 Task: Look for space in Sandnes, Norway from 3rd August, 2023 to 17th August, 2023 for 3 adults, 1 child in price range Rs.3000 to Rs.15000. Place can be entire place with 3 bedrooms having 4 beds and 2 bathrooms. Property type can be house, flat, guest house. Amenities needed are: washing machine. Booking option can be shelf check-in. Required host language is English.
Action: Mouse moved to (607, 121)
Screenshot: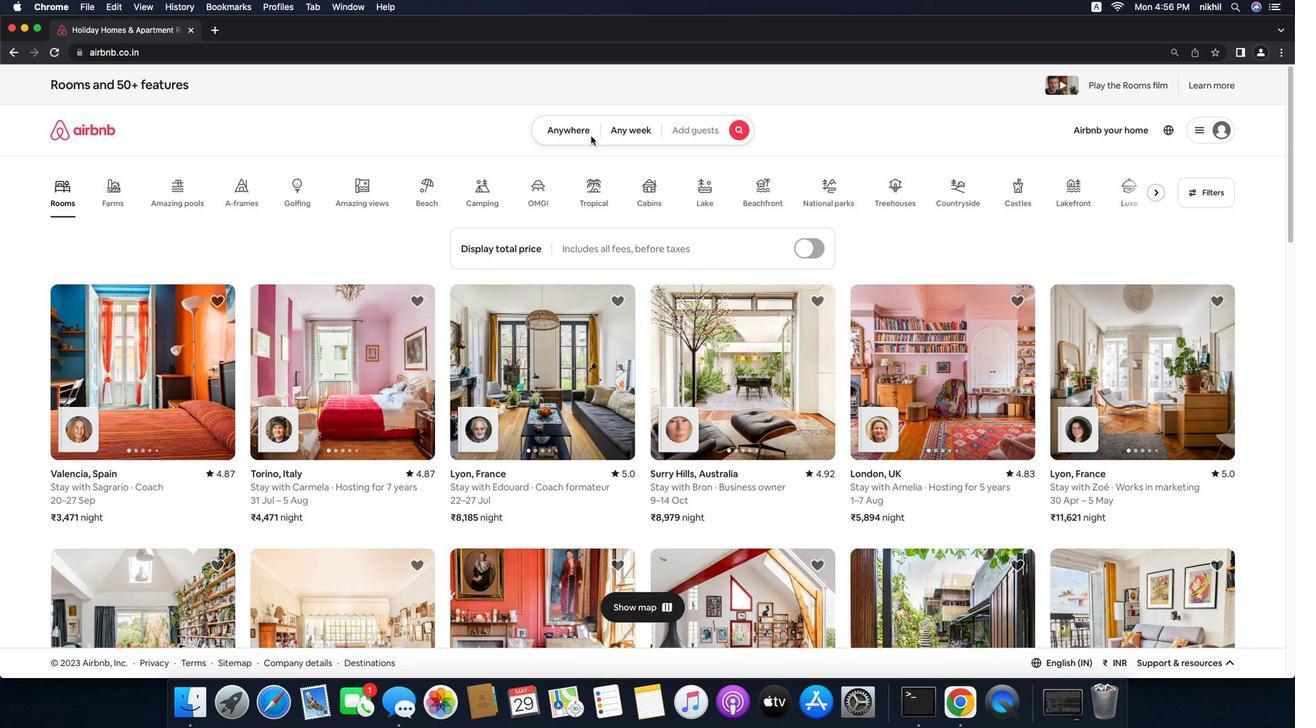 
Action: Mouse pressed left at (607, 121)
Screenshot: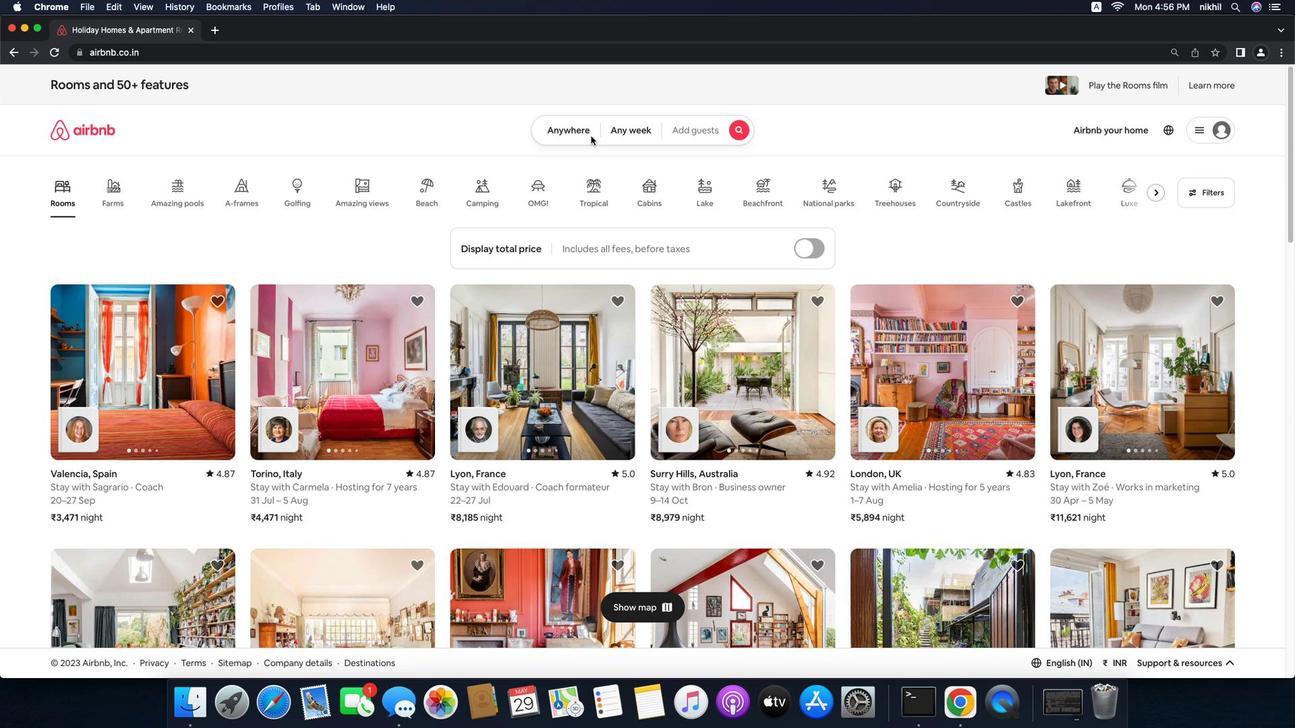 
Action: Mouse moved to (588, 116)
Screenshot: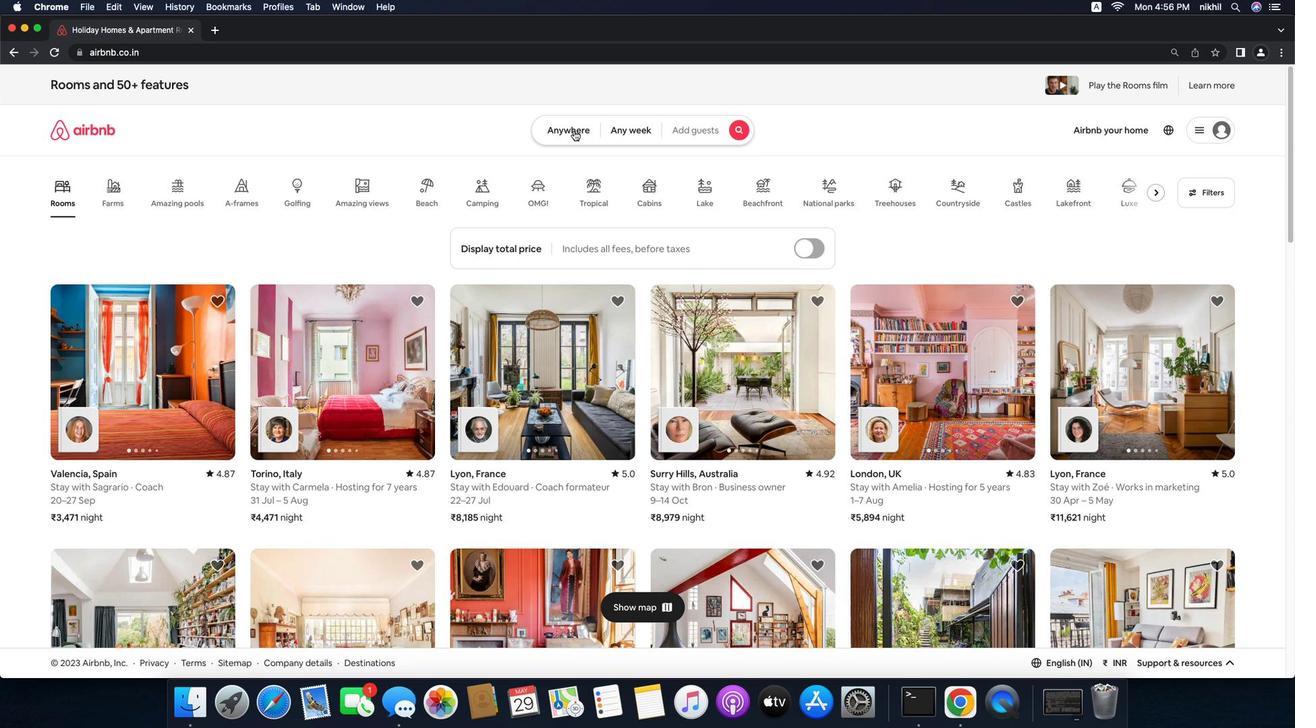 
Action: Mouse pressed left at (588, 116)
Screenshot: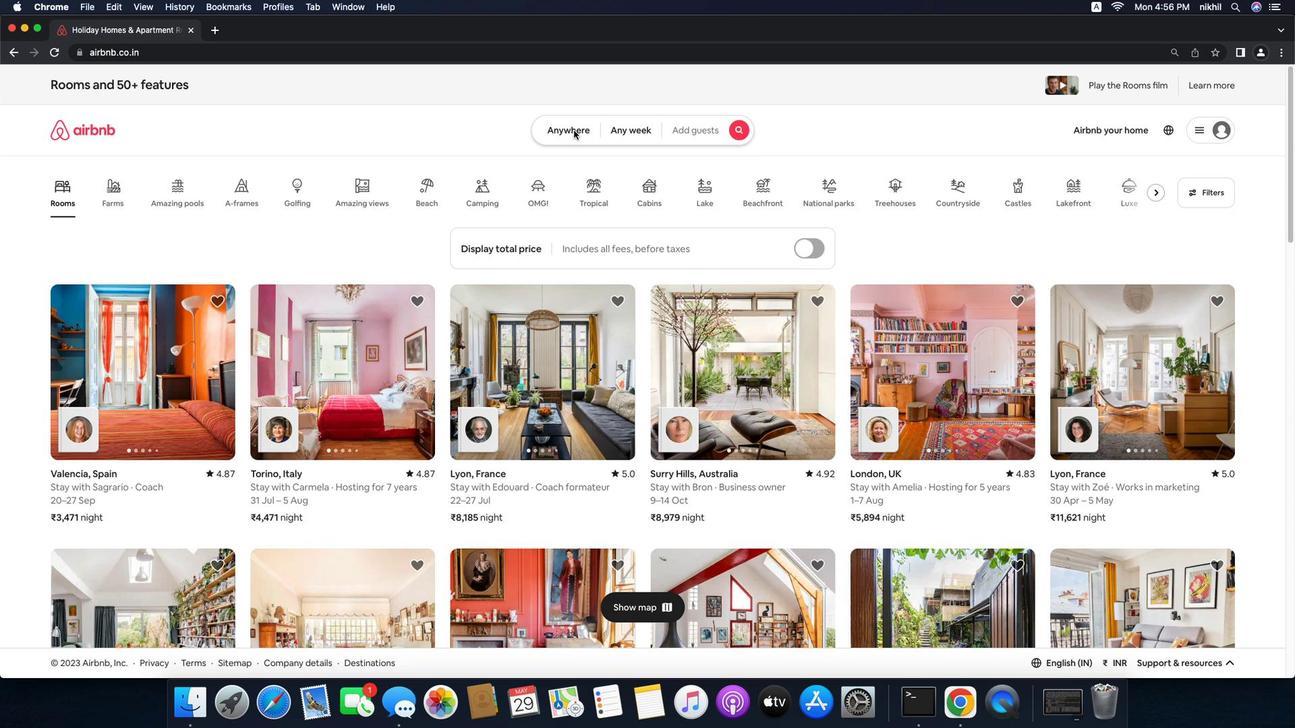 
Action: Mouse moved to (495, 170)
Screenshot: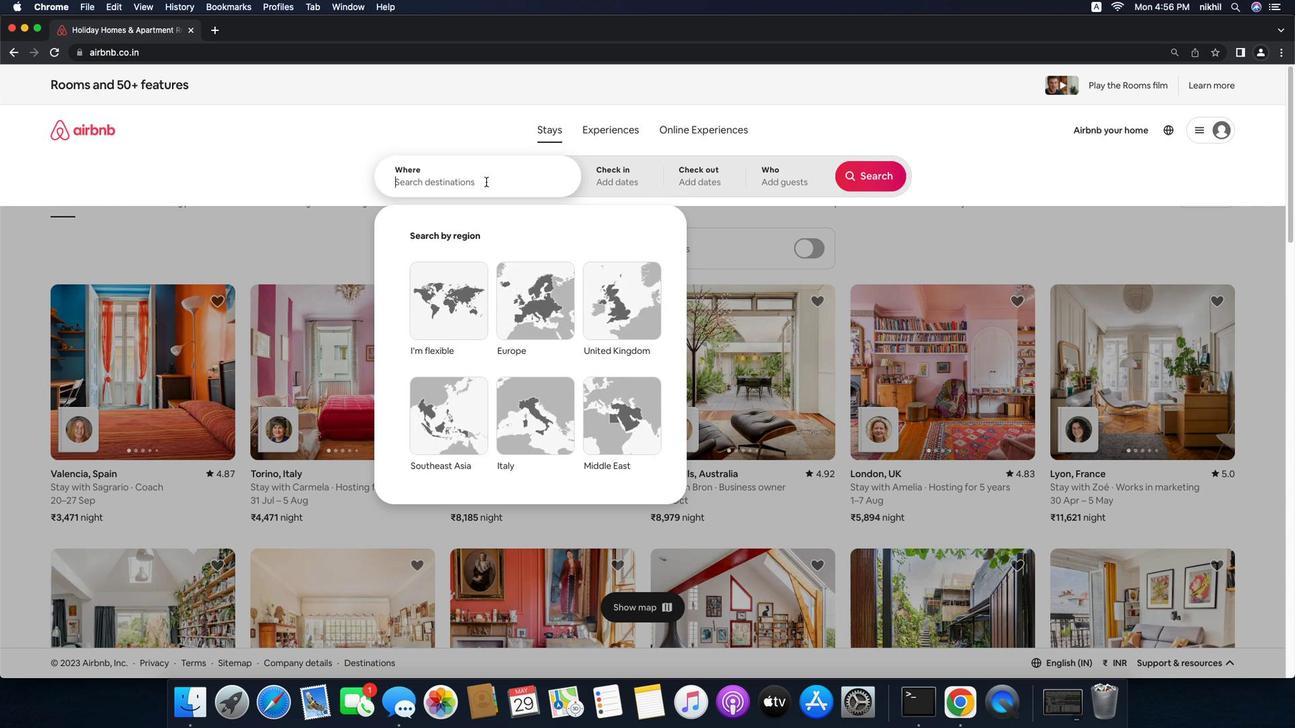 
Action: Mouse pressed left at (495, 170)
Screenshot: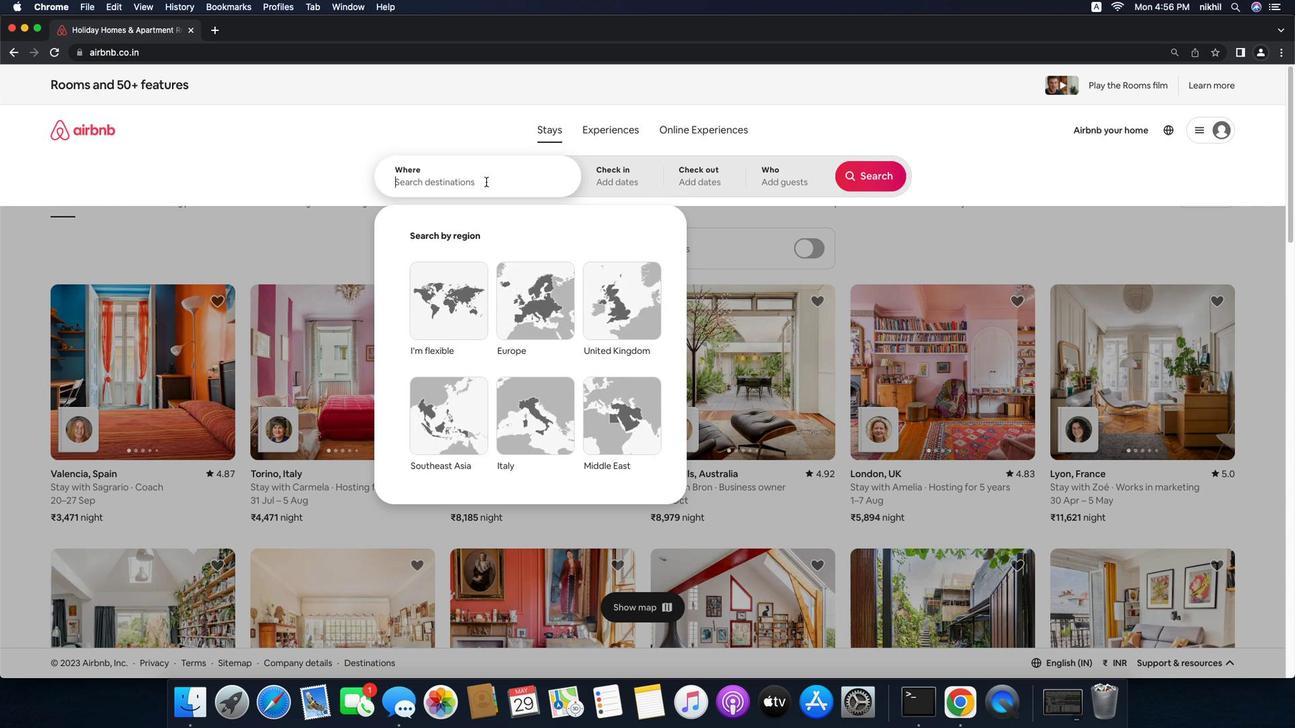 
Action: Key pressed 'S'Key.caps_lock'a''n''d''n''e''s'','Key.spaceKey.caps_lock'N'Key.caps_lock'o''r''w''a''y'
Screenshot: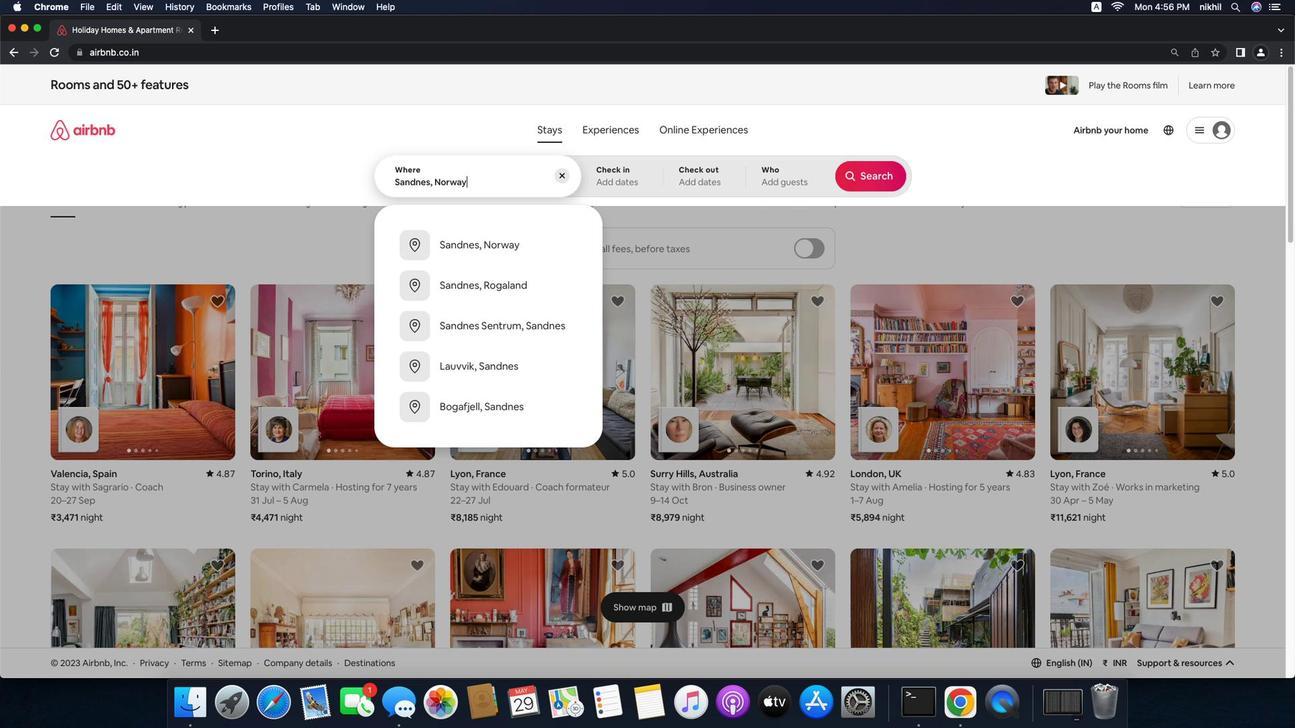 
Action: Mouse moved to (545, 238)
Screenshot: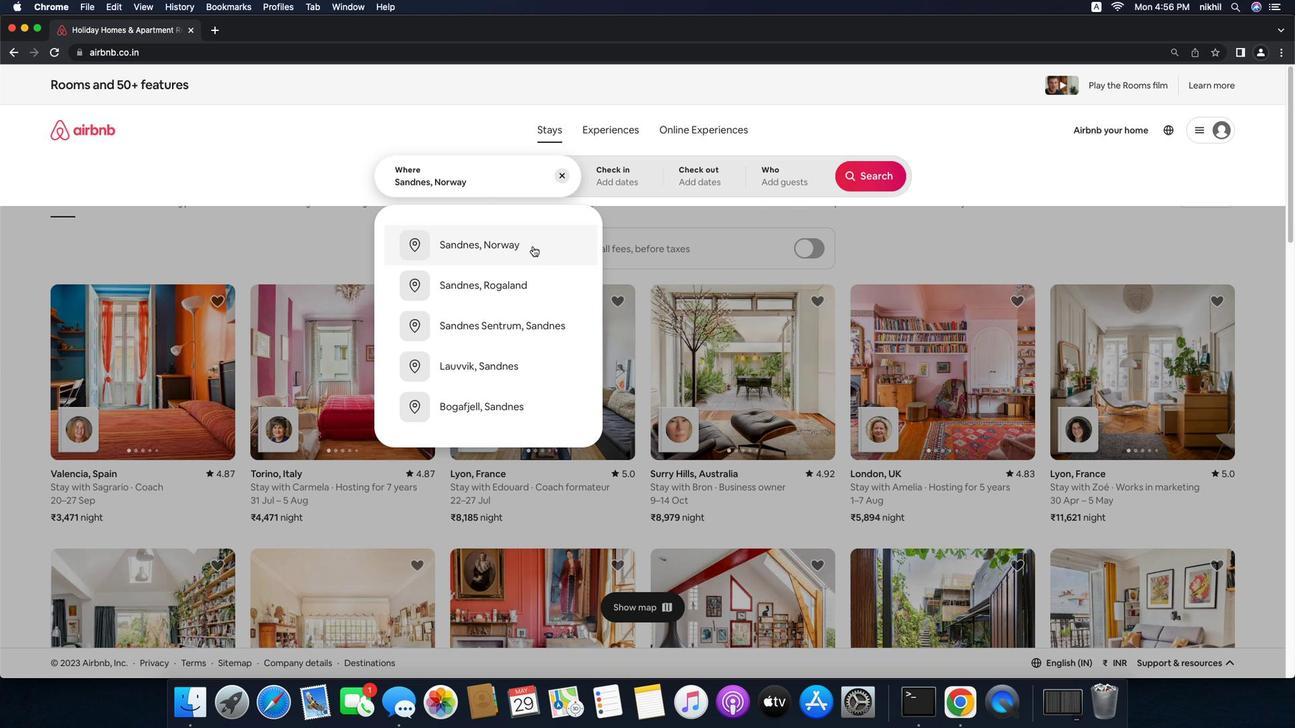 
Action: Mouse pressed left at (545, 238)
Screenshot: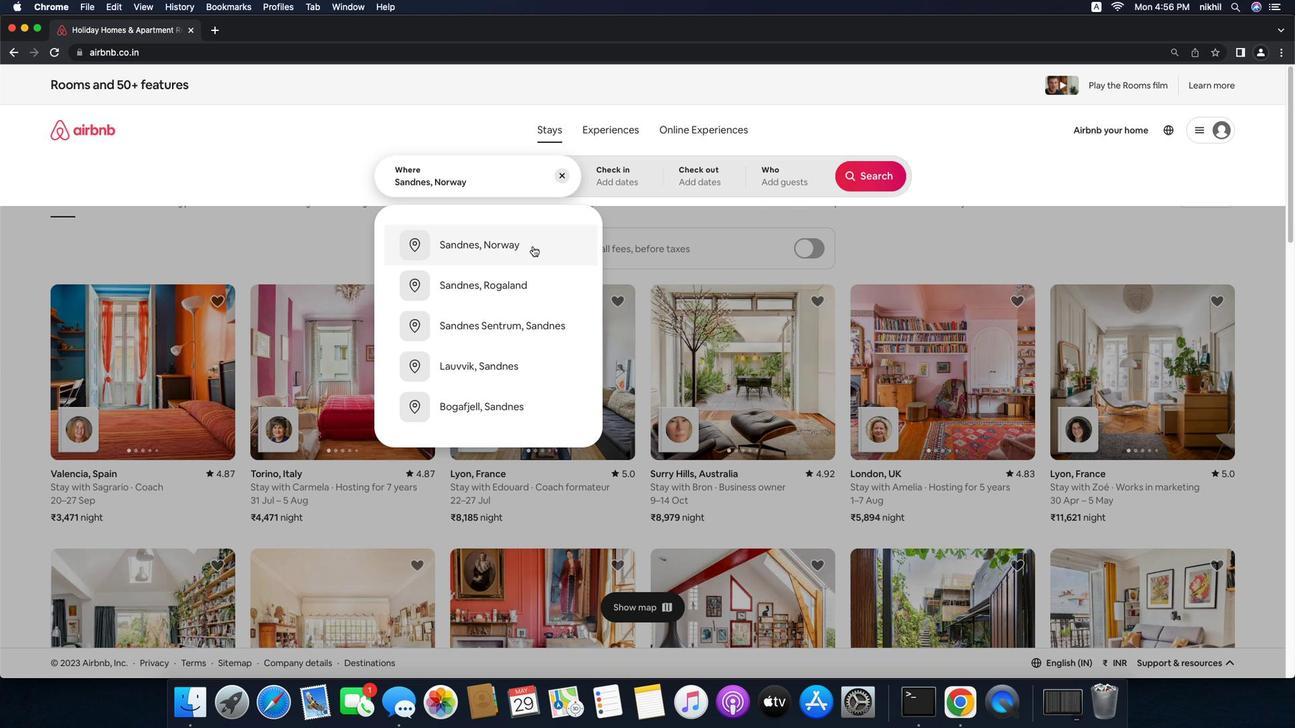 
Action: Mouse moved to (899, 270)
Screenshot: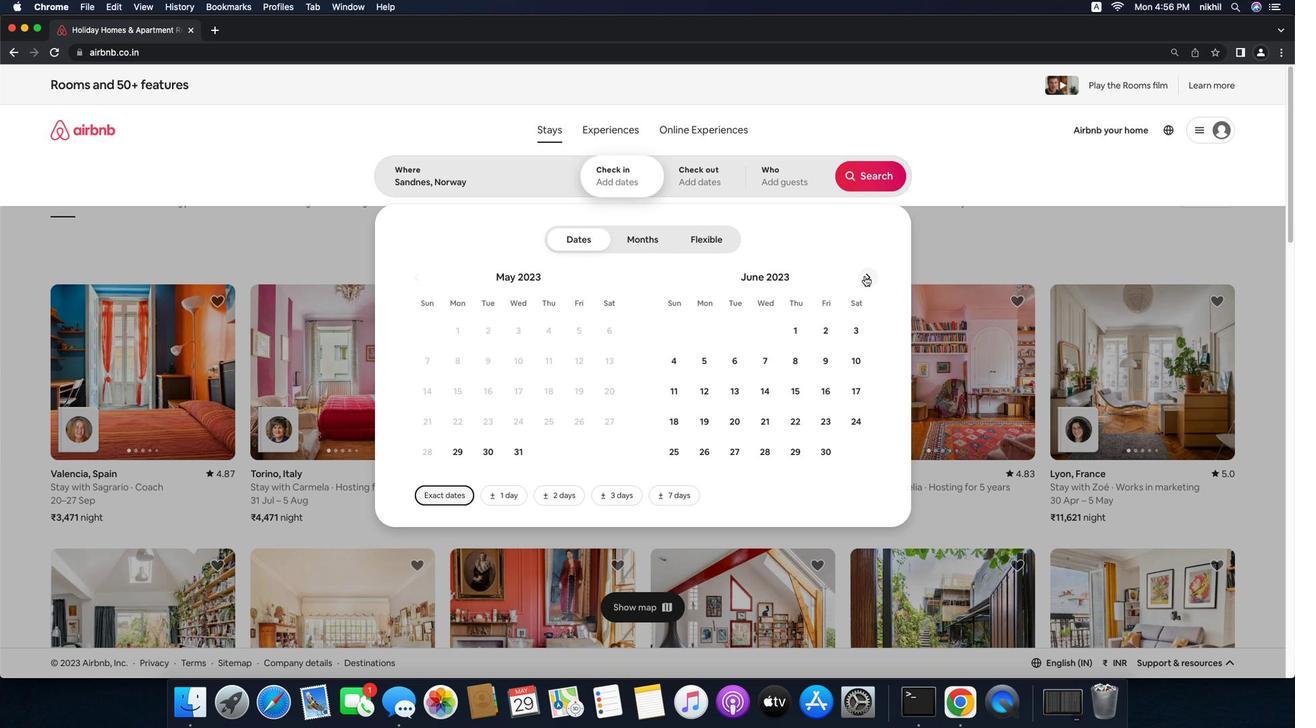 
Action: Mouse pressed left at (899, 270)
Screenshot: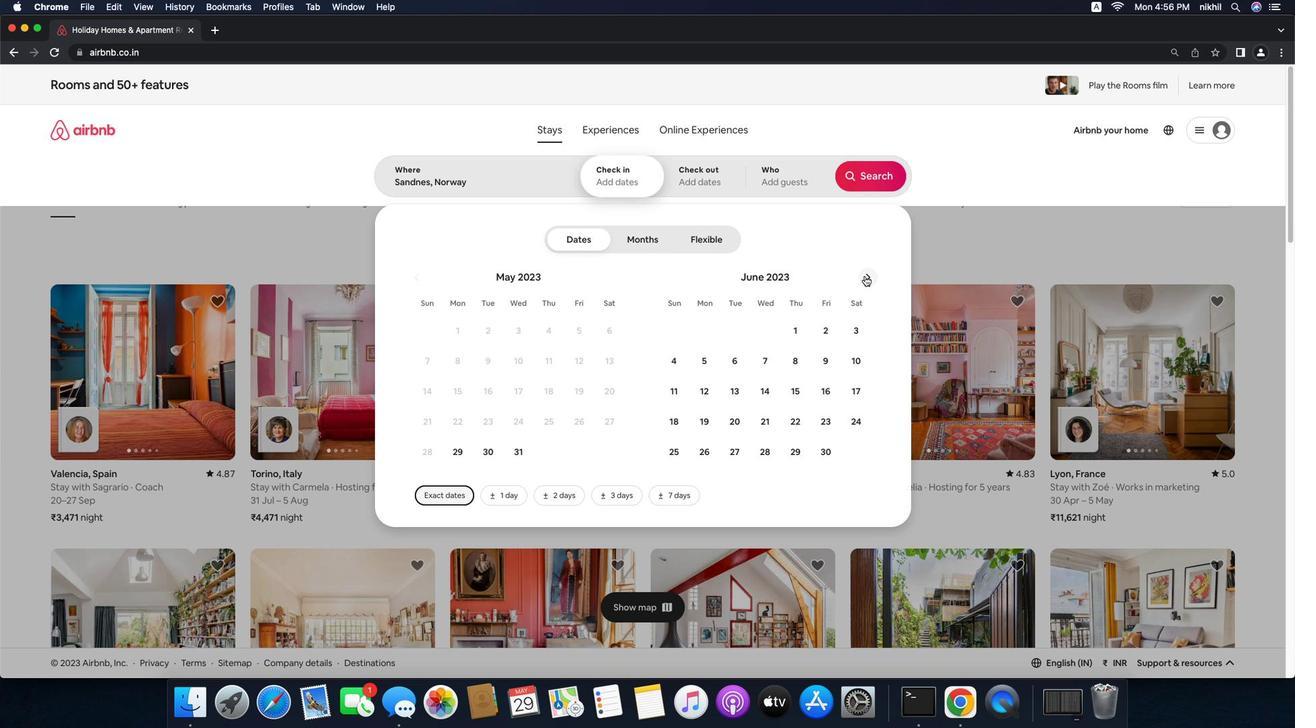 
Action: Mouse moved to (899, 271)
Screenshot: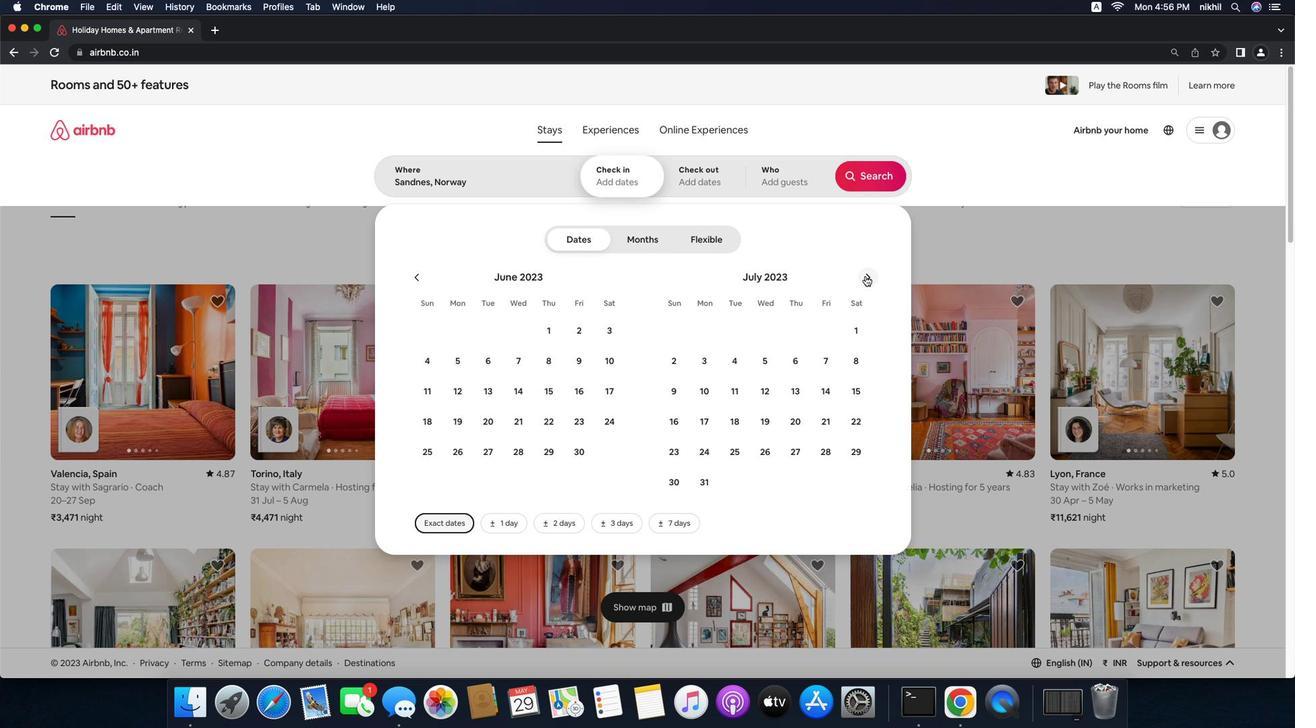 
Action: Mouse pressed left at (899, 271)
Screenshot: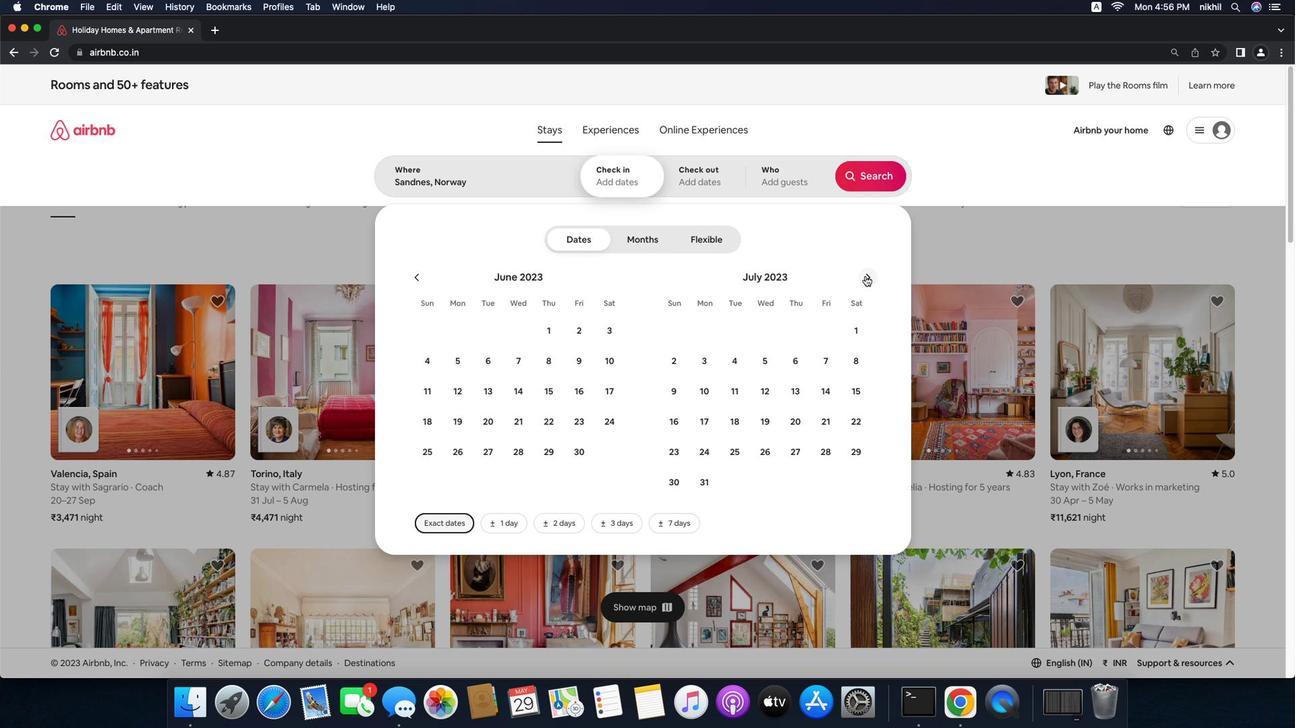 
Action: Mouse moved to (823, 326)
Screenshot: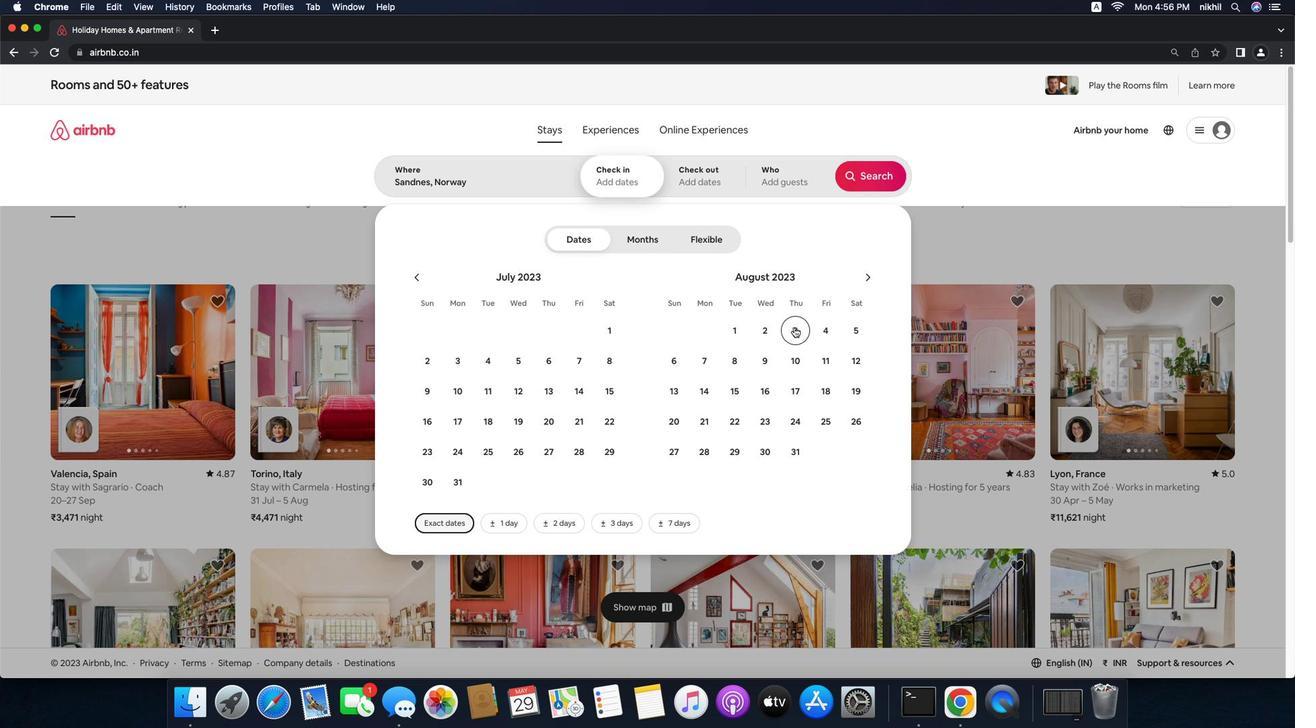 
Action: Mouse pressed left at (823, 326)
Screenshot: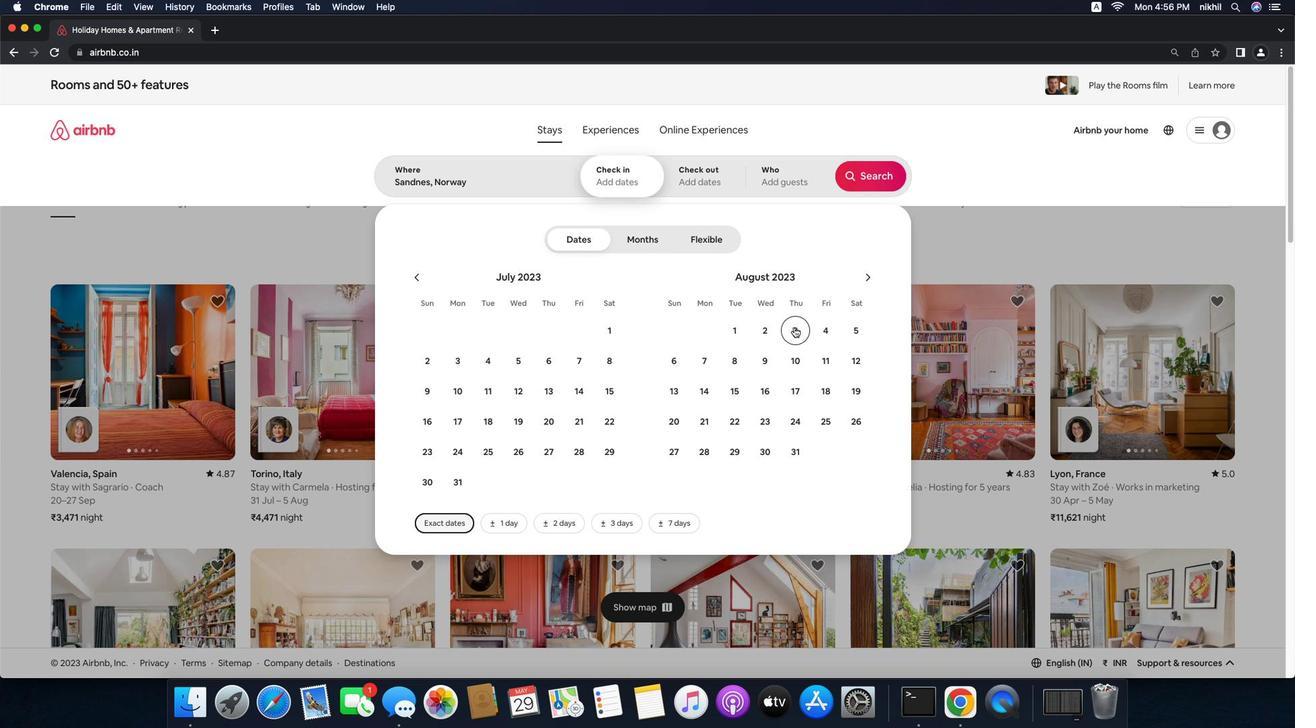 
Action: Mouse moved to (827, 390)
Screenshot: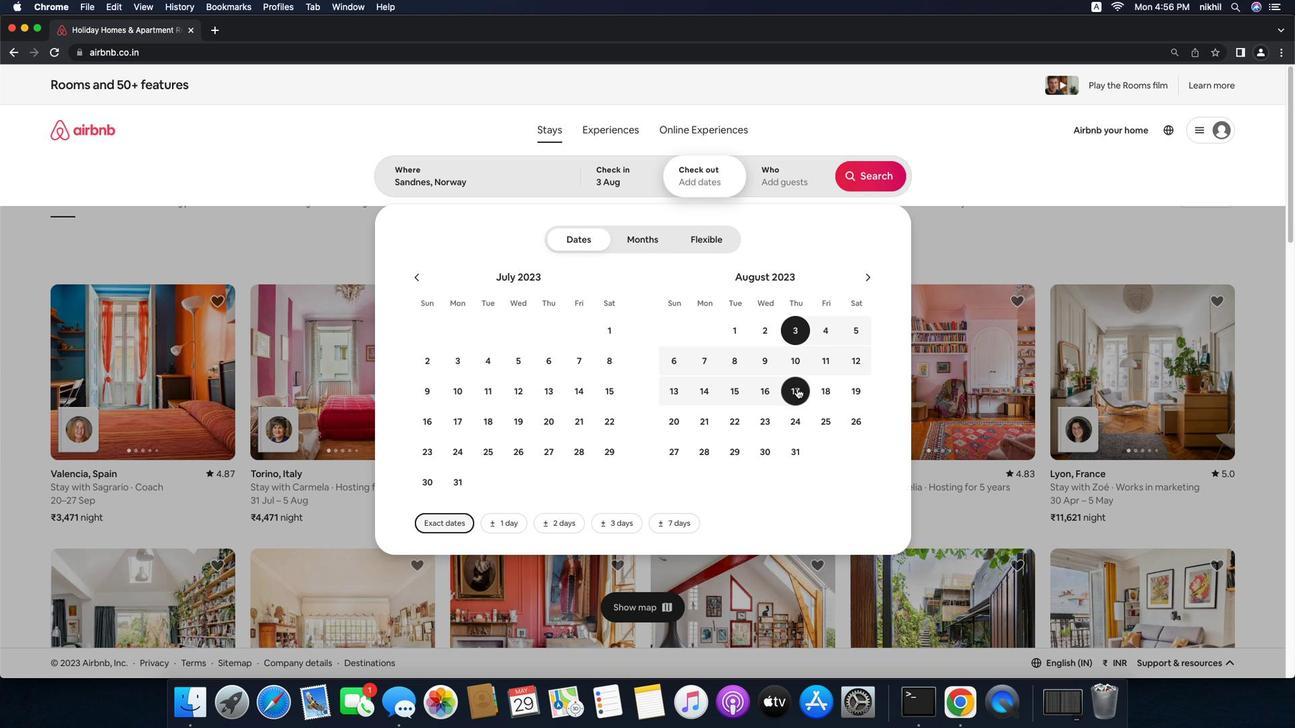 
Action: Mouse pressed left at (827, 390)
Screenshot: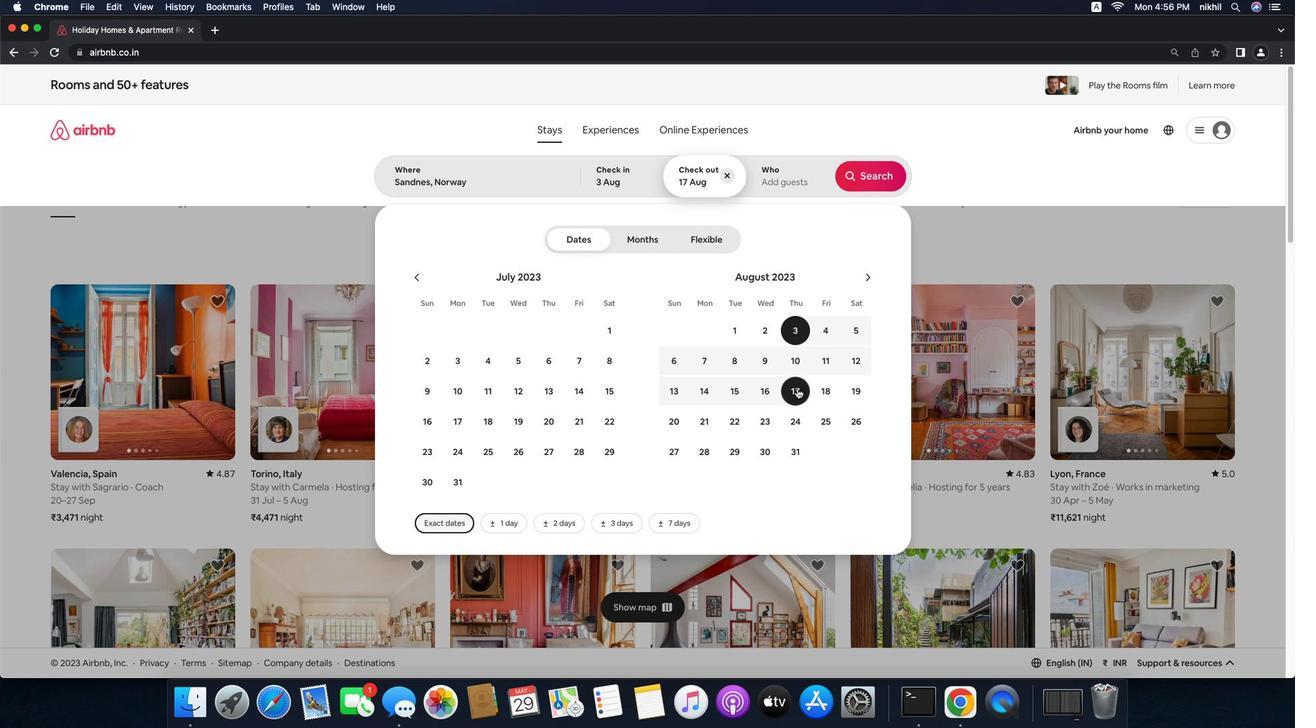 
Action: Mouse moved to (814, 163)
Screenshot: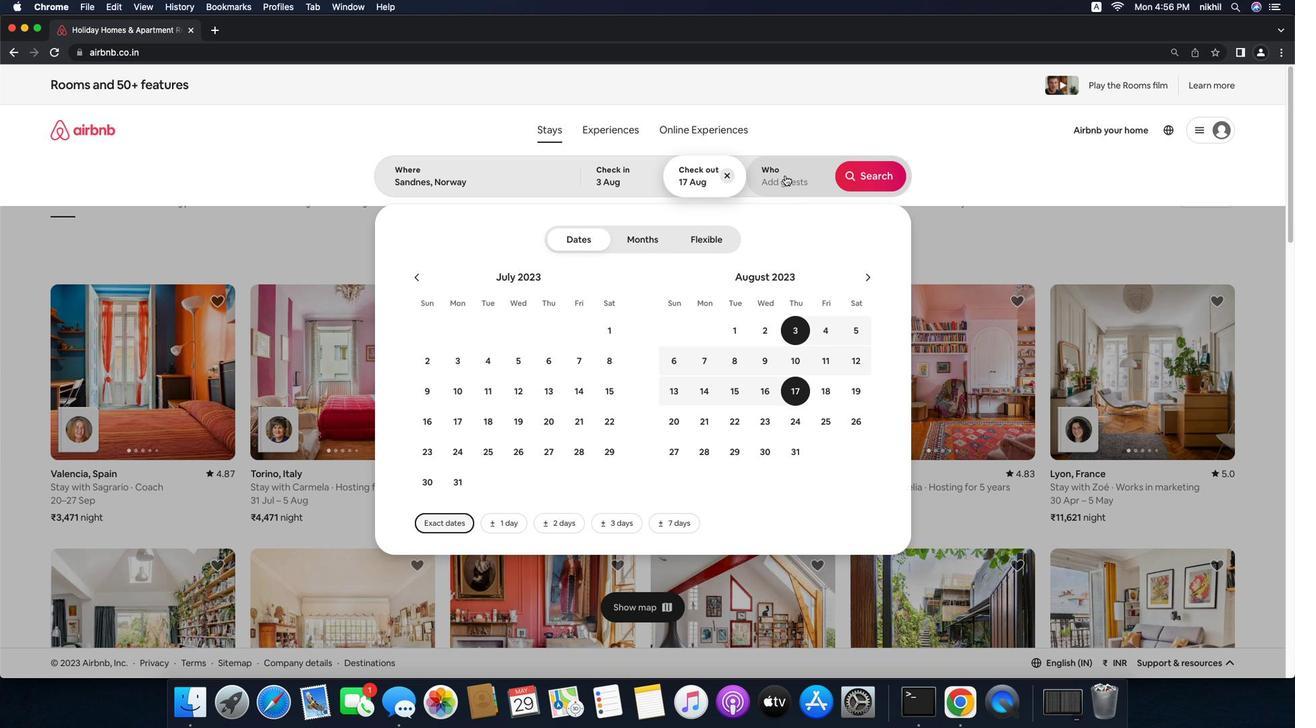 
Action: Mouse pressed left at (814, 163)
Screenshot: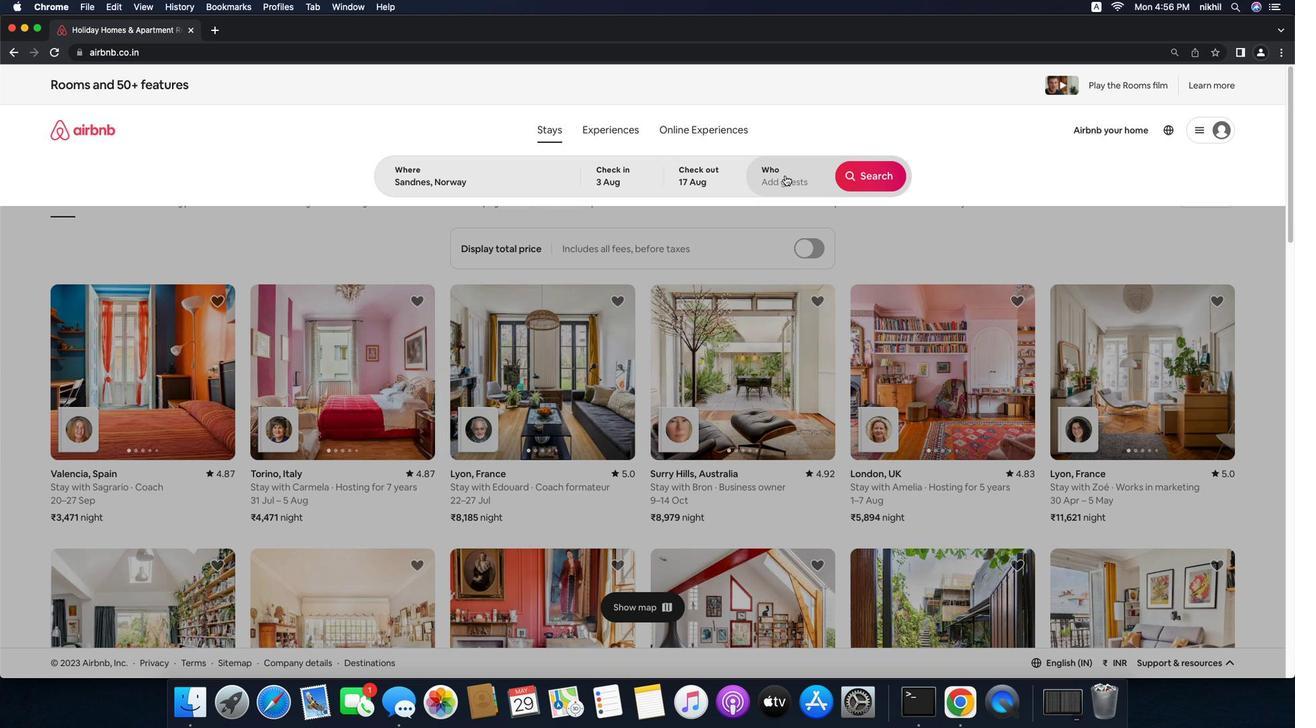 
Action: Mouse moved to (915, 234)
Screenshot: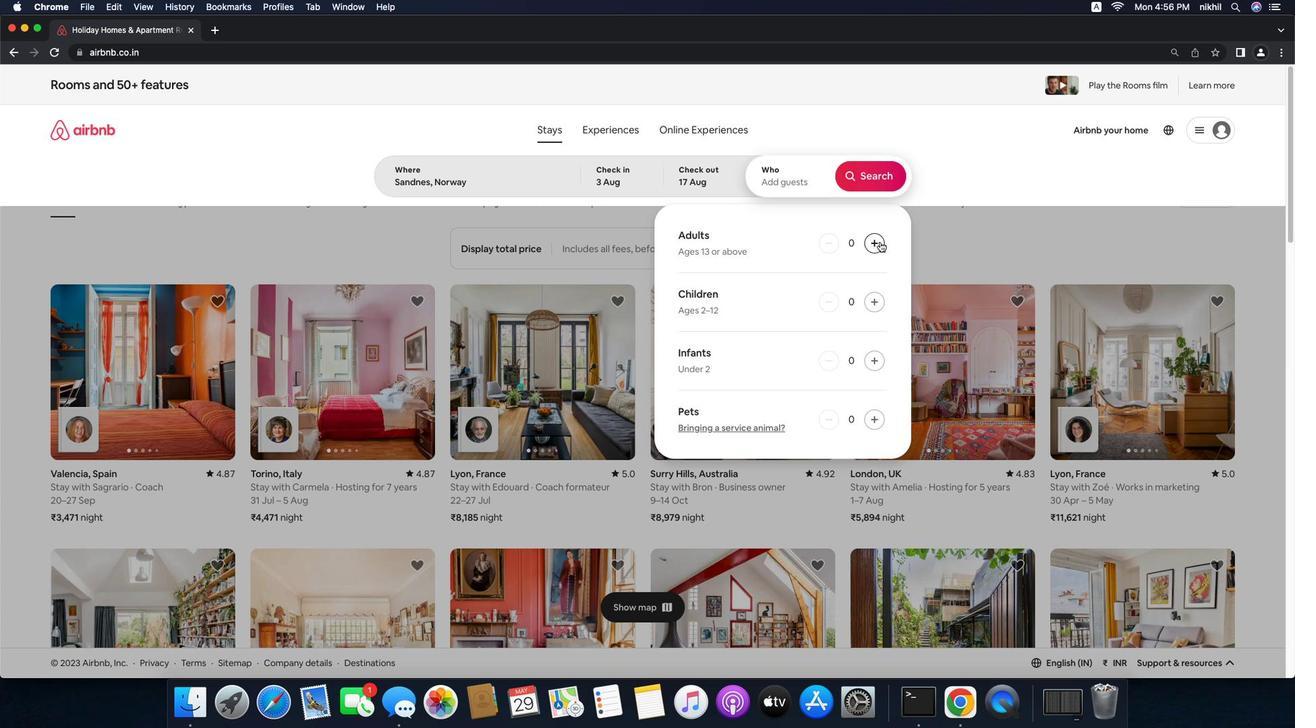
Action: Mouse pressed left at (915, 234)
Screenshot: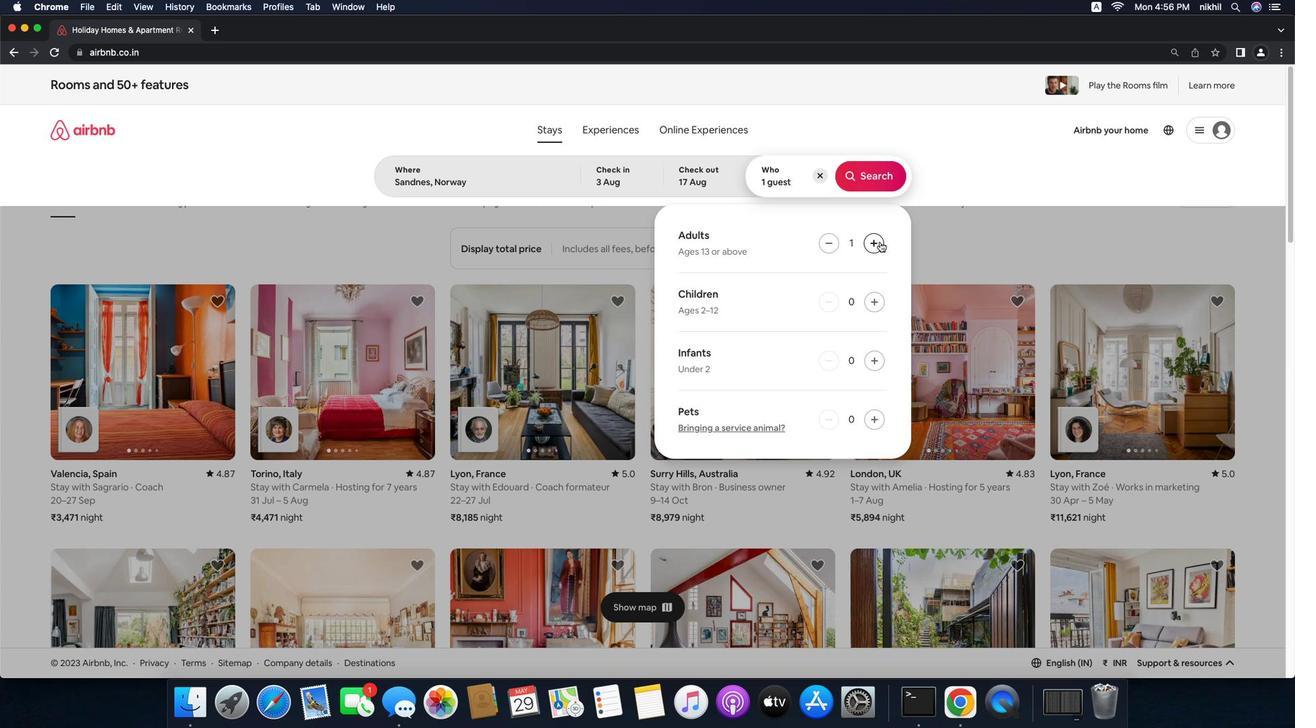 
Action: Mouse pressed left at (915, 234)
Screenshot: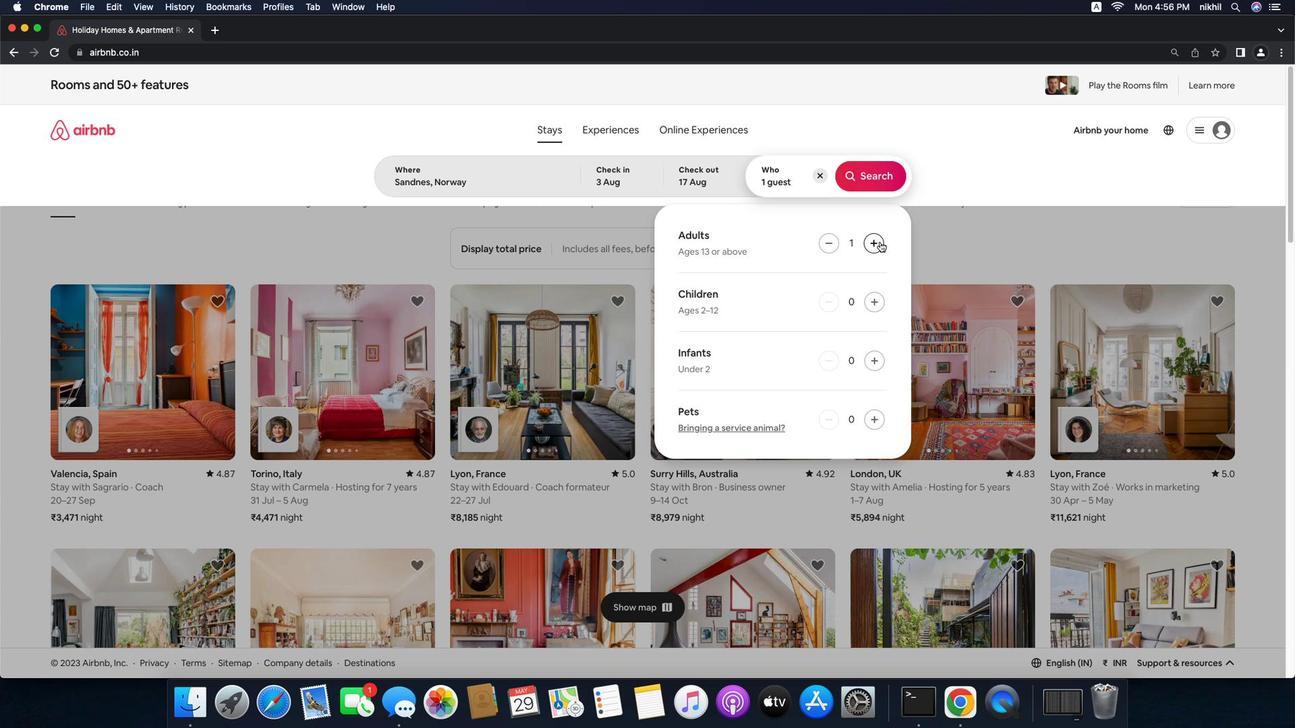 
Action: Mouse pressed left at (915, 234)
Screenshot: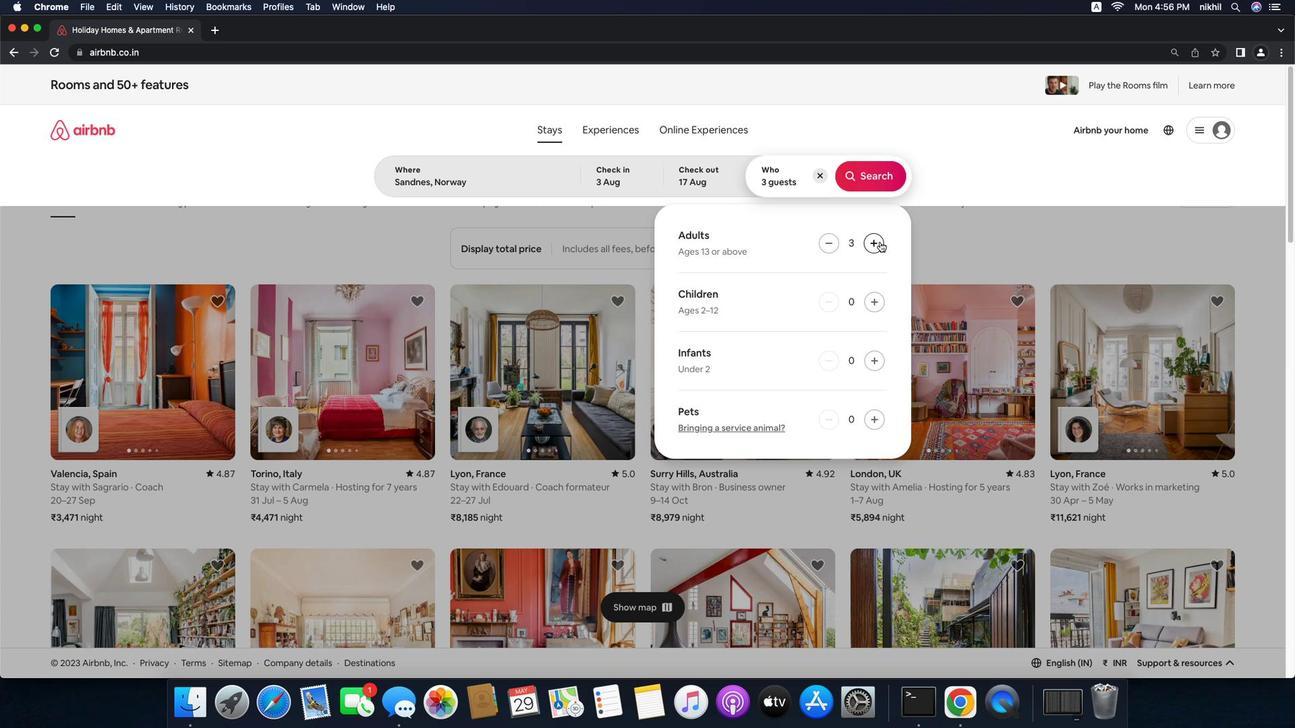 
Action: Mouse moved to (910, 301)
Screenshot: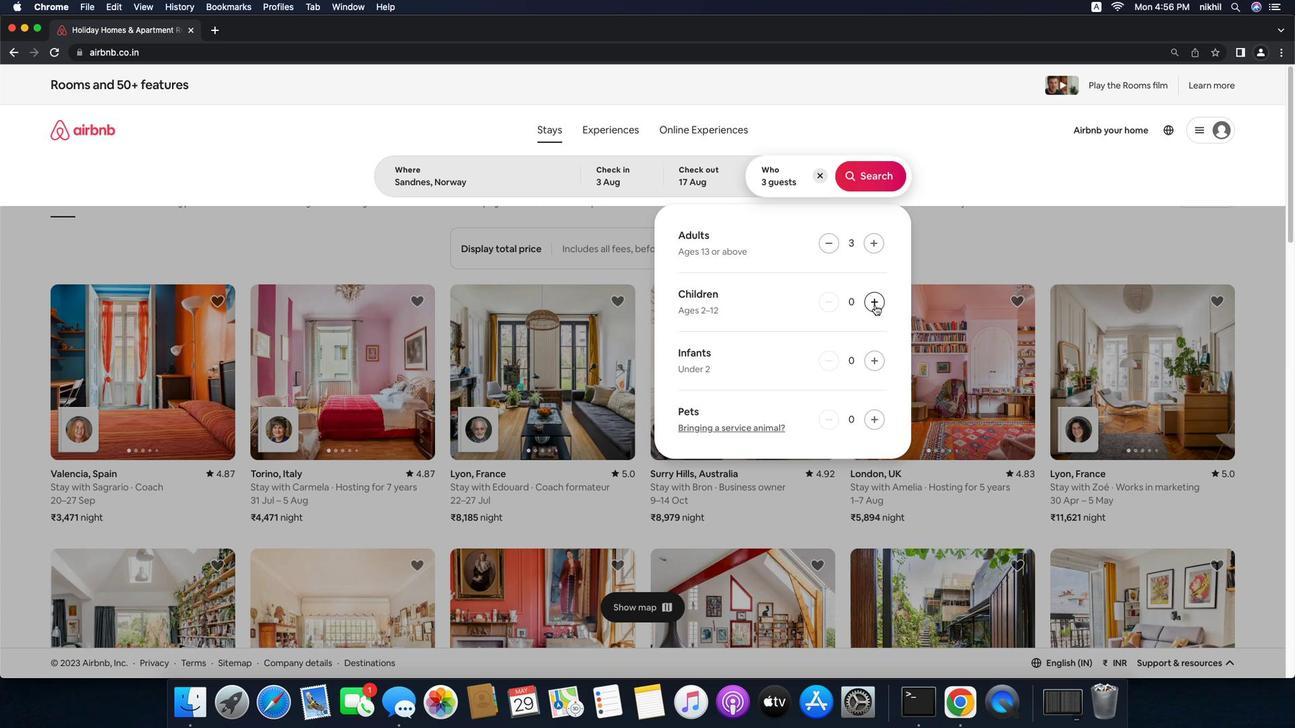 
Action: Mouse pressed left at (910, 301)
Screenshot: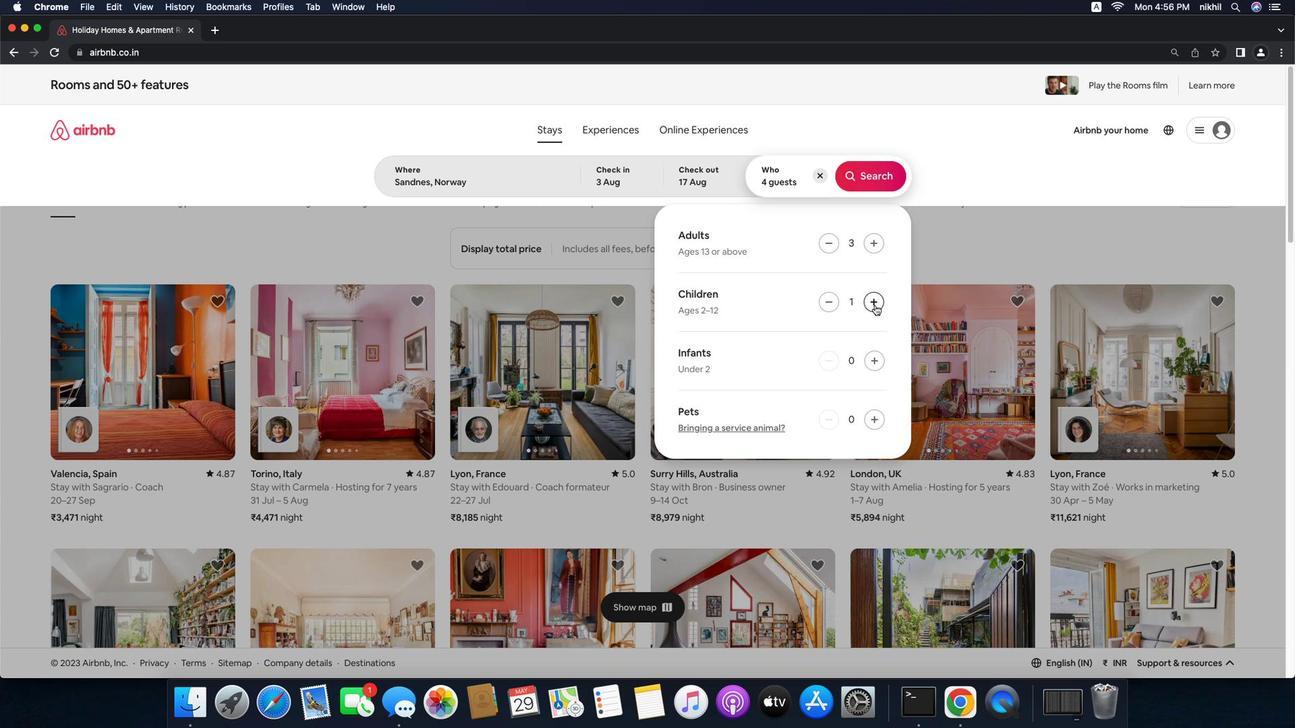 
Action: Mouse moved to (899, 167)
Screenshot: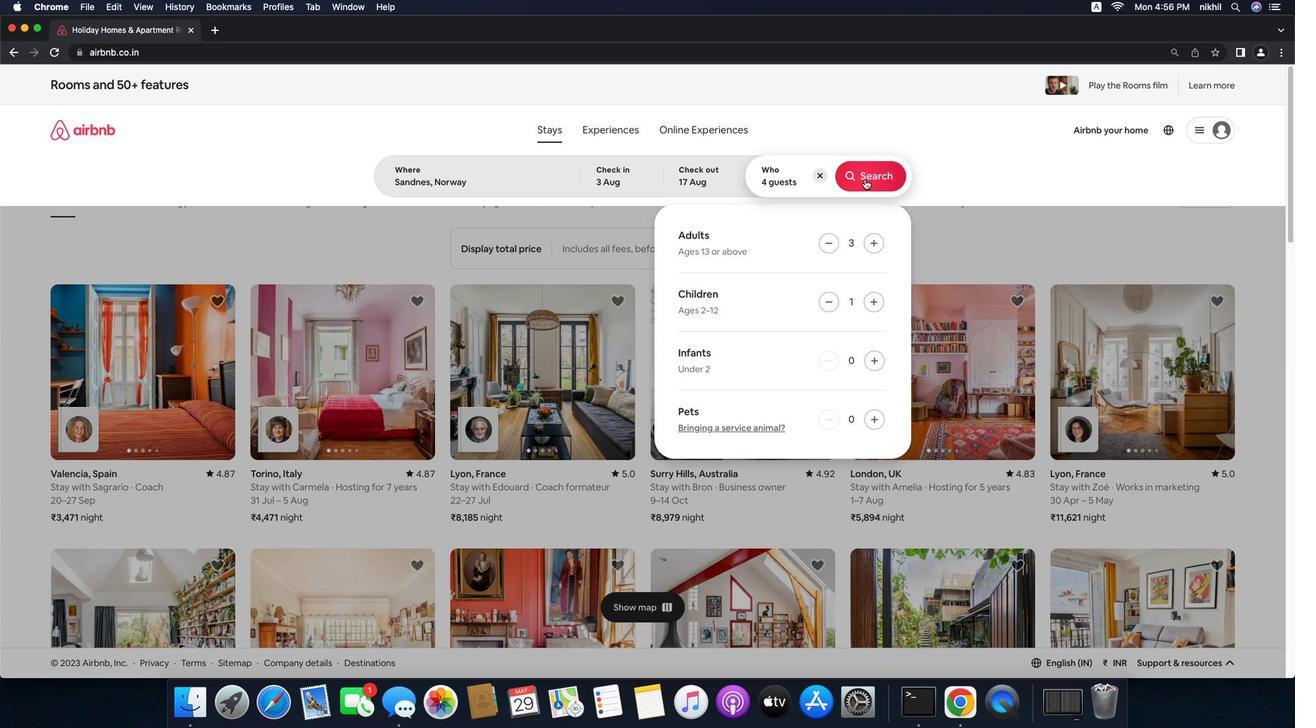 
Action: Mouse pressed left at (899, 167)
Screenshot: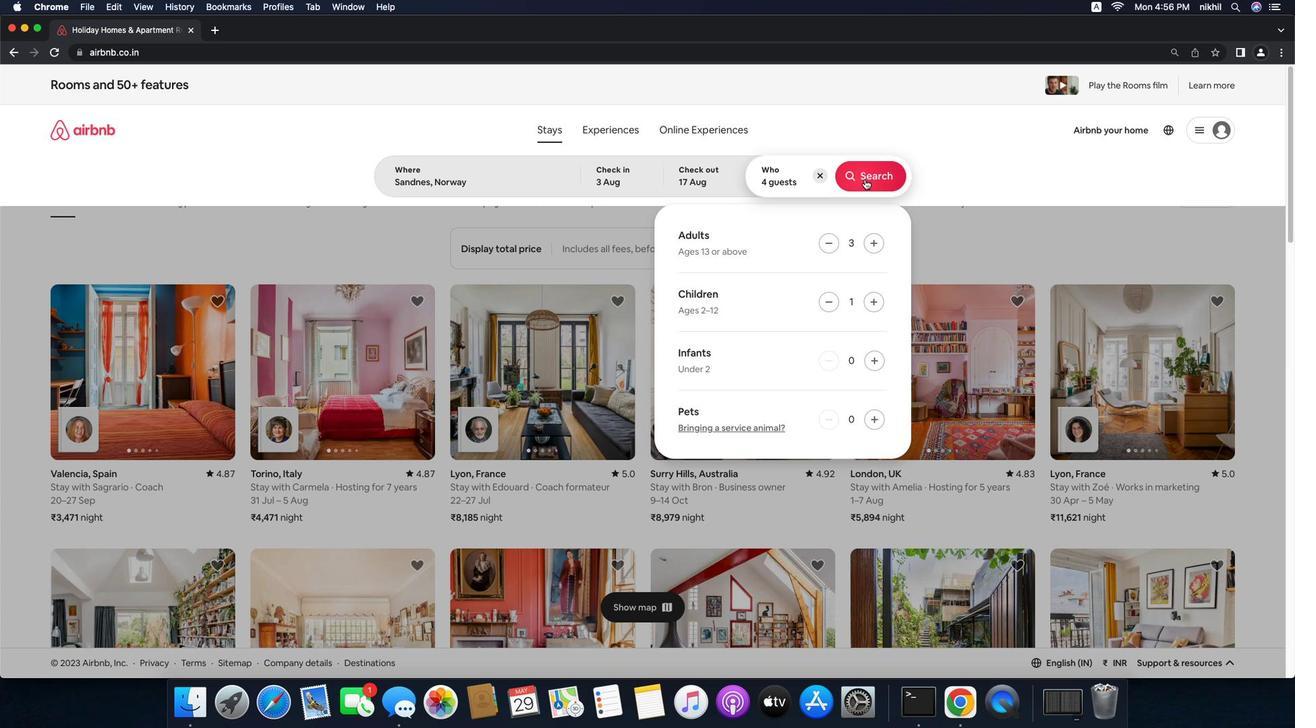 
Action: Mouse moved to (1293, 122)
Screenshot: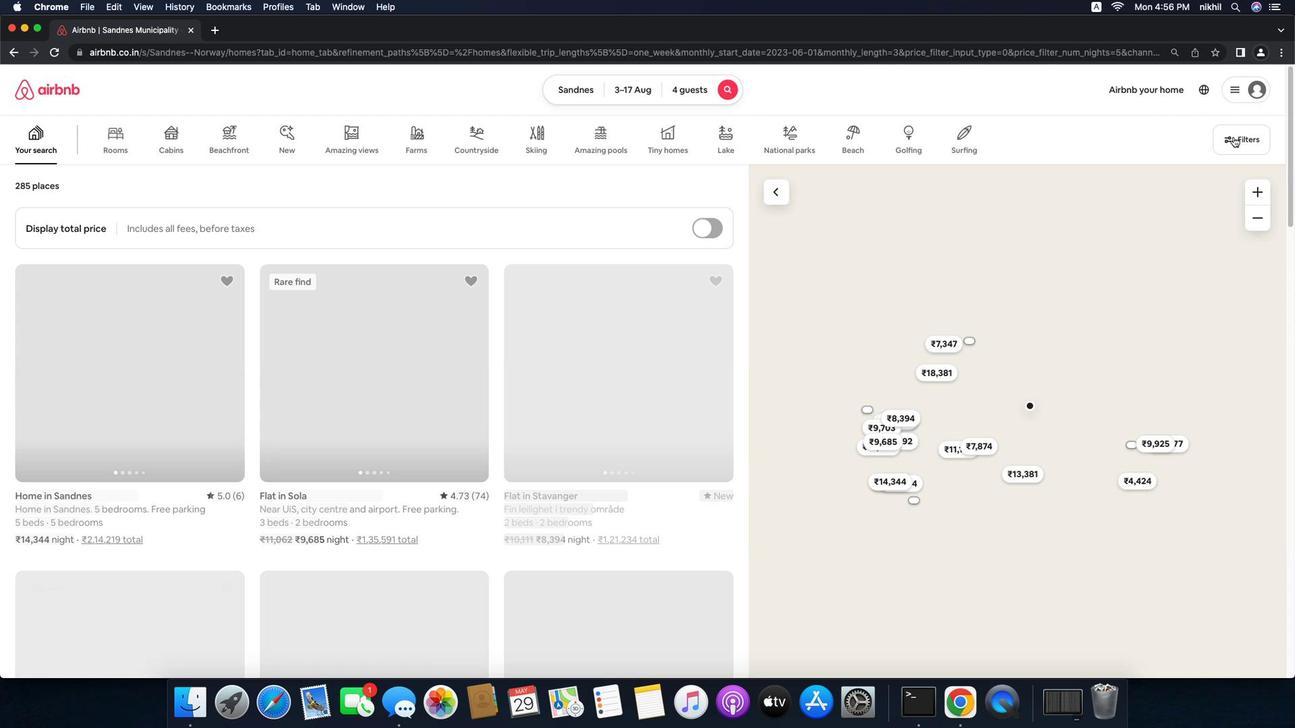 
Action: Mouse pressed left at (1293, 122)
Screenshot: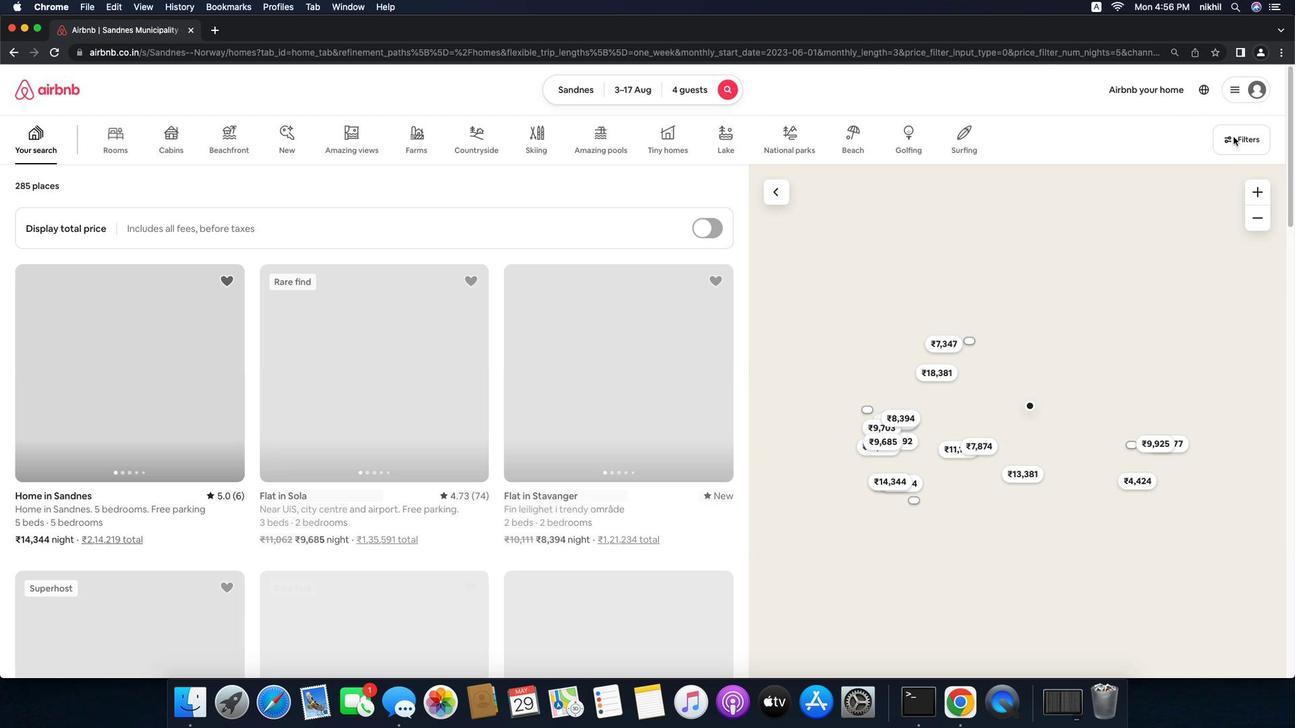 
Action: Mouse moved to (598, 448)
Screenshot: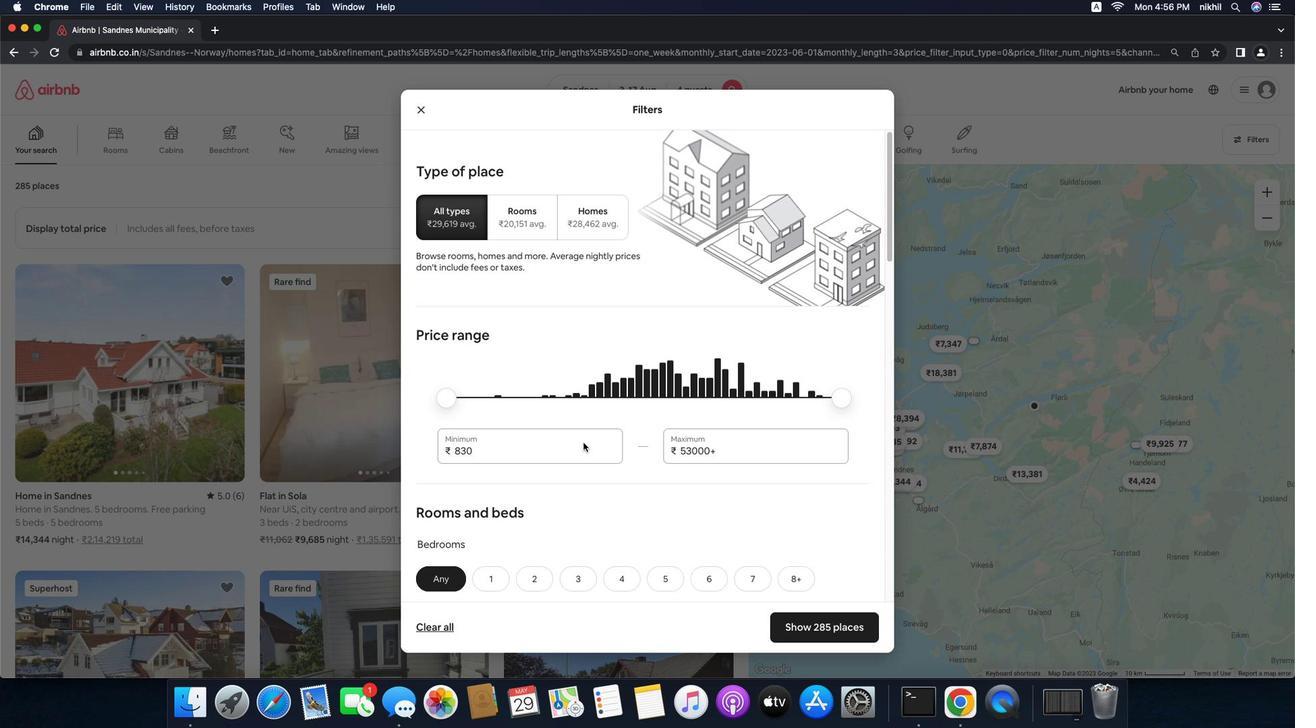 
Action: Mouse pressed left at (598, 448)
Screenshot: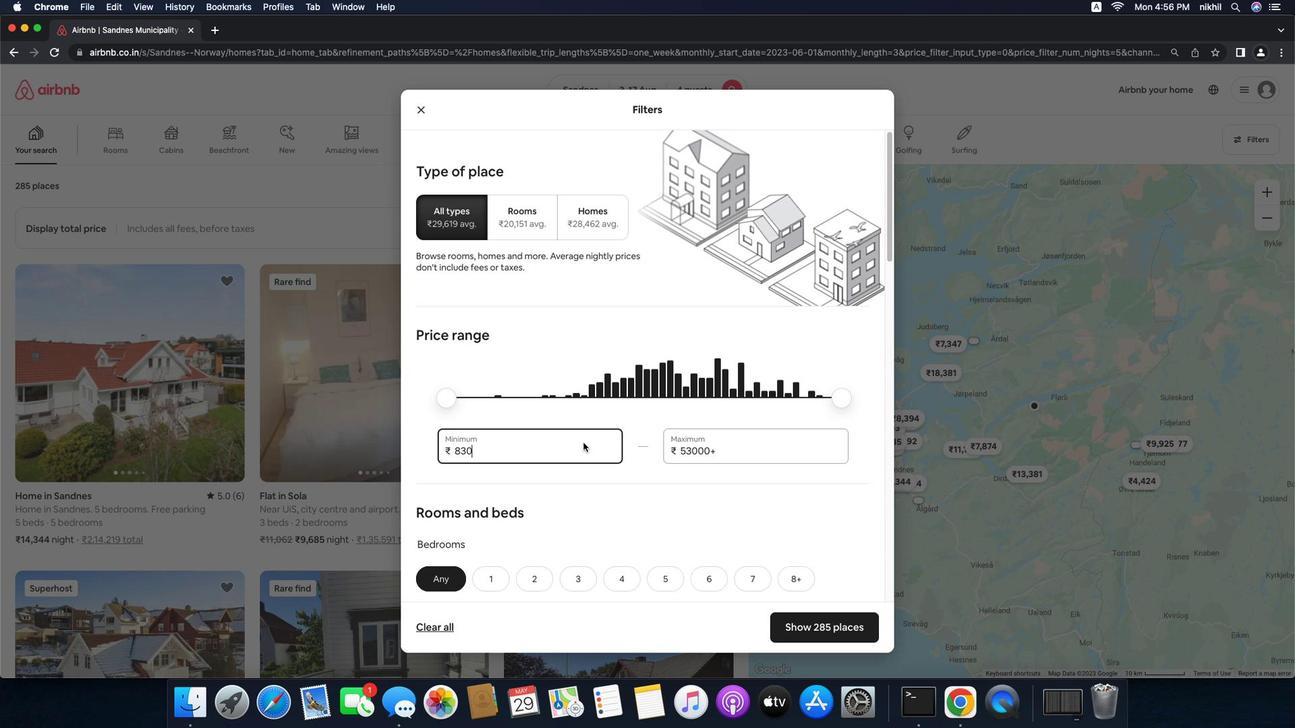 
Action: Mouse moved to (592, 444)
Screenshot: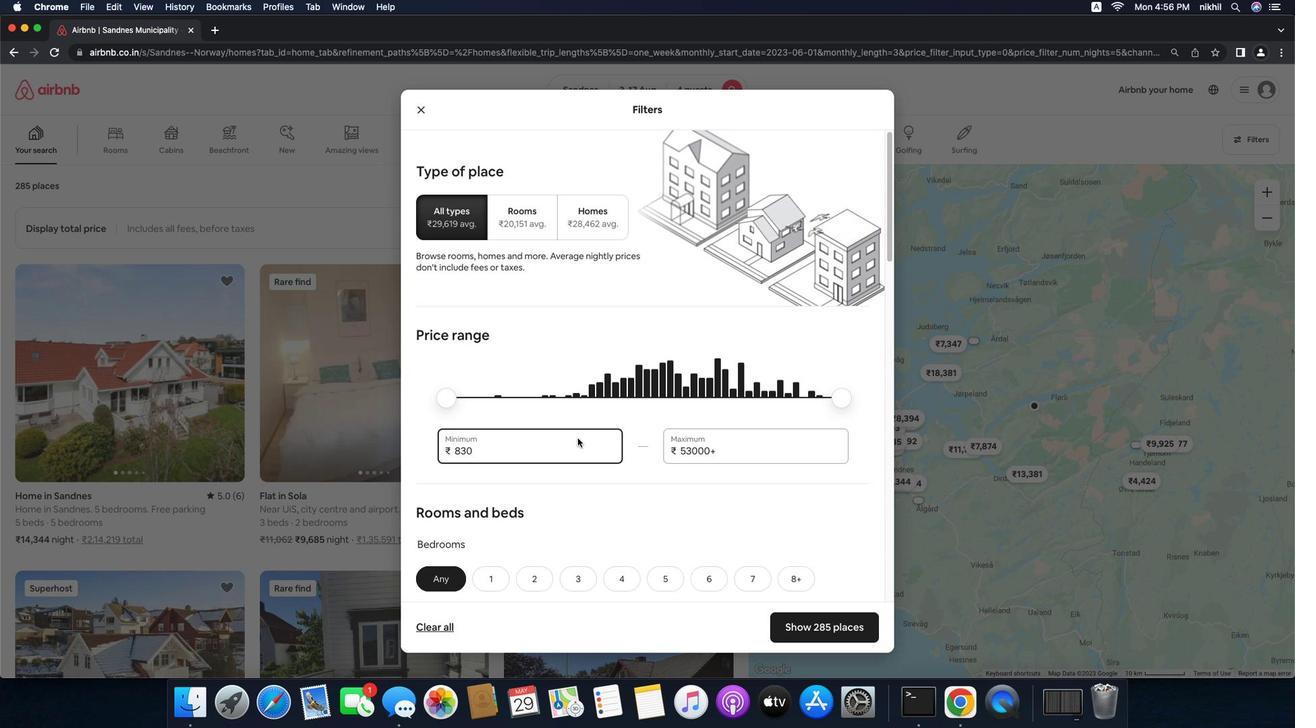 
Action: Key pressed Key.backspaceKey.backspaceKey.backspaceKey.backspace'3''0''0''0'
Screenshot: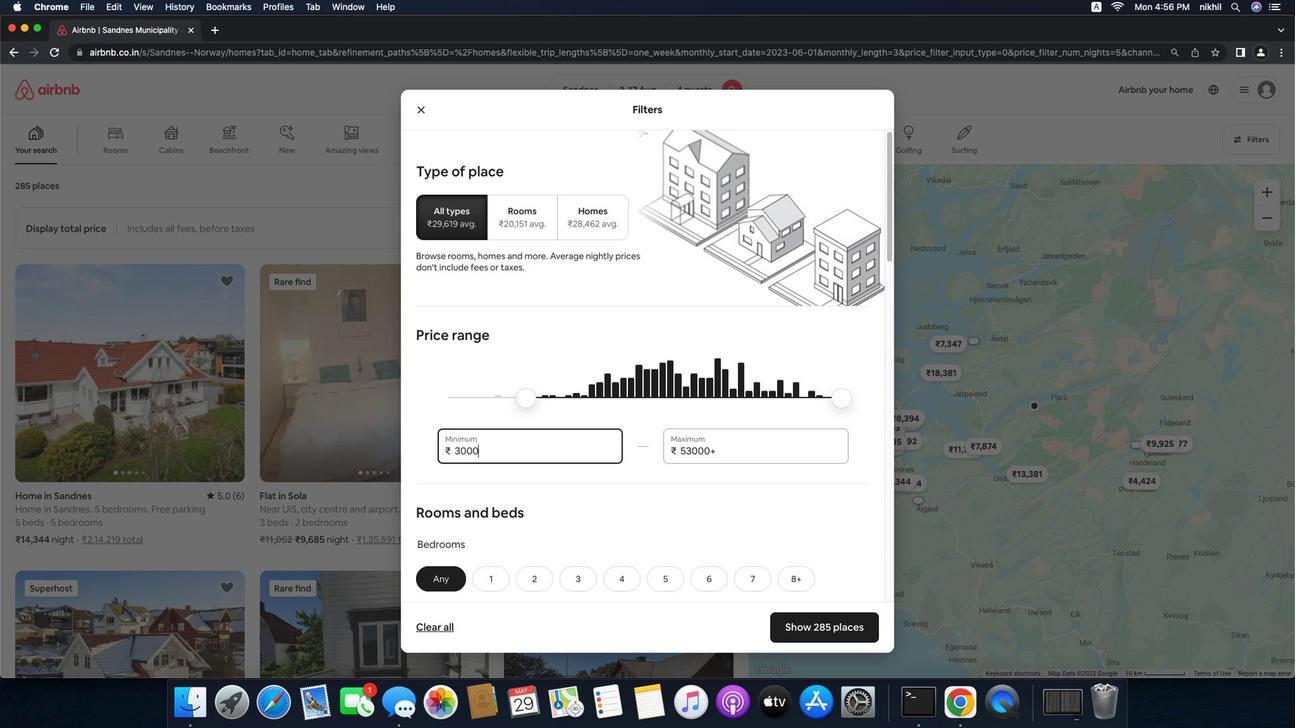 
Action: Mouse moved to (761, 454)
Screenshot: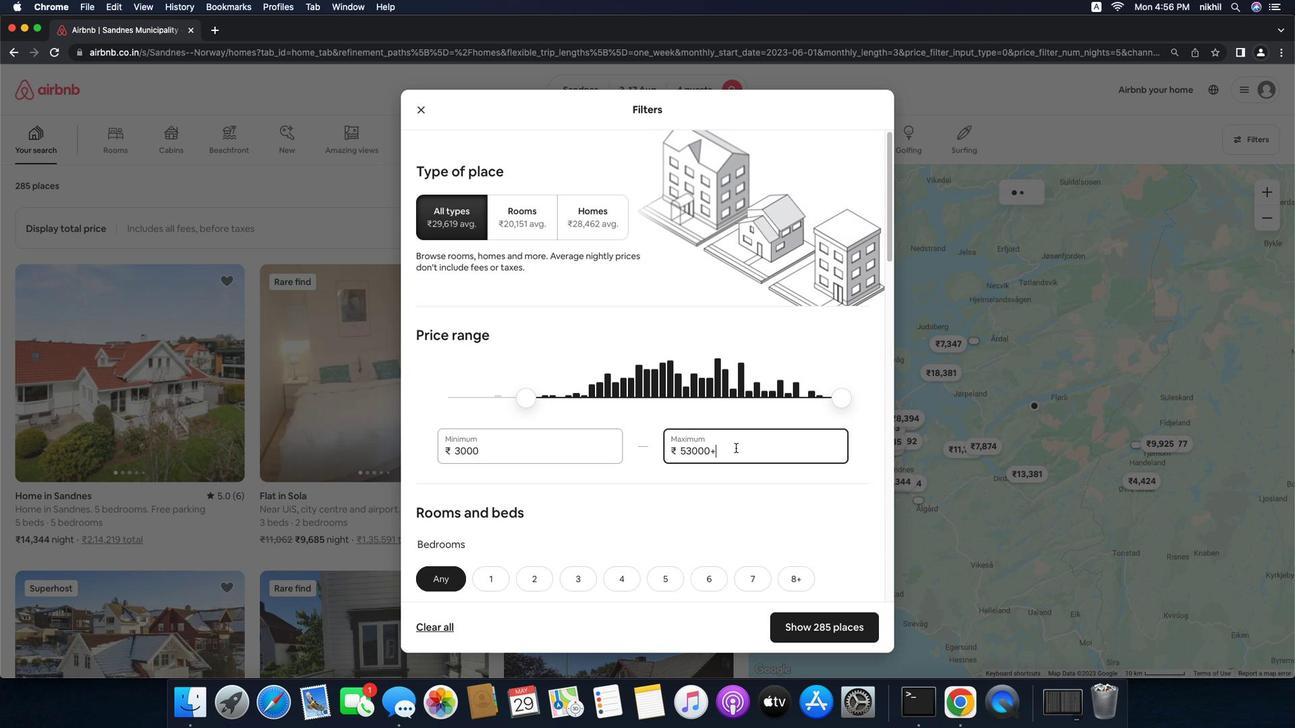 
Action: Mouse pressed left at (761, 454)
Screenshot: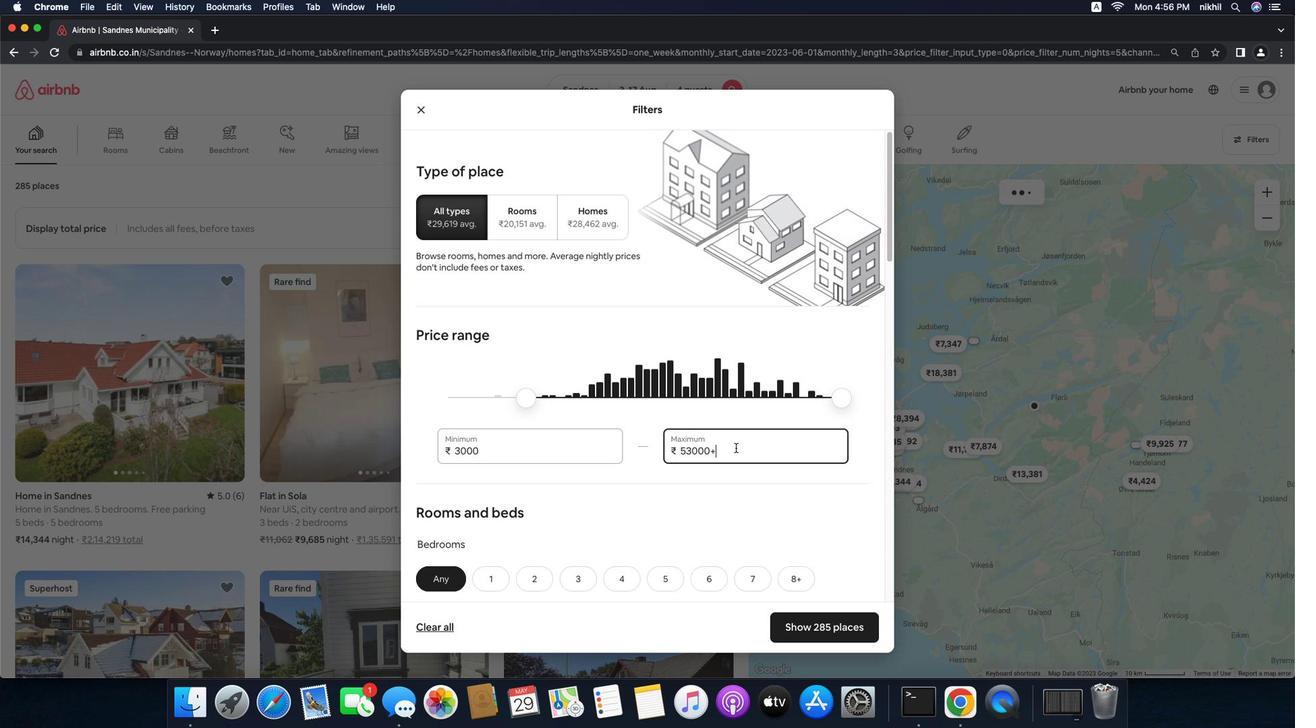 
Action: Key pressed Key.backspaceKey.backspaceKey.backspaceKey.backspaceKey.backspaceKey.backspace'1''5''0''0''0'
Screenshot: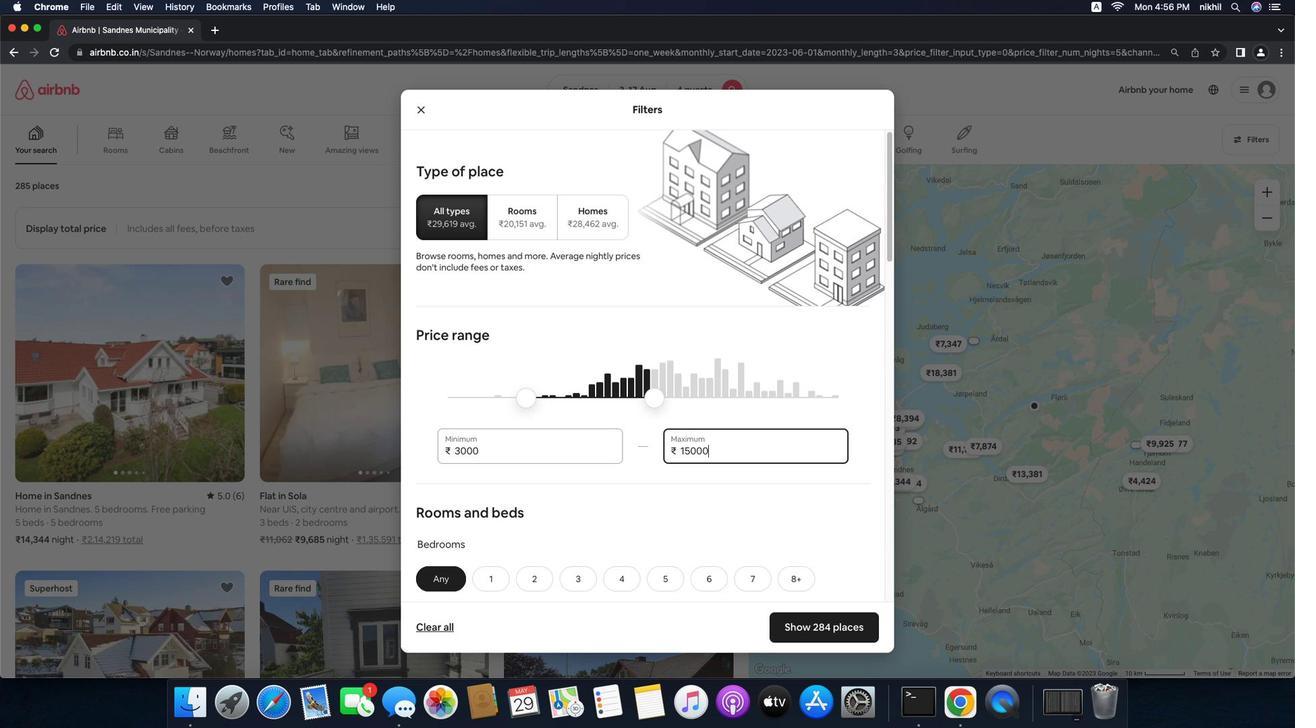 
Action: Mouse moved to (655, 454)
Screenshot: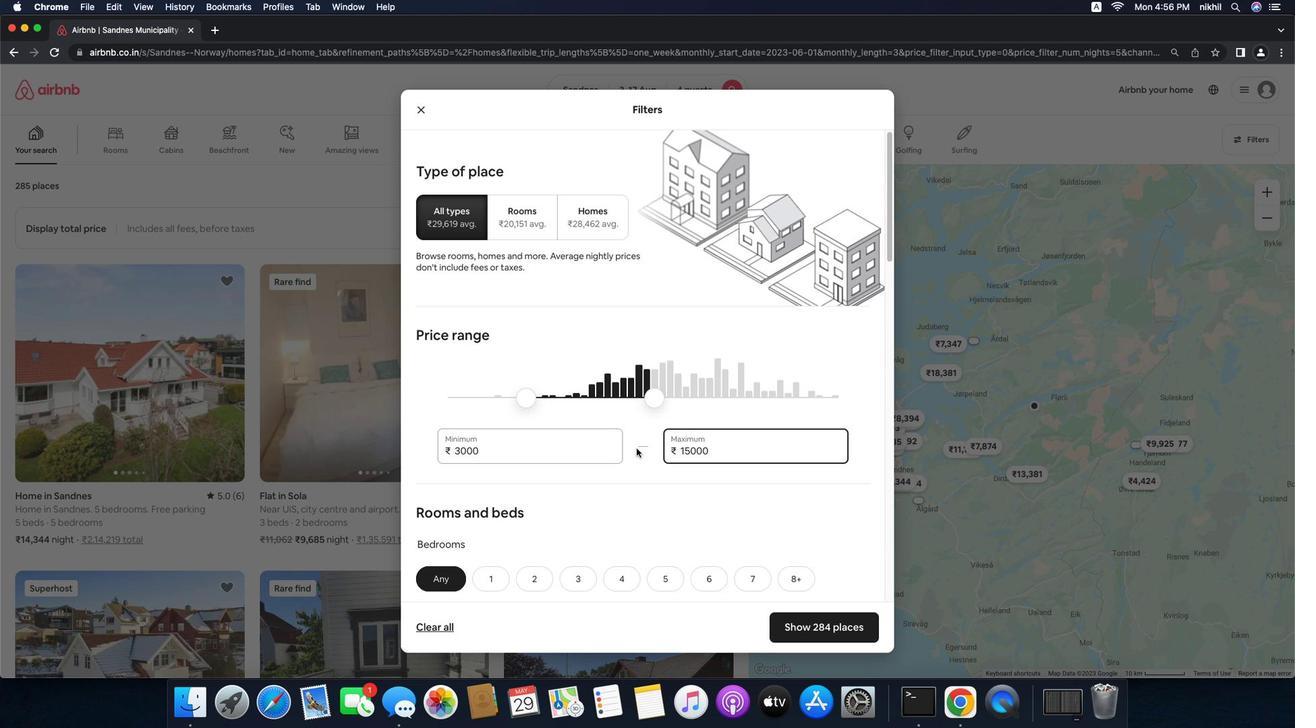 
Action: Mouse scrolled (655, 454) with delta (-22, -23)
Screenshot: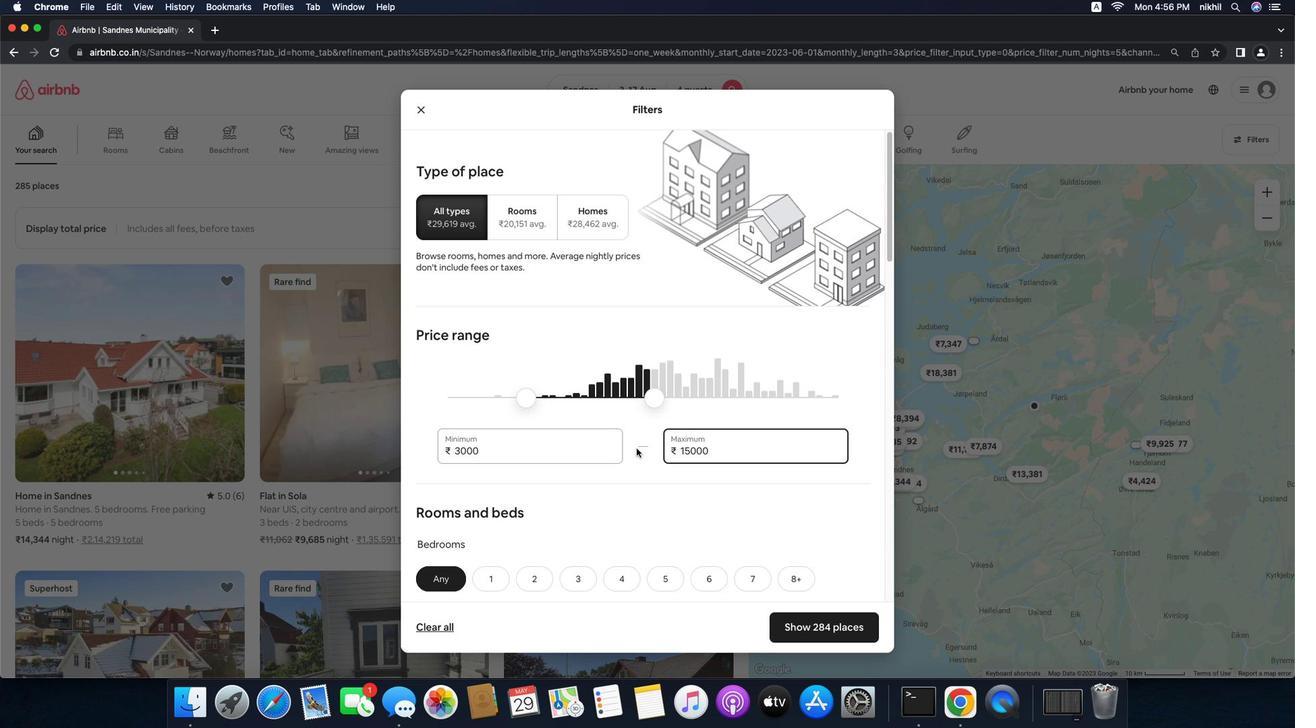 
Action: Mouse scrolled (655, 454) with delta (-22, -23)
Screenshot: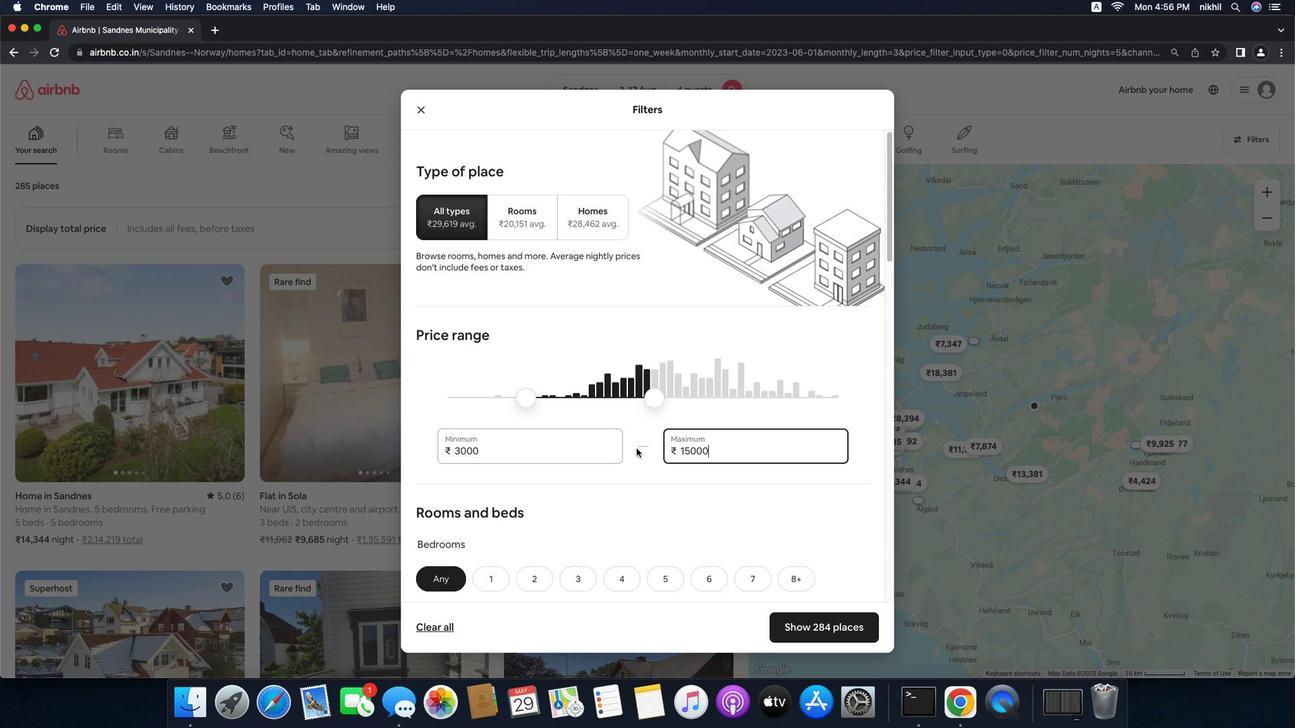 
Action: Mouse scrolled (655, 454) with delta (-22, -24)
Screenshot: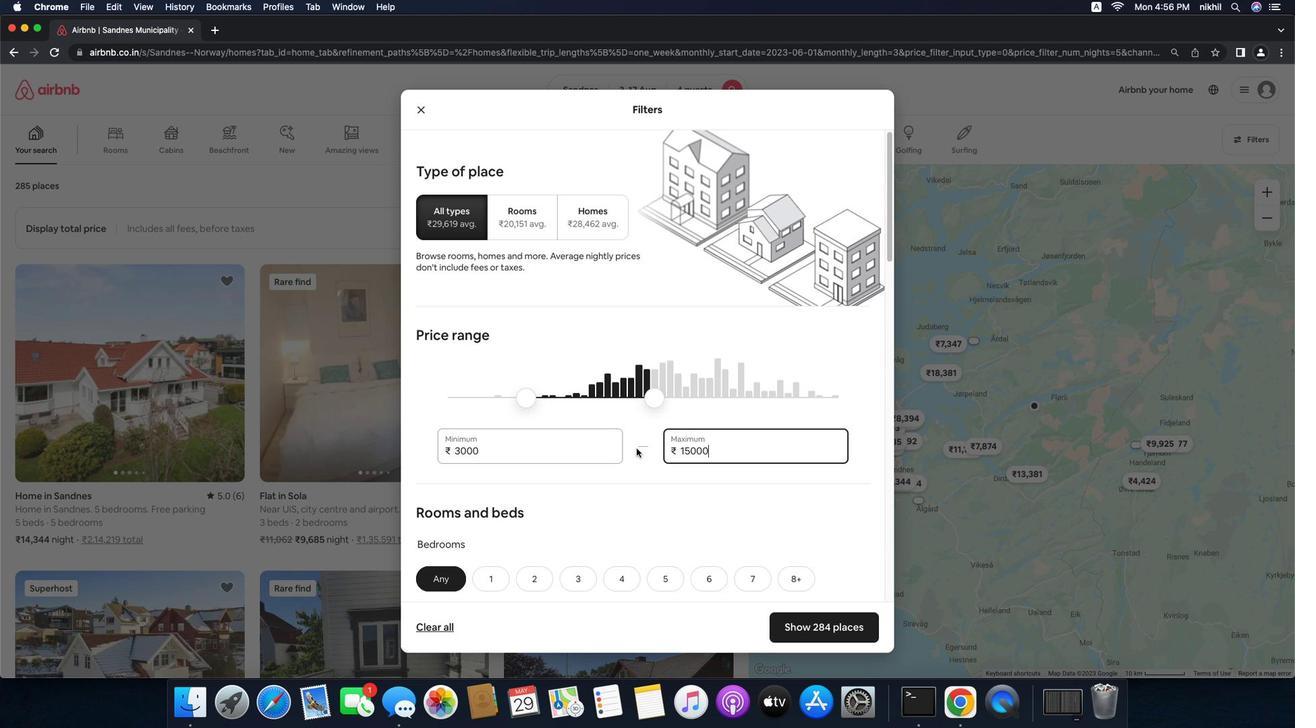 
Action: Mouse moved to (606, 443)
Screenshot: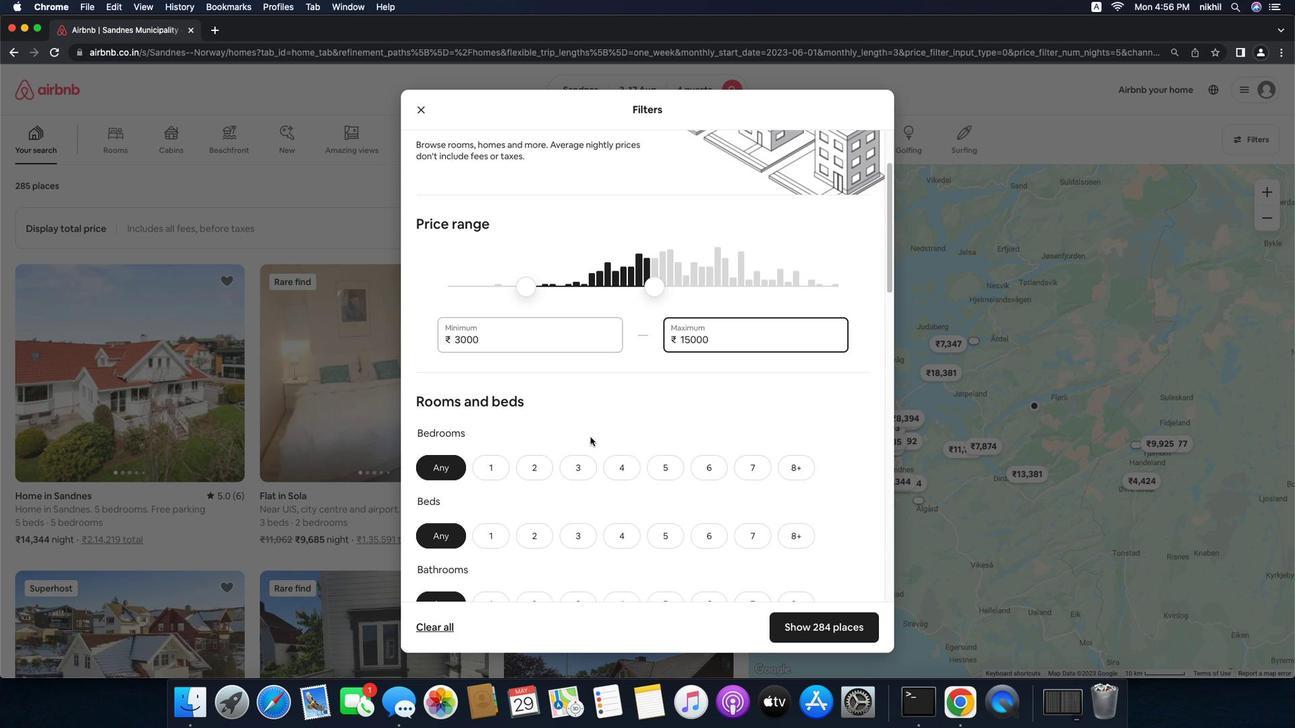 
Action: Mouse scrolled (606, 443) with delta (-22, -23)
Screenshot: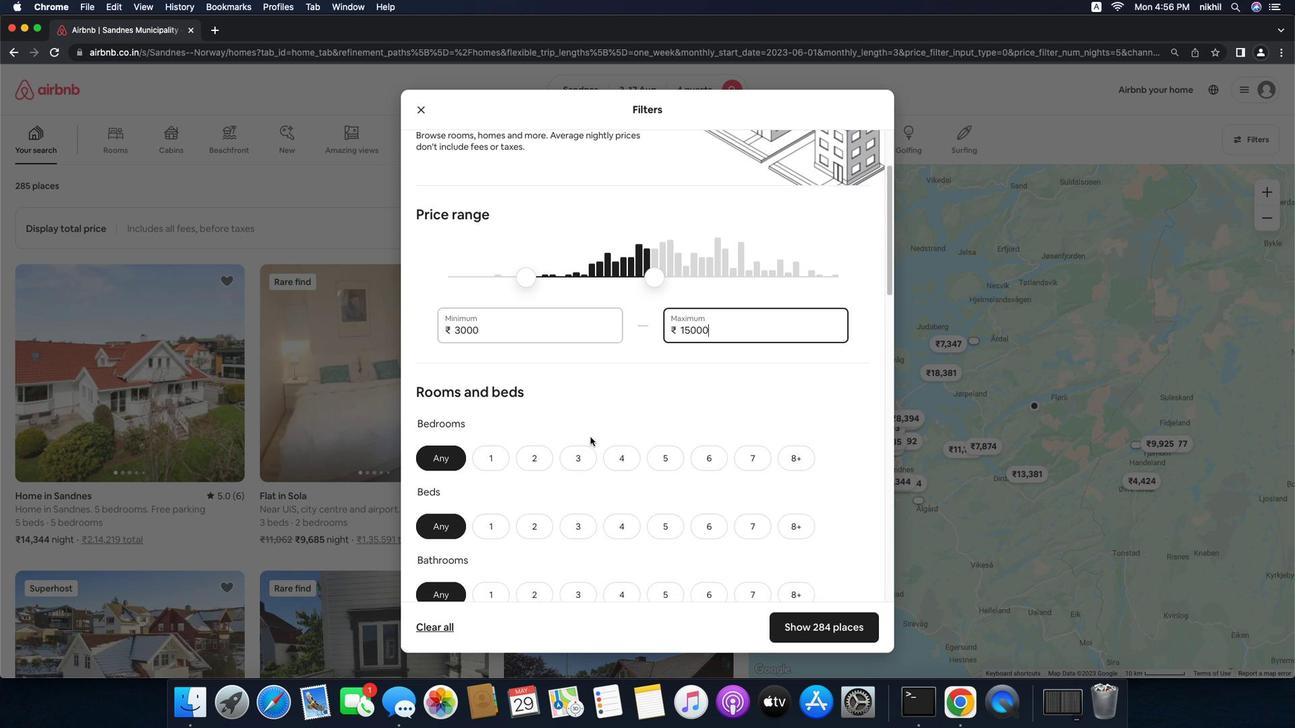 
Action: Mouse scrolled (606, 443) with delta (-22, -23)
Screenshot: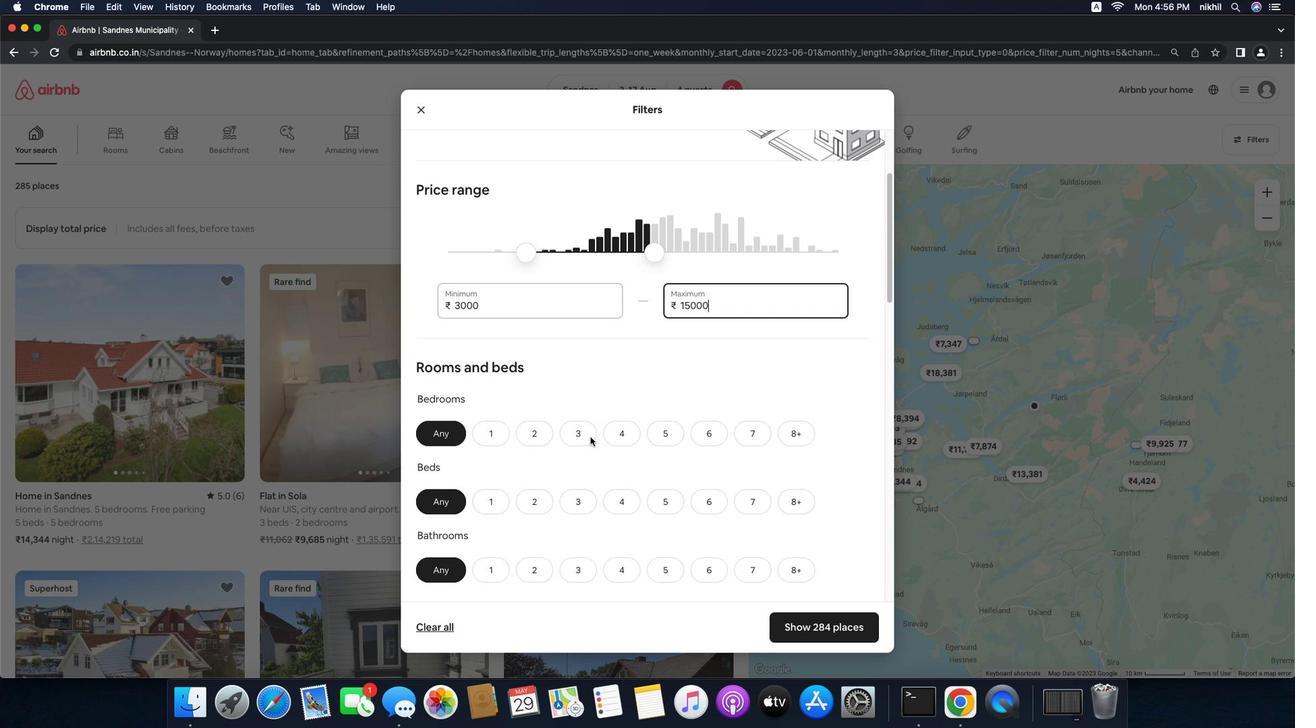 
Action: Mouse scrolled (606, 443) with delta (-22, -24)
Screenshot: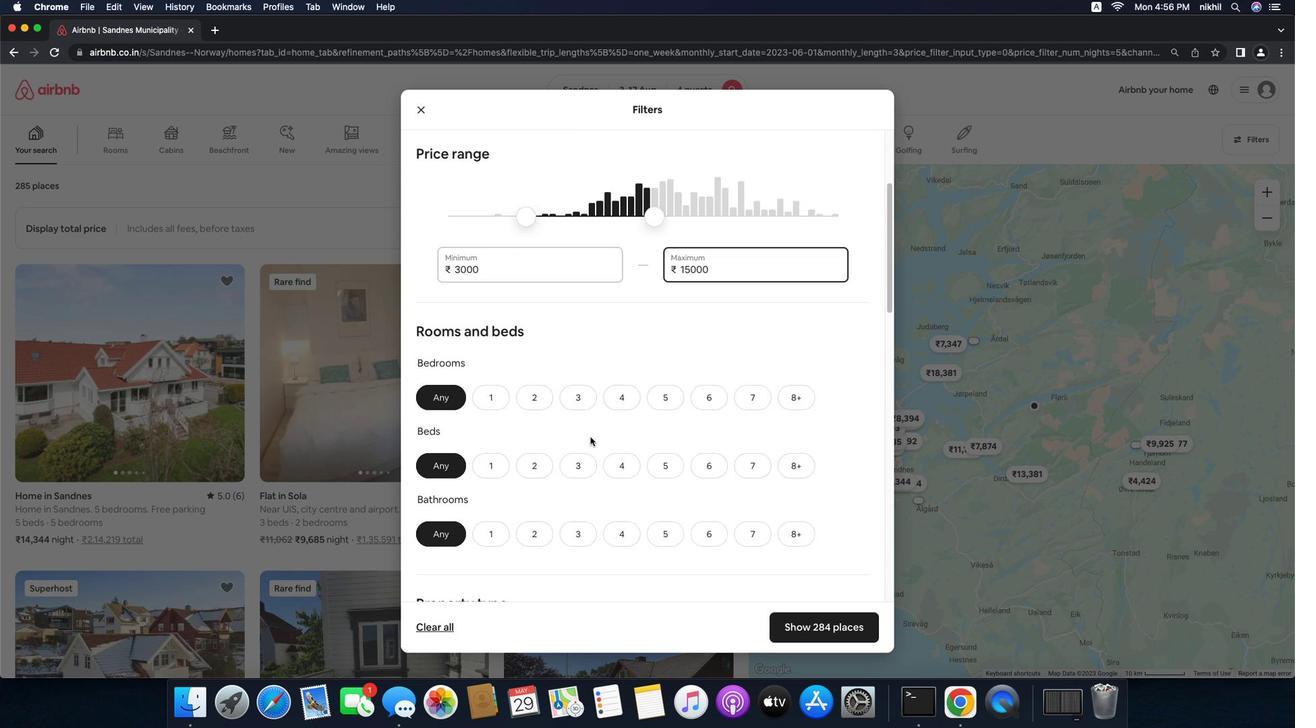 
Action: Mouse scrolled (606, 443) with delta (-22, -23)
Screenshot: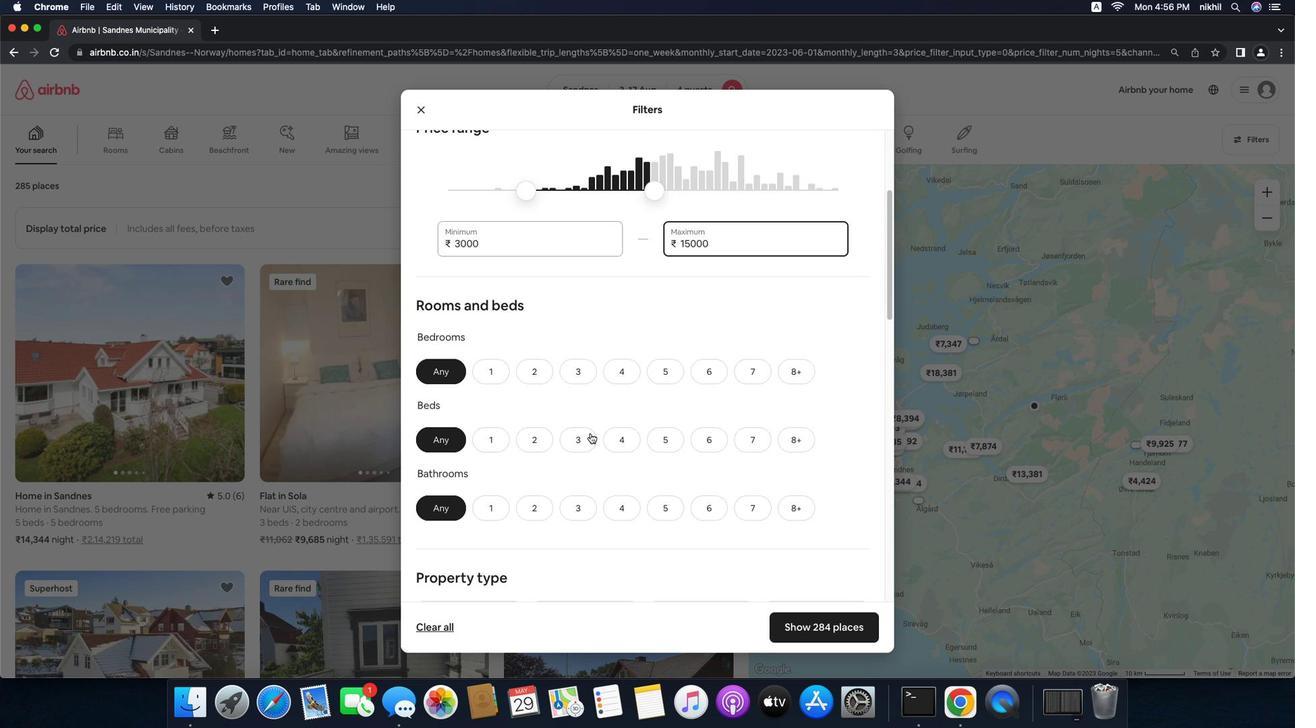 
Action: Mouse scrolled (606, 443) with delta (-22, -23)
Screenshot: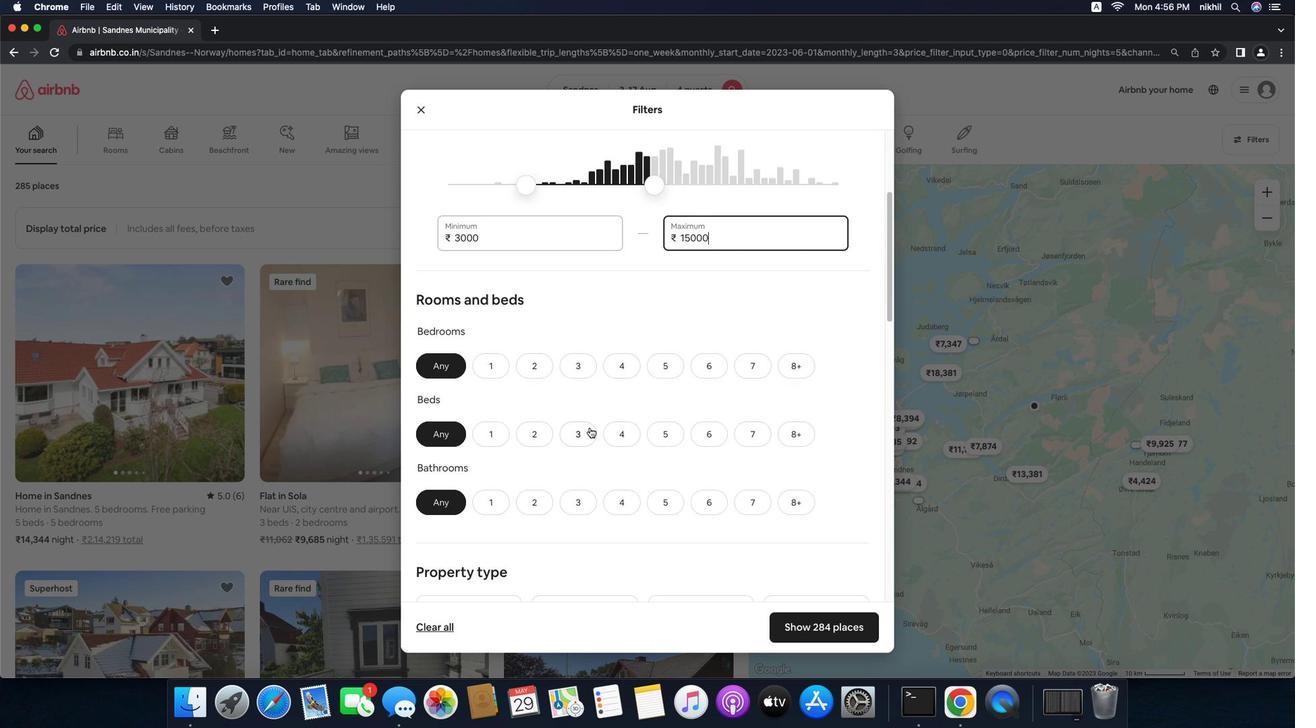 
Action: Mouse moved to (595, 369)
Screenshot: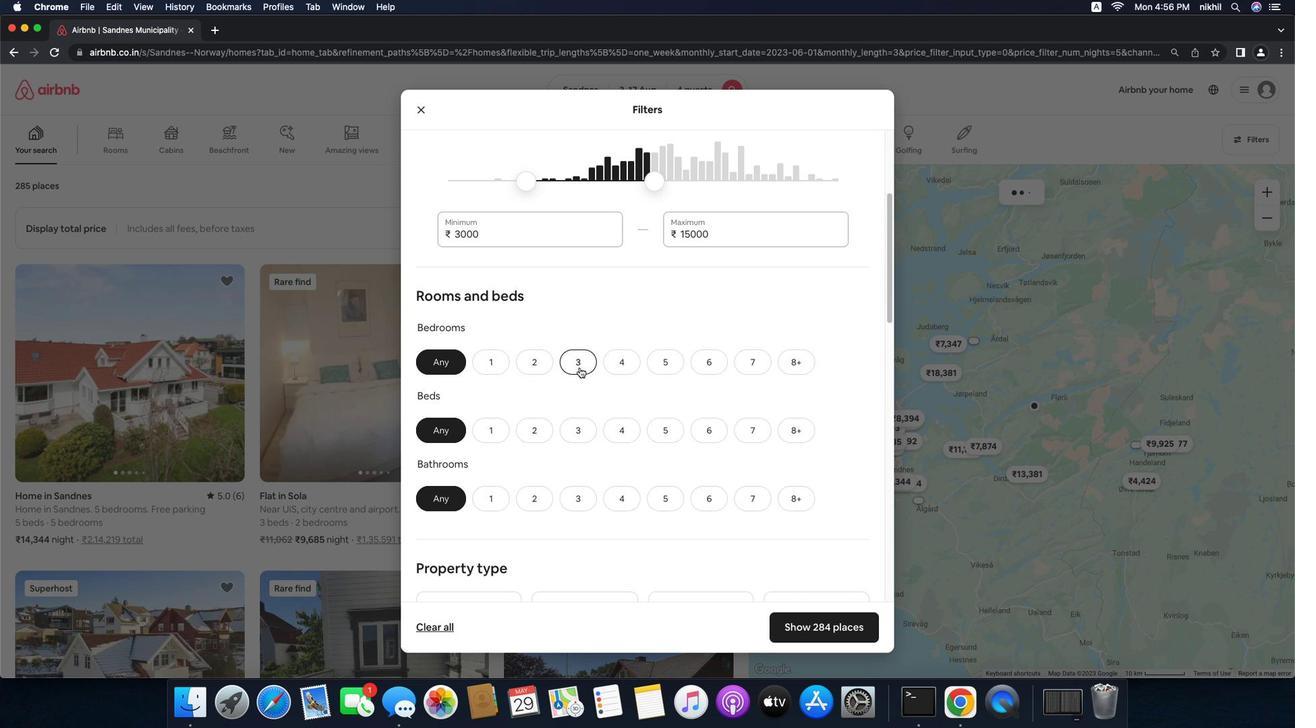 
Action: Mouse pressed left at (595, 369)
Screenshot: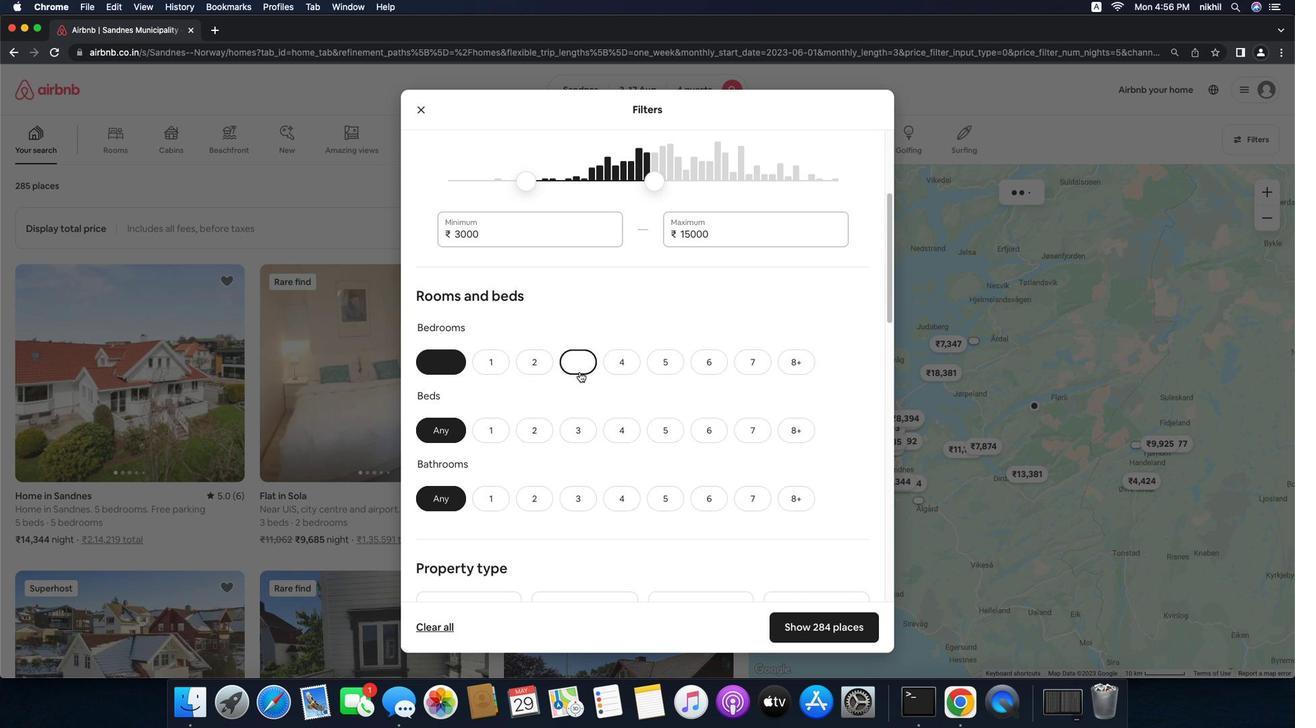 
Action: Mouse moved to (635, 434)
Screenshot: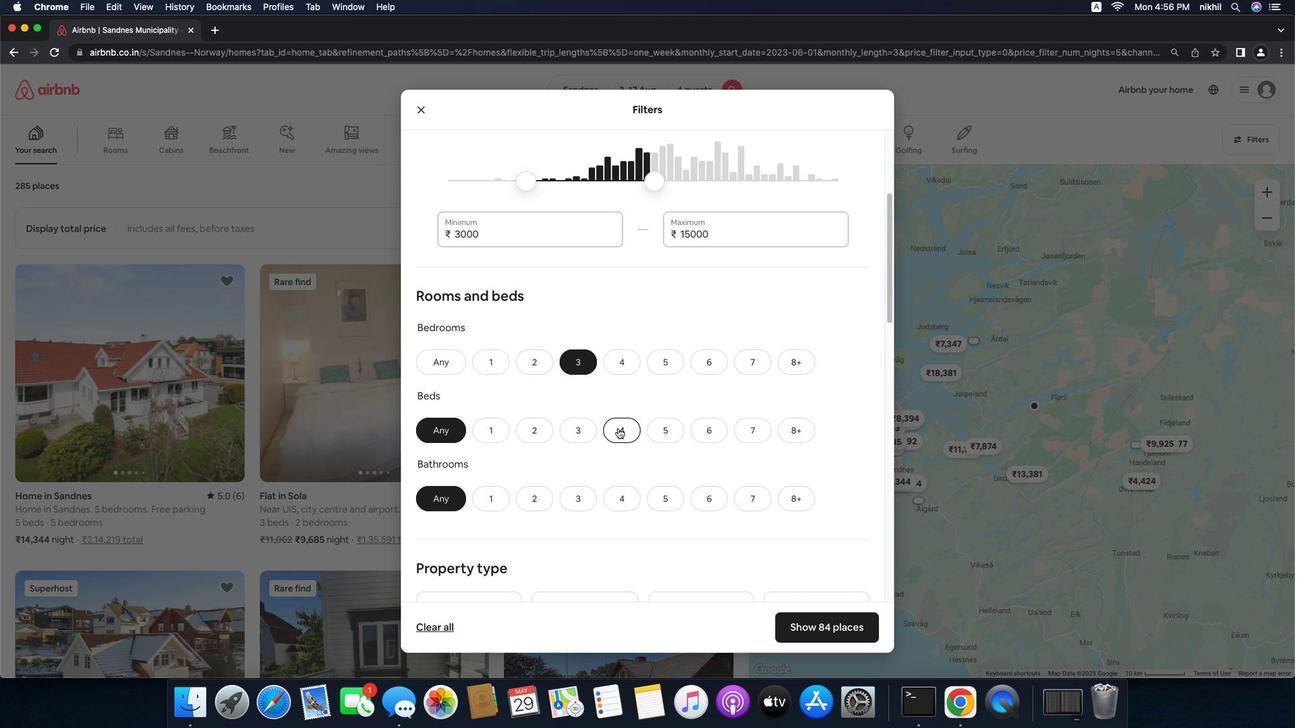 
Action: Mouse pressed left at (635, 434)
Screenshot: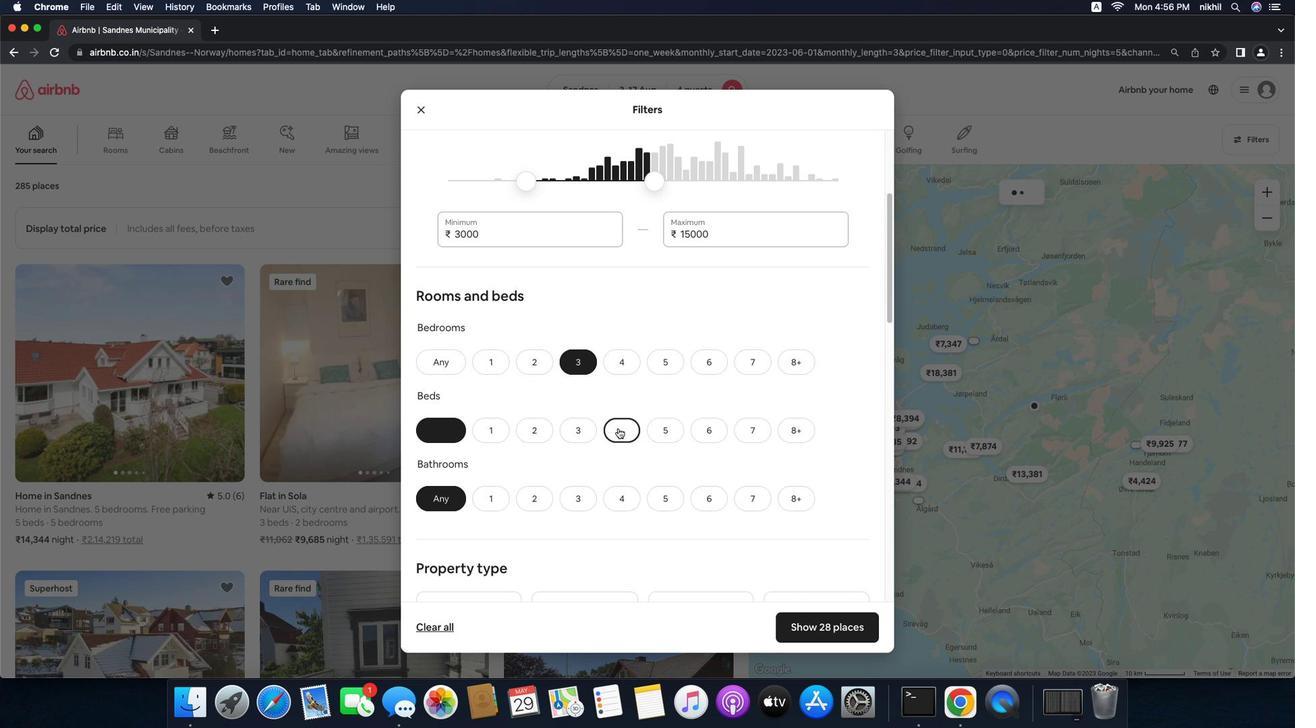
Action: Mouse moved to (557, 506)
Screenshot: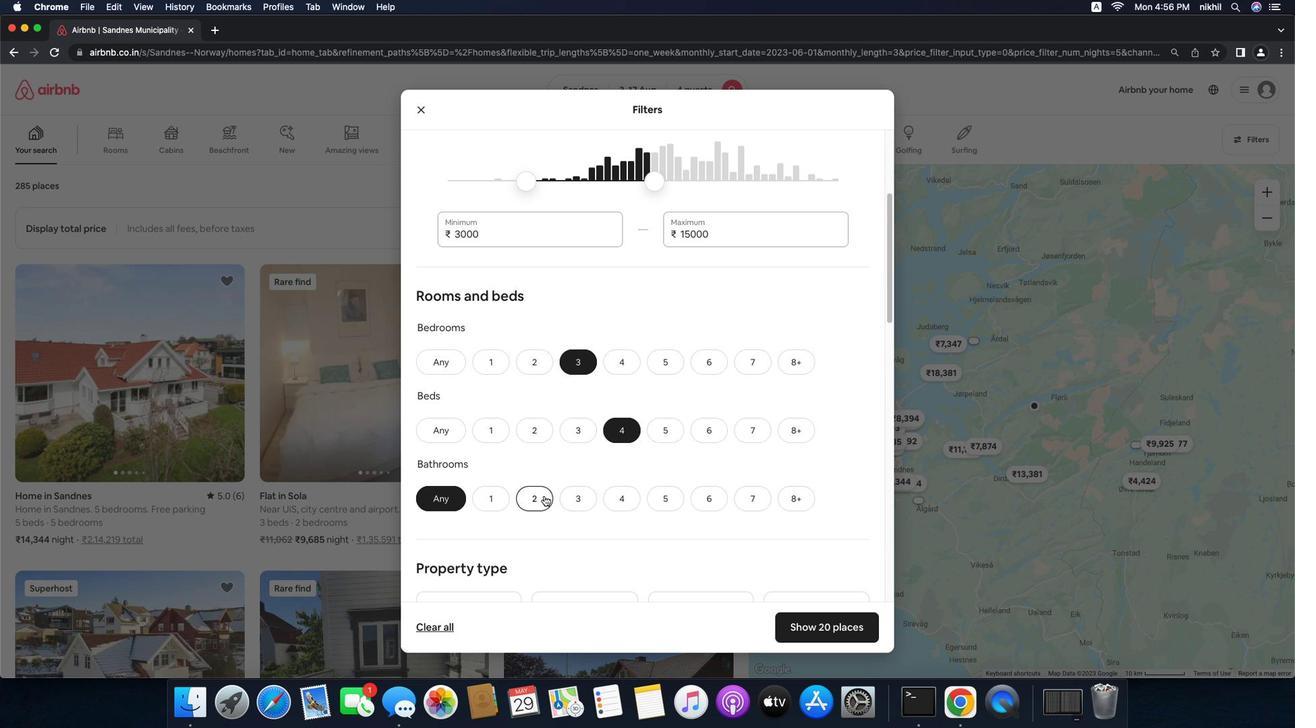 
Action: Mouse pressed left at (557, 506)
Screenshot: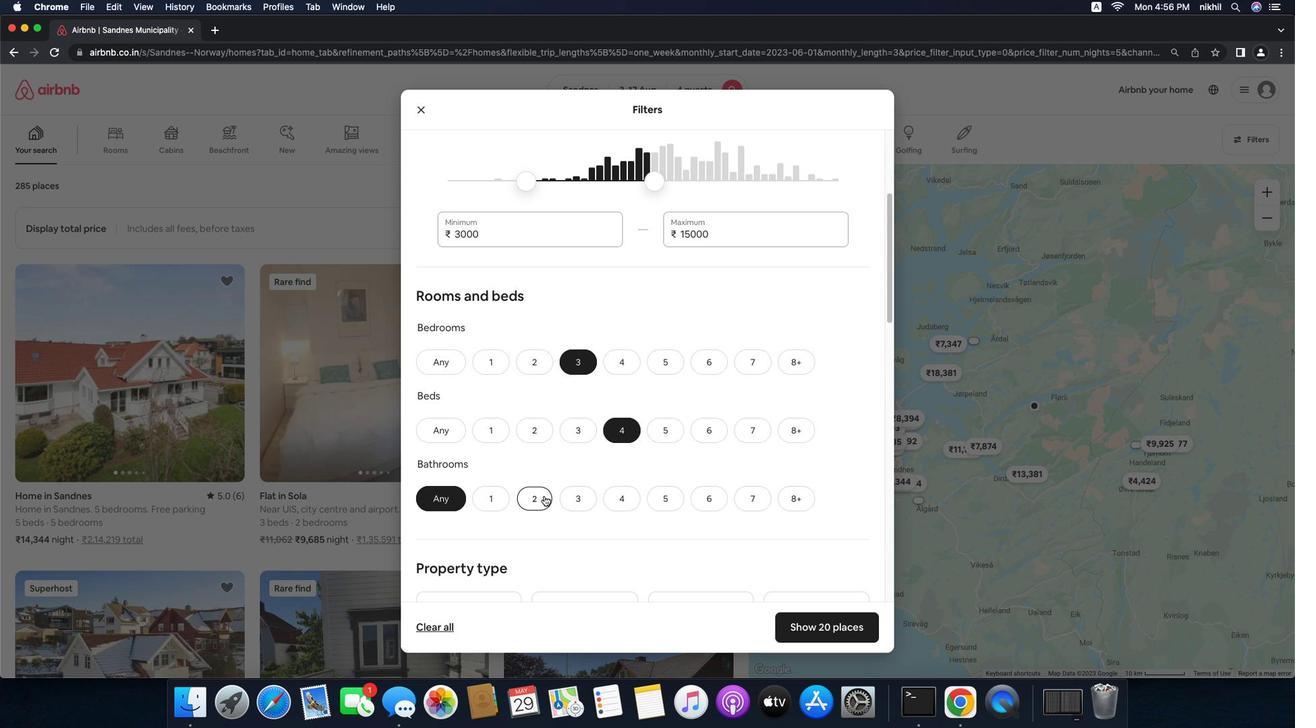 
Action: Mouse moved to (622, 465)
Screenshot: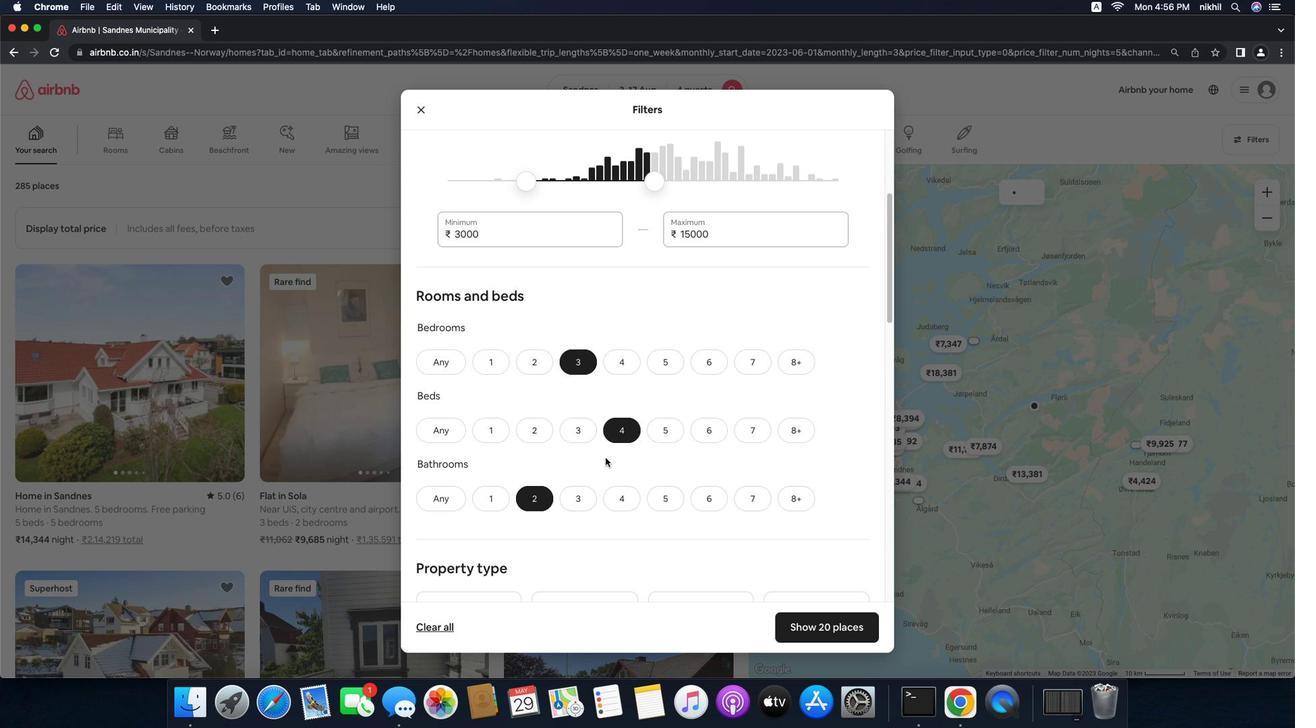 
Action: Mouse scrolled (622, 465) with delta (-22, -23)
Screenshot: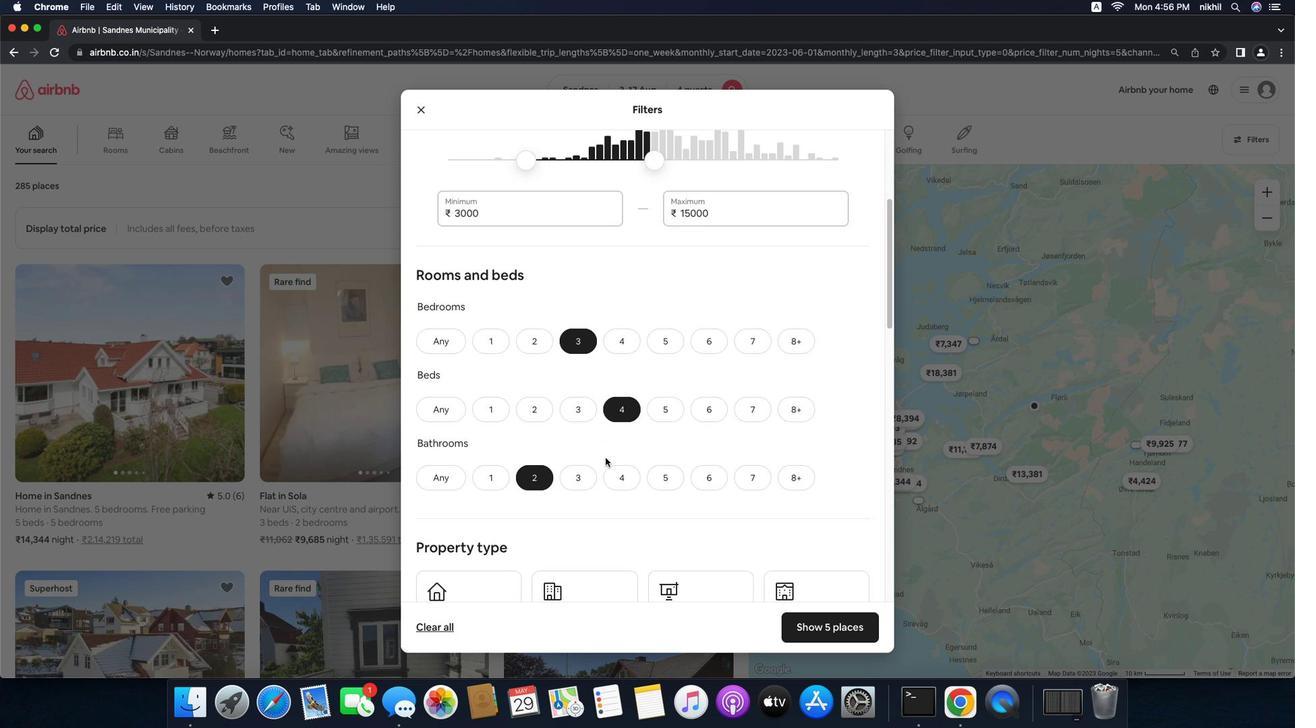 
Action: Mouse scrolled (622, 465) with delta (-22, -23)
Screenshot: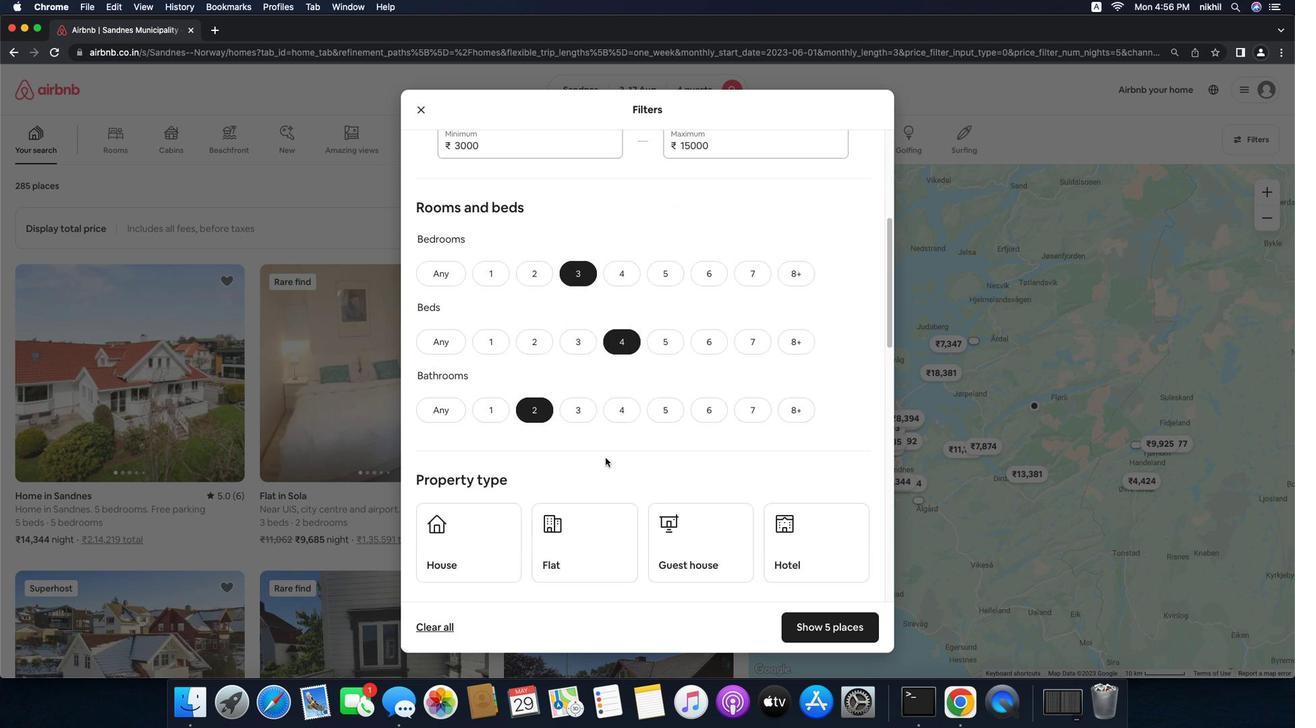 
Action: Mouse scrolled (622, 465) with delta (-22, -24)
Screenshot: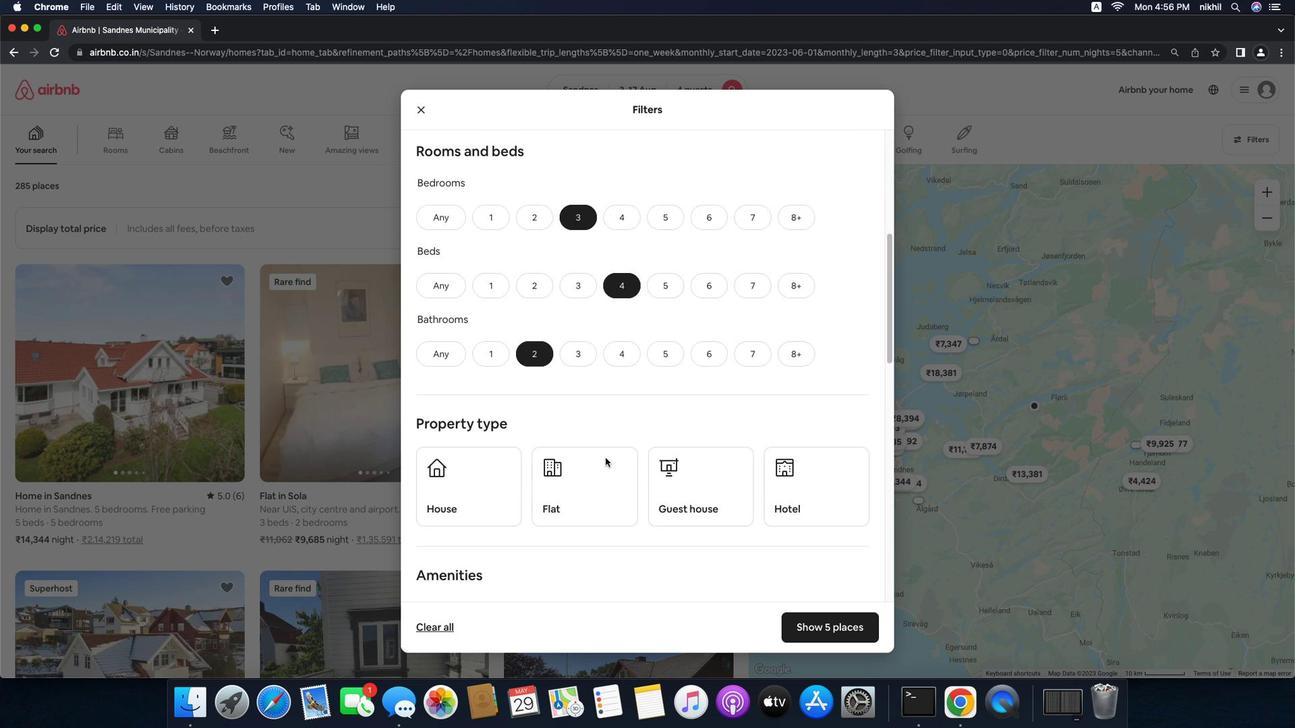 
Action: Mouse scrolled (622, 465) with delta (-22, -25)
Screenshot: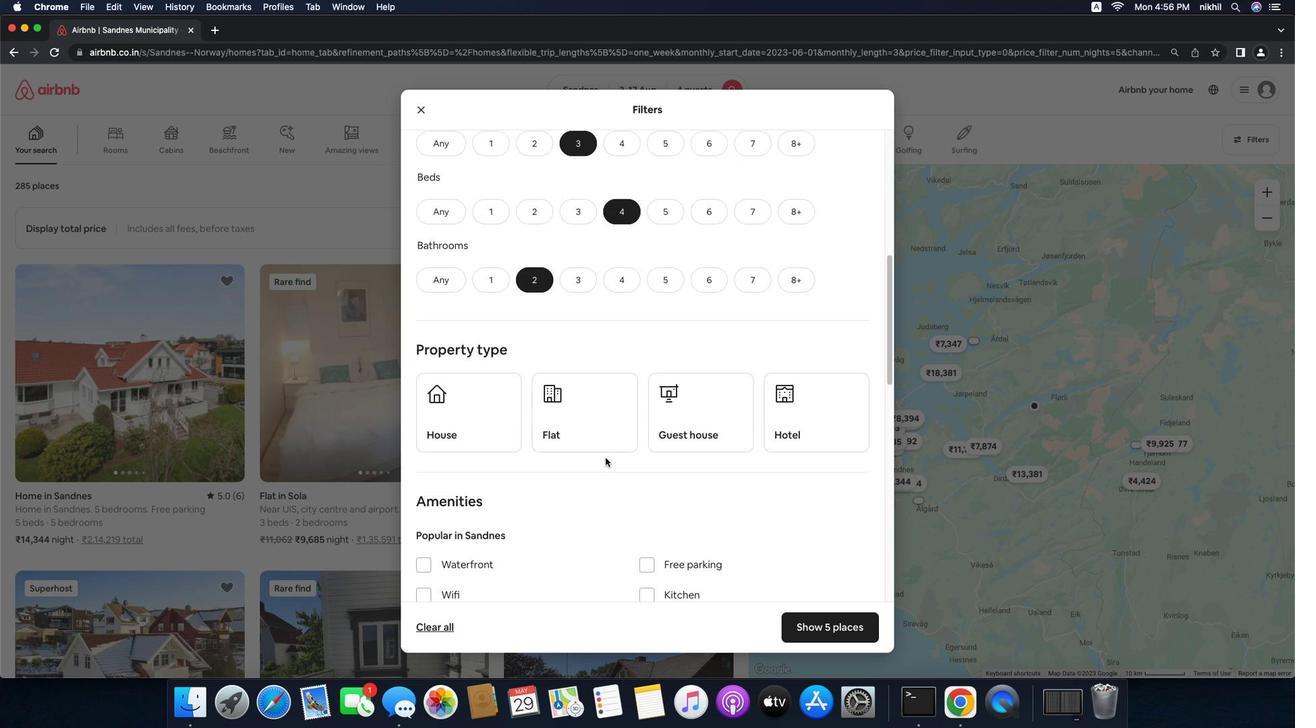 
Action: Mouse moved to (488, 438)
Screenshot: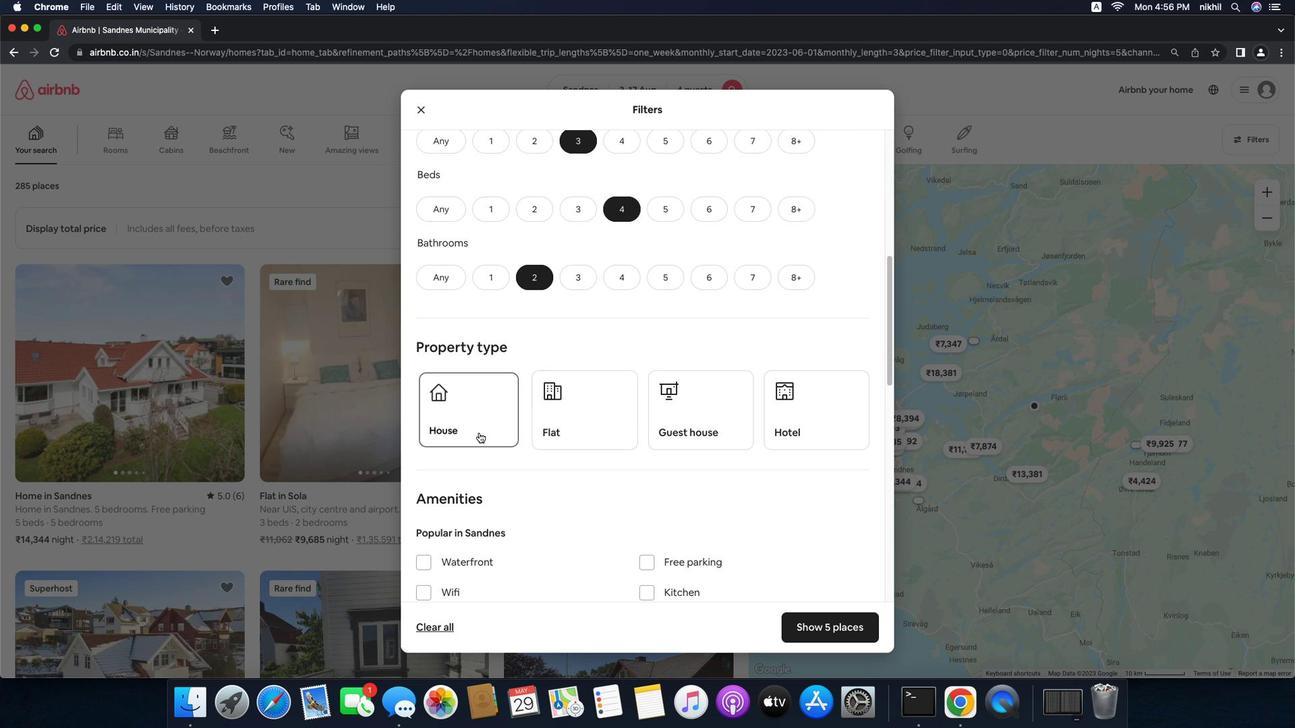 
Action: Mouse pressed left at (488, 438)
Screenshot: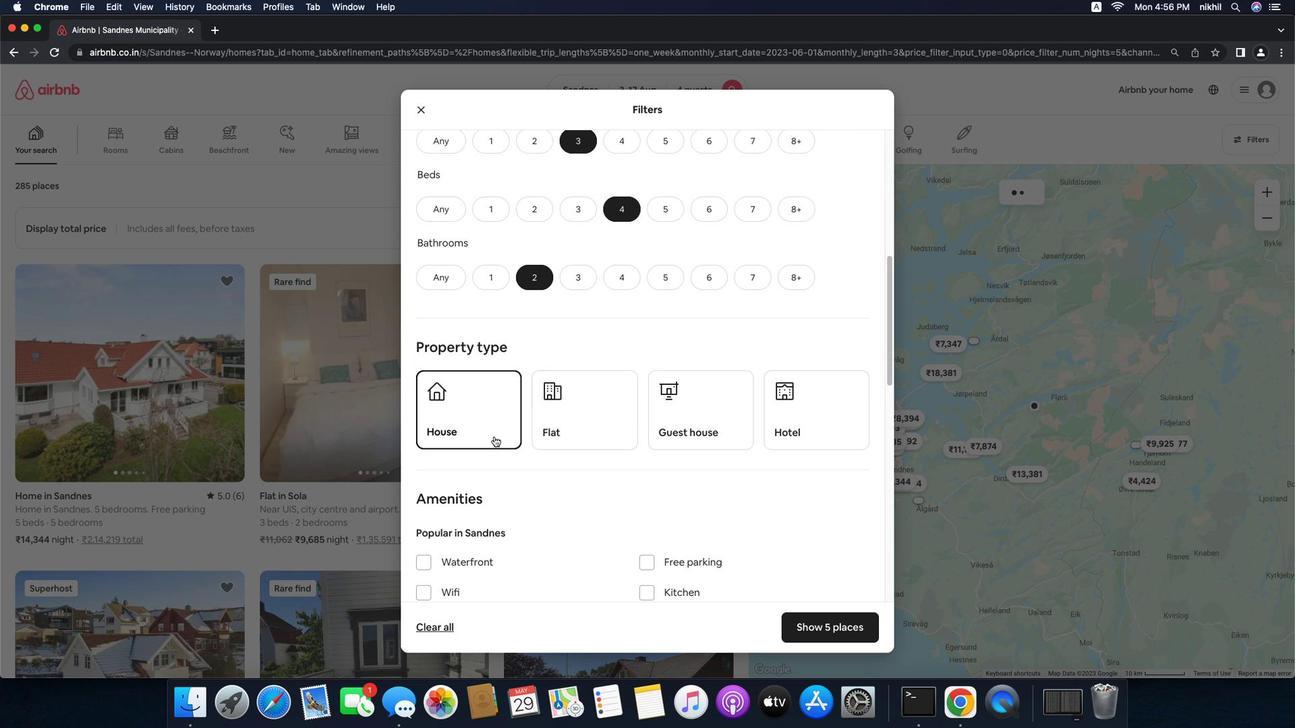 
Action: Mouse moved to (601, 434)
Screenshot: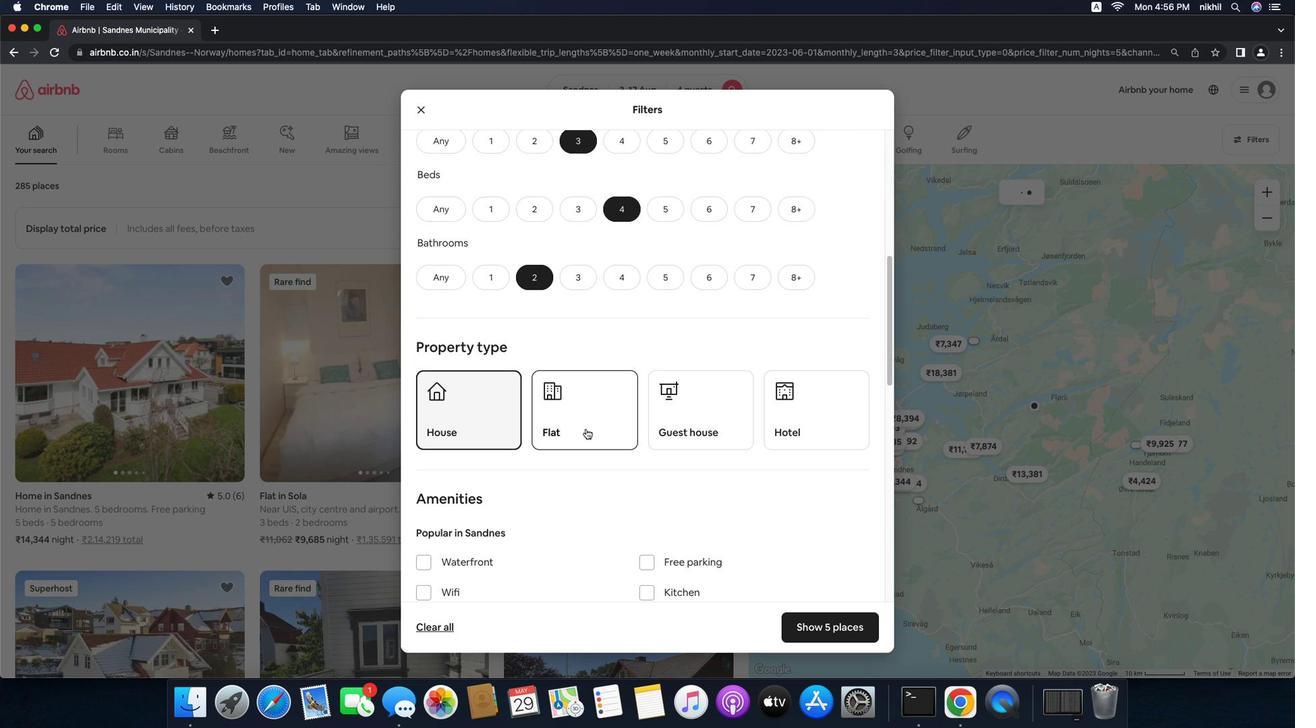 
Action: Mouse pressed left at (601, 434)
Screenshot: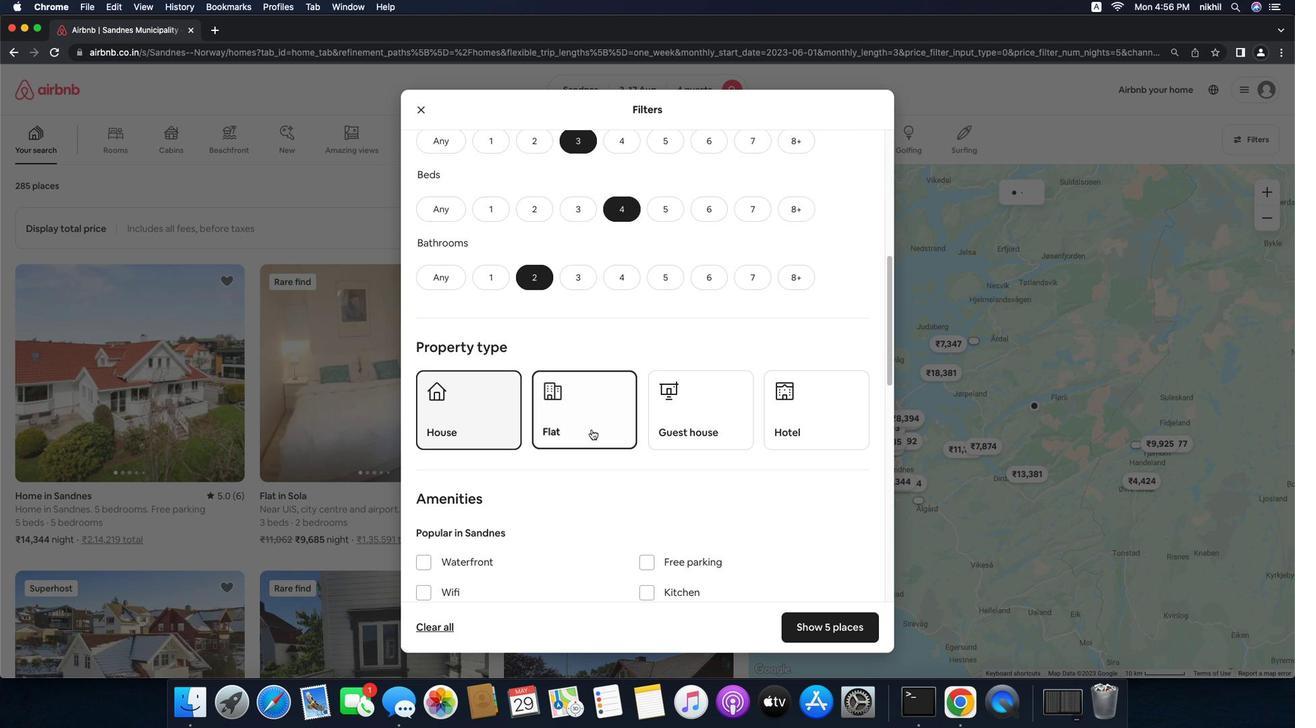 
Action: Mouse moved to (702, 428)
Screenshot: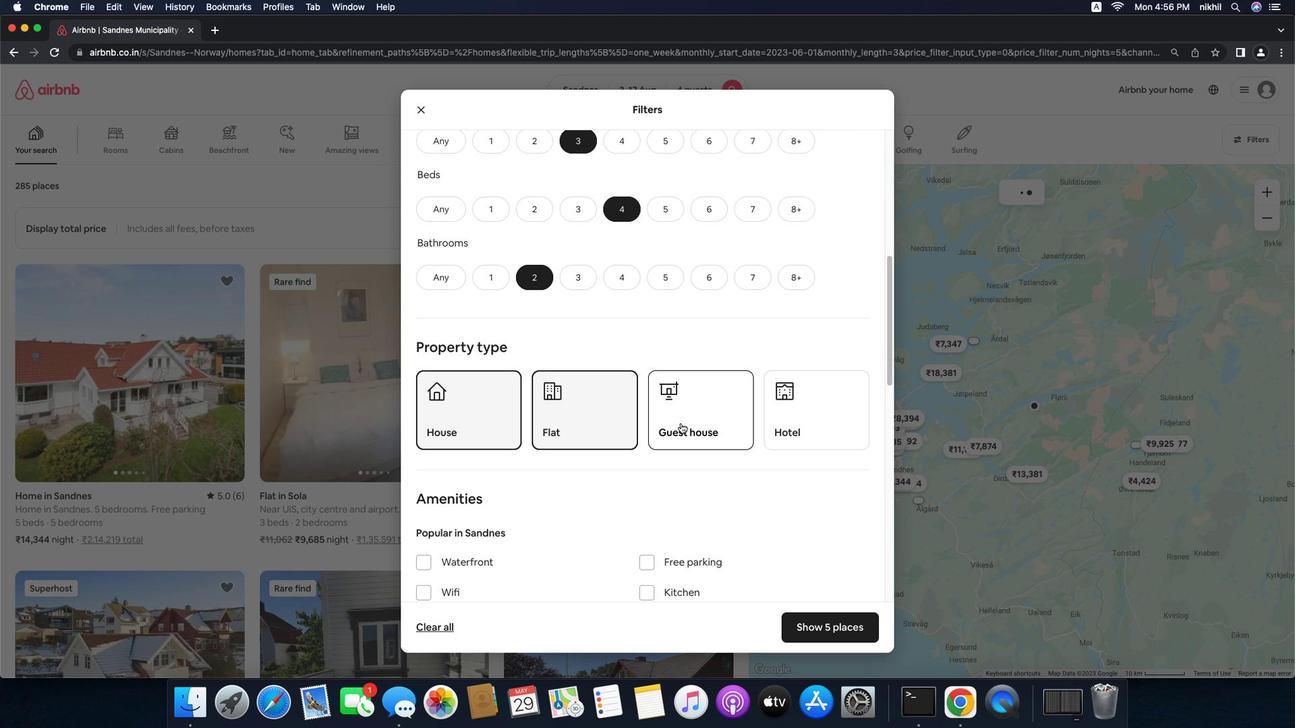 
Action: Mouse pressed left at (702, 428)
Screenshot: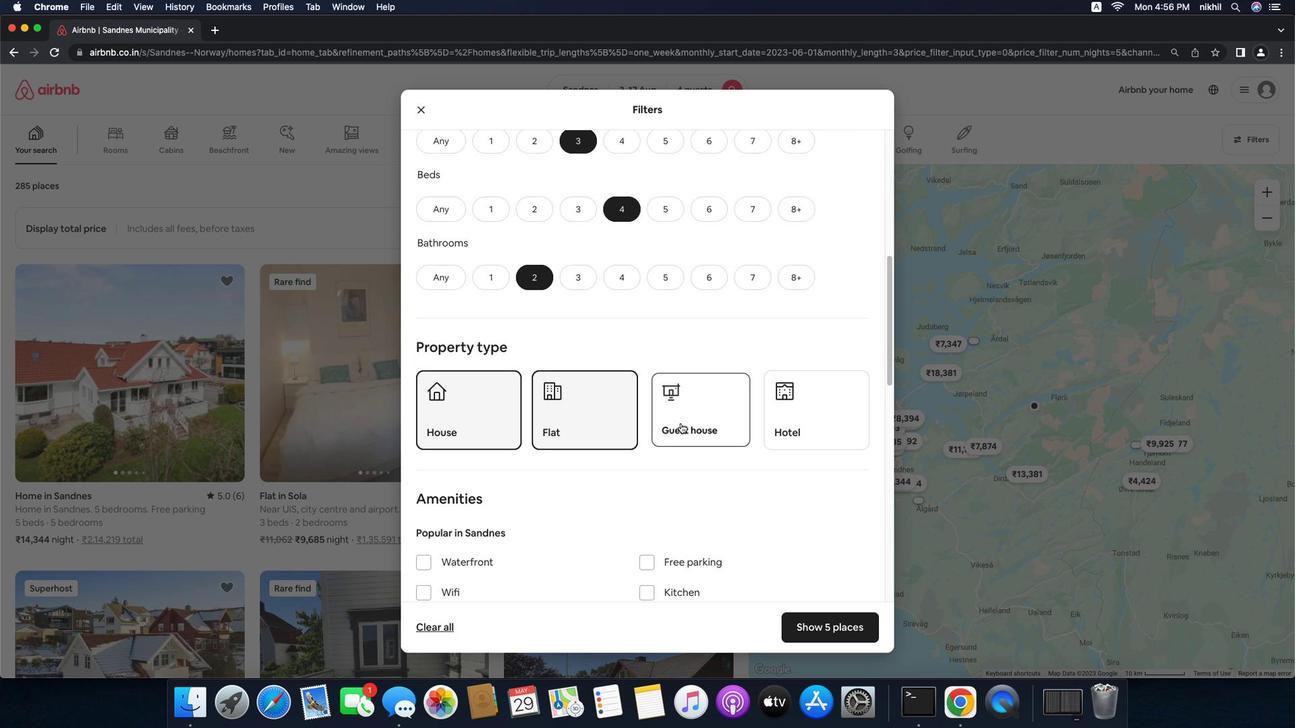 
Action: Mouse scrolled (702, 428) with delta (-22, -23)
Screenshot: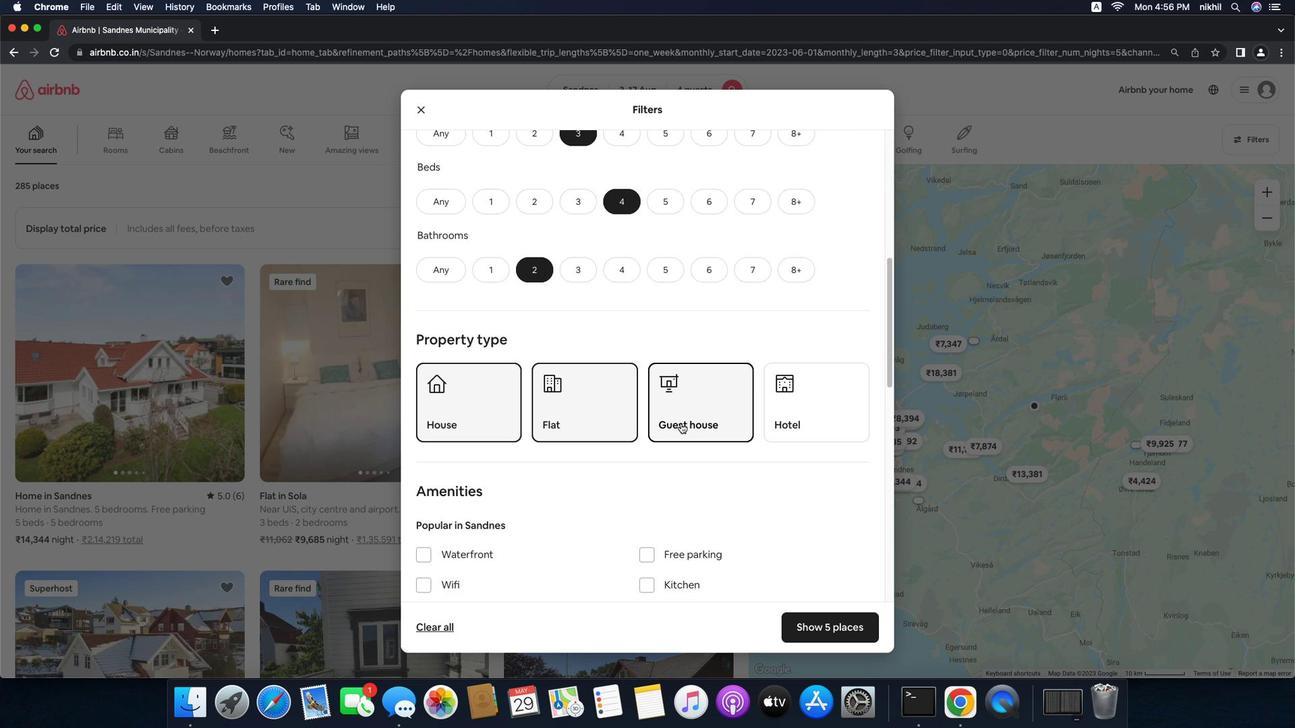 
Action: Mouse scrolled (702, 428) with delta (-22, -23)
Screenshot: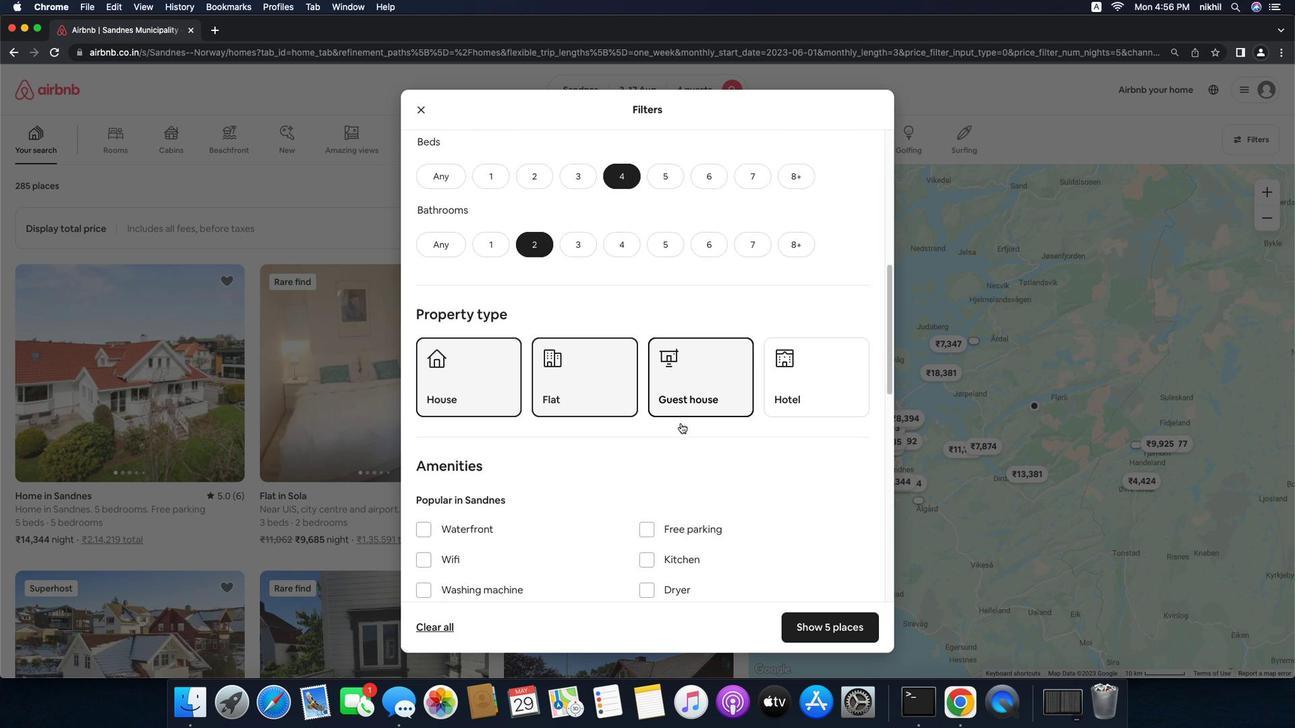 
Action: Mouse scrolled (702, 428) with delta (-22, -24)
Screenshot: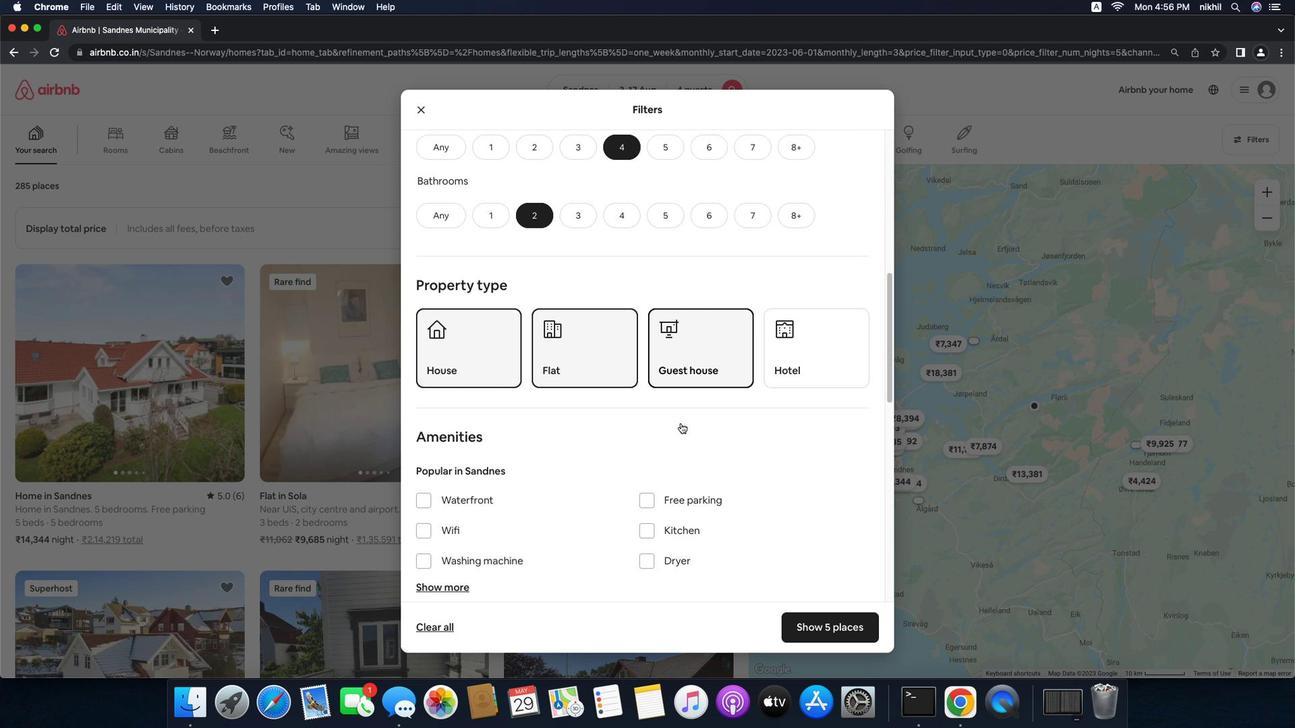 
Action: Mouse scrolled (702, 428) with delta (-22, -23)
Screenshot: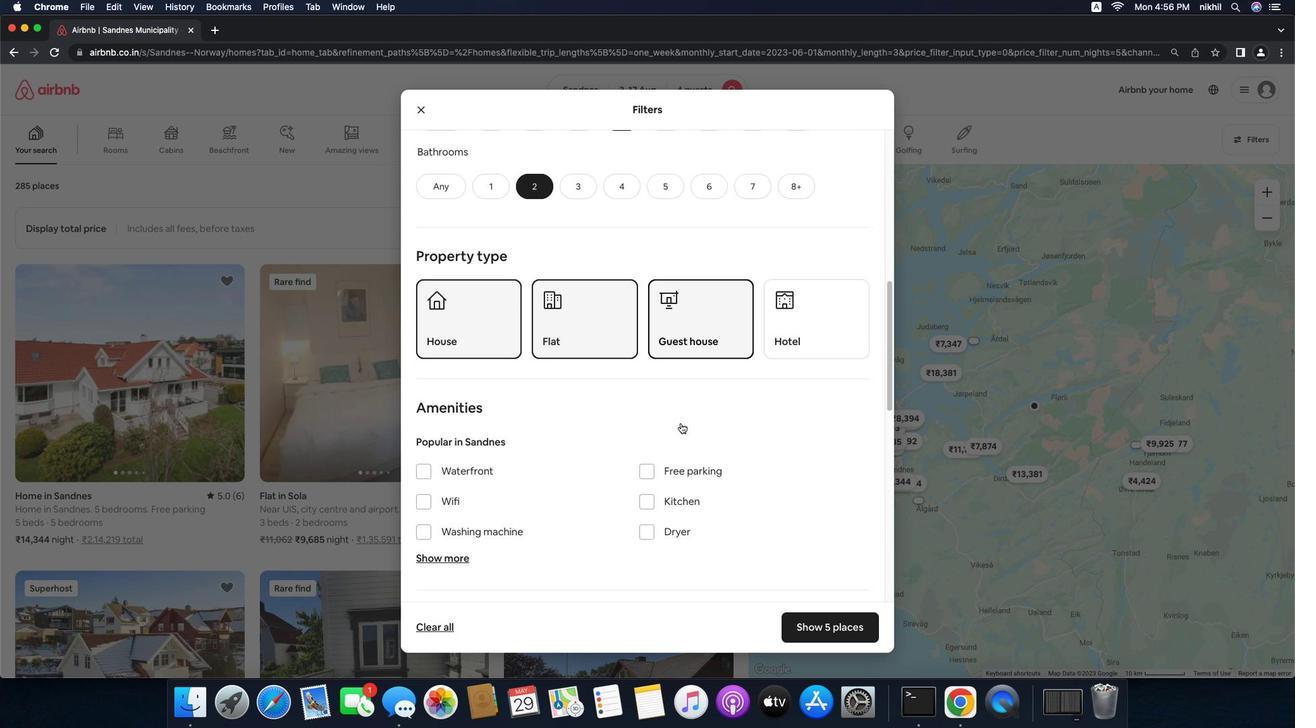 
Action: Mouse scrolled (702, 428) with delta (-22, -23)
Screenshot: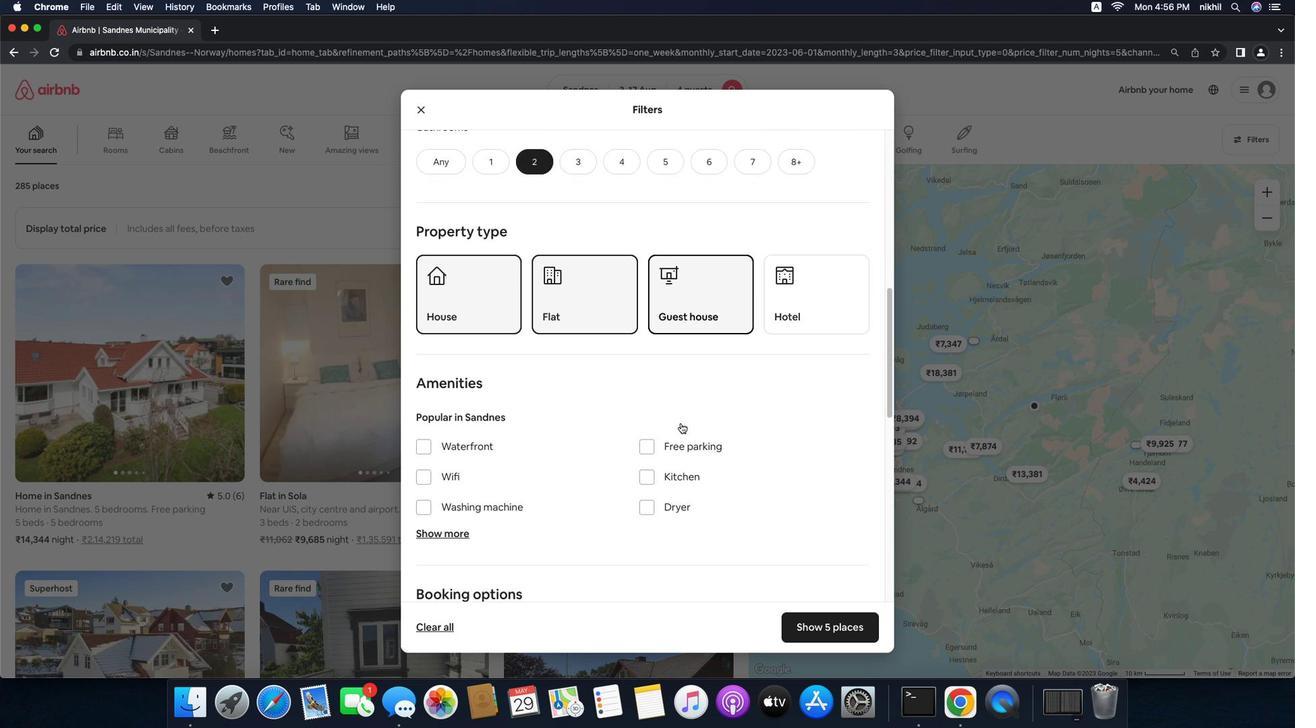 
Action: Mouse scrolled (702, 428) with delta (-22, -24)
Screenshot: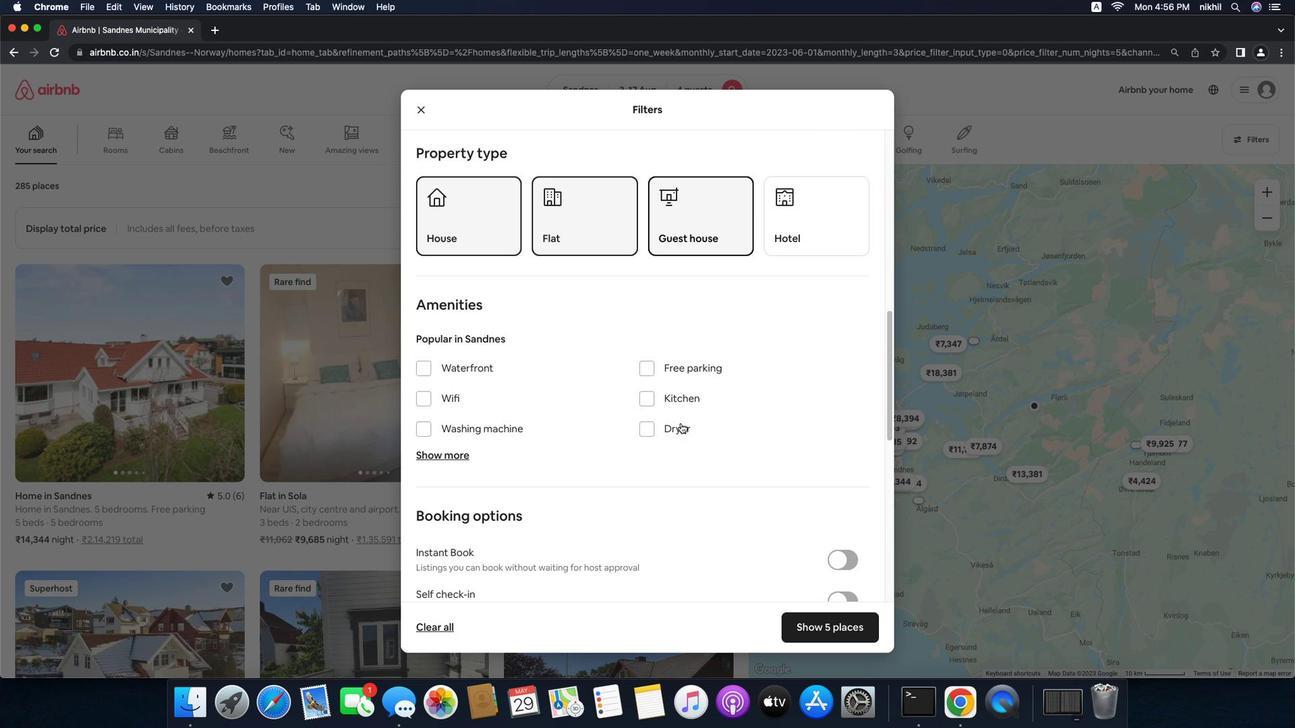
Action: Mouse scrolled (702, 428) with delta (-22, -24)
Screenshot: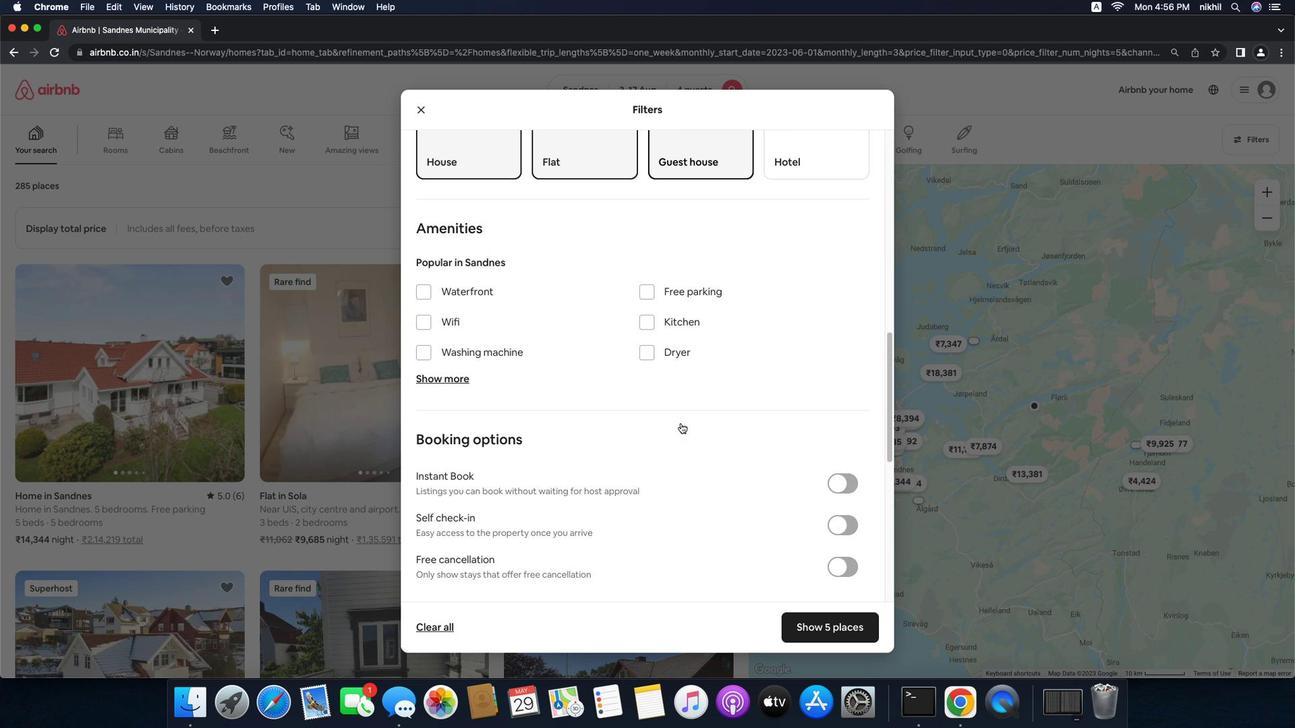 
Action: Mouse moved to (527, 353)
Screenshot: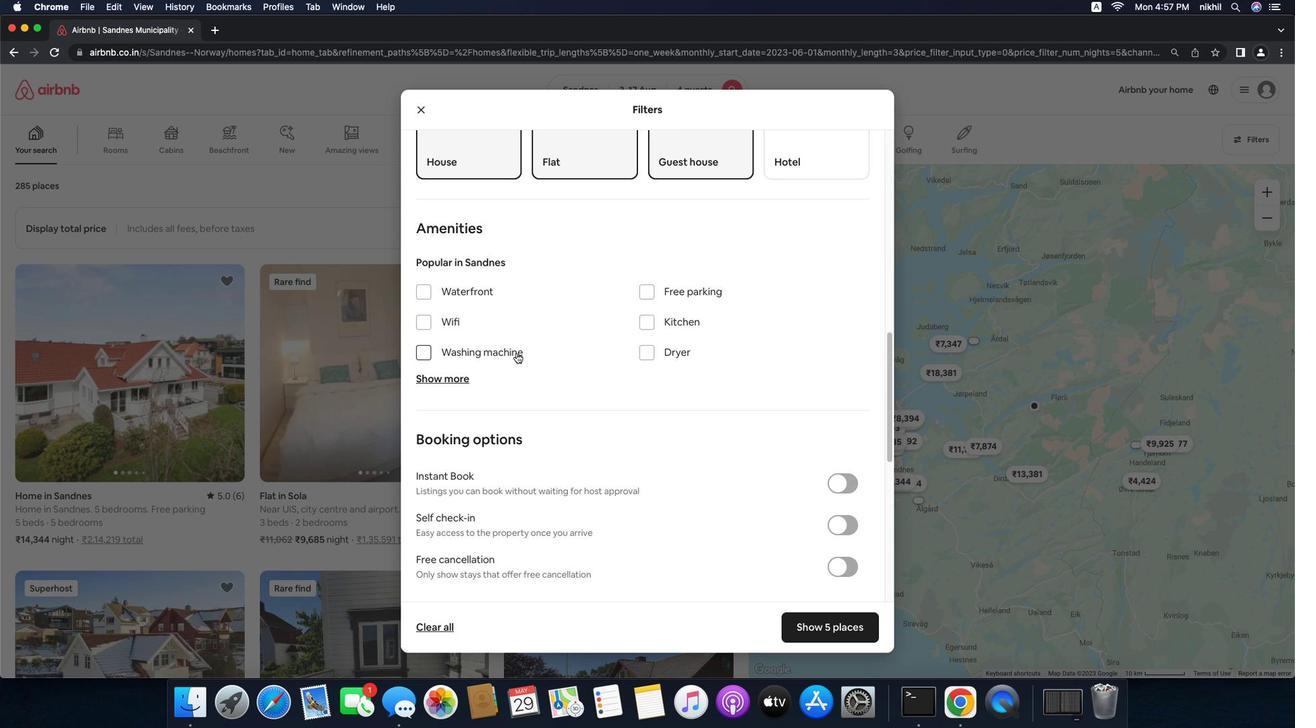 
Action: Mouse pressed left at (527, 353)
Screenshot: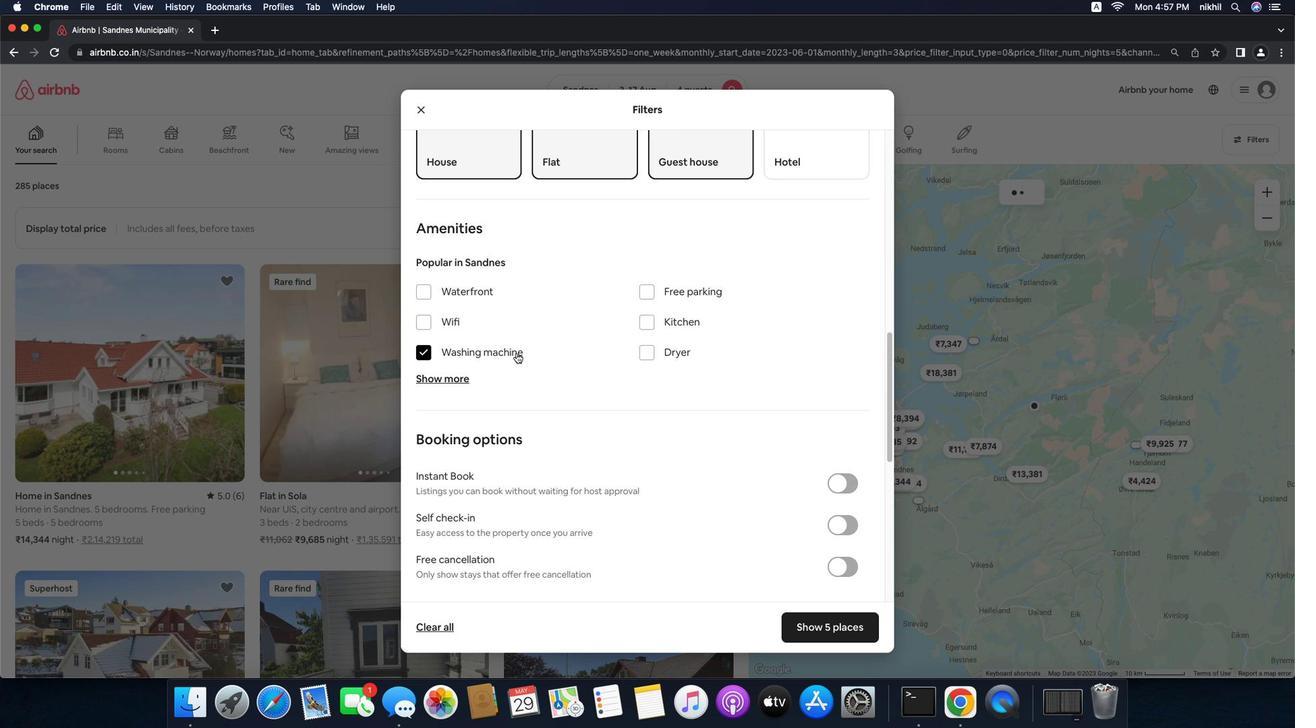 
Action: Mouse moved to (689, 406)
Screenshot: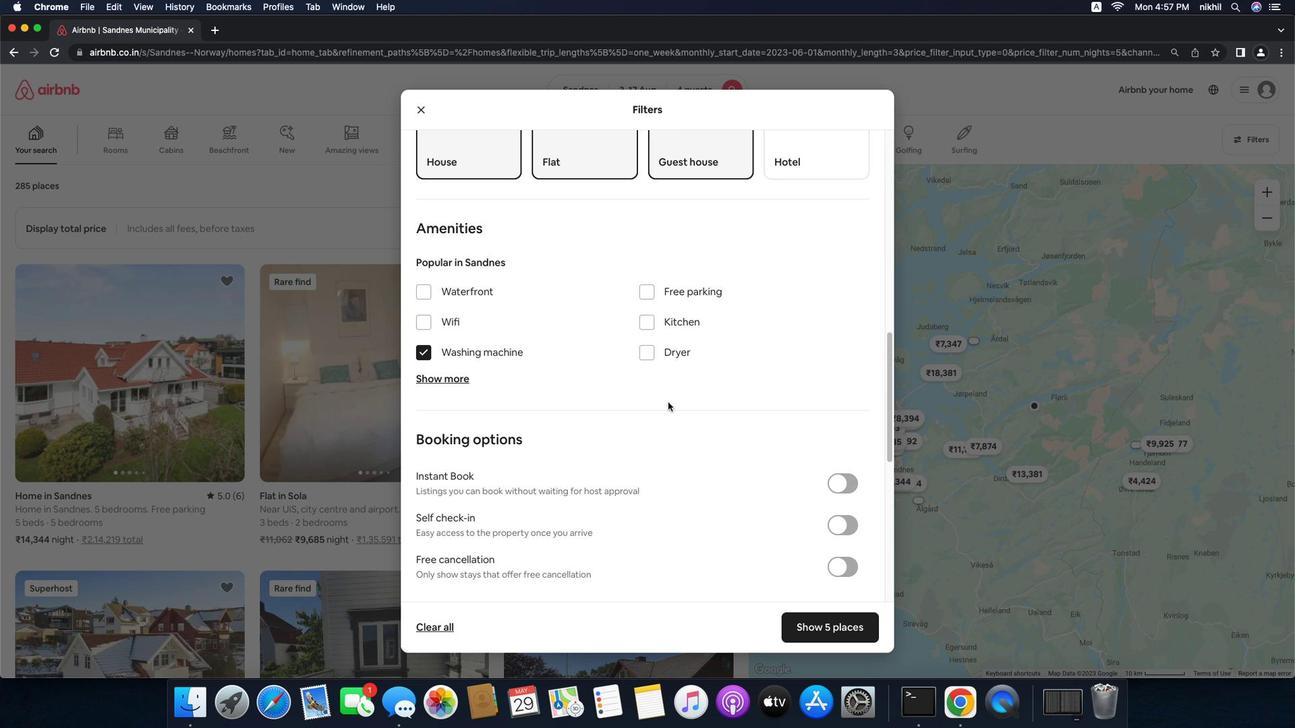 
Action: Mouse scrolled (689, 406) with delta (-22, -23)
Screenshot: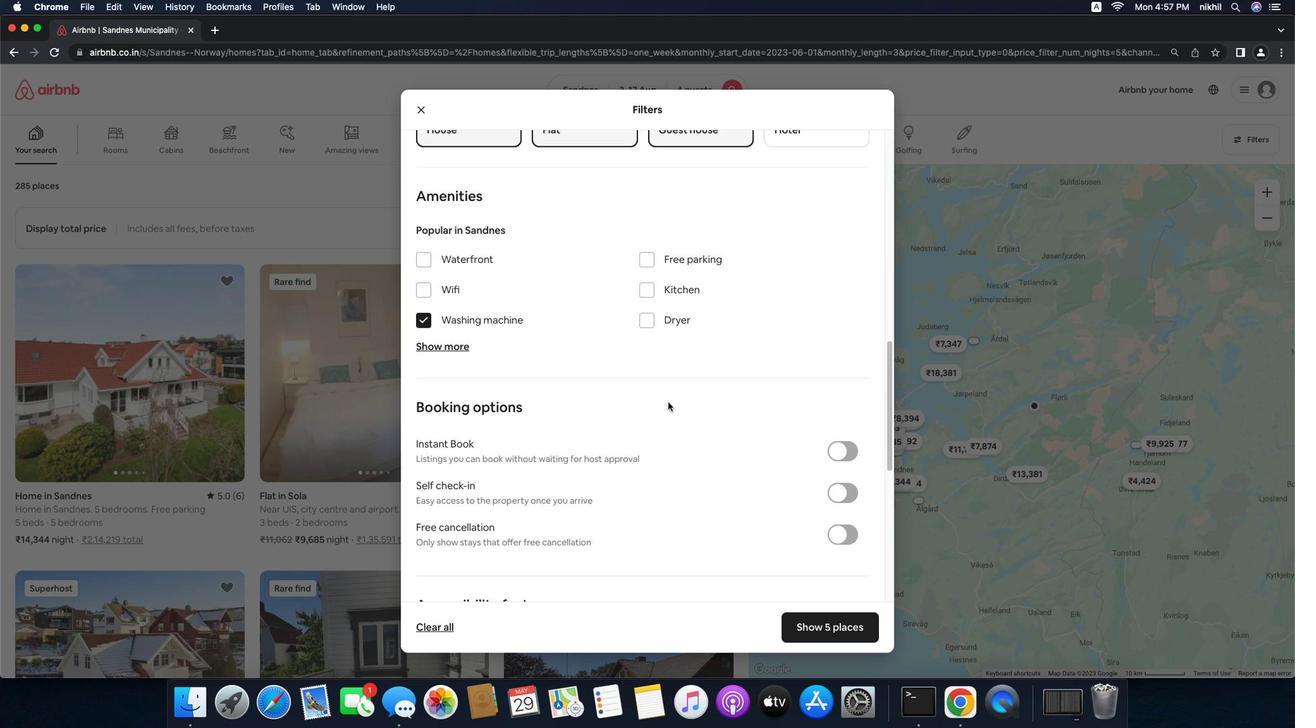 
Action: Mouse scrolled (689, 406) with delta (-22, -23)
Screenshot: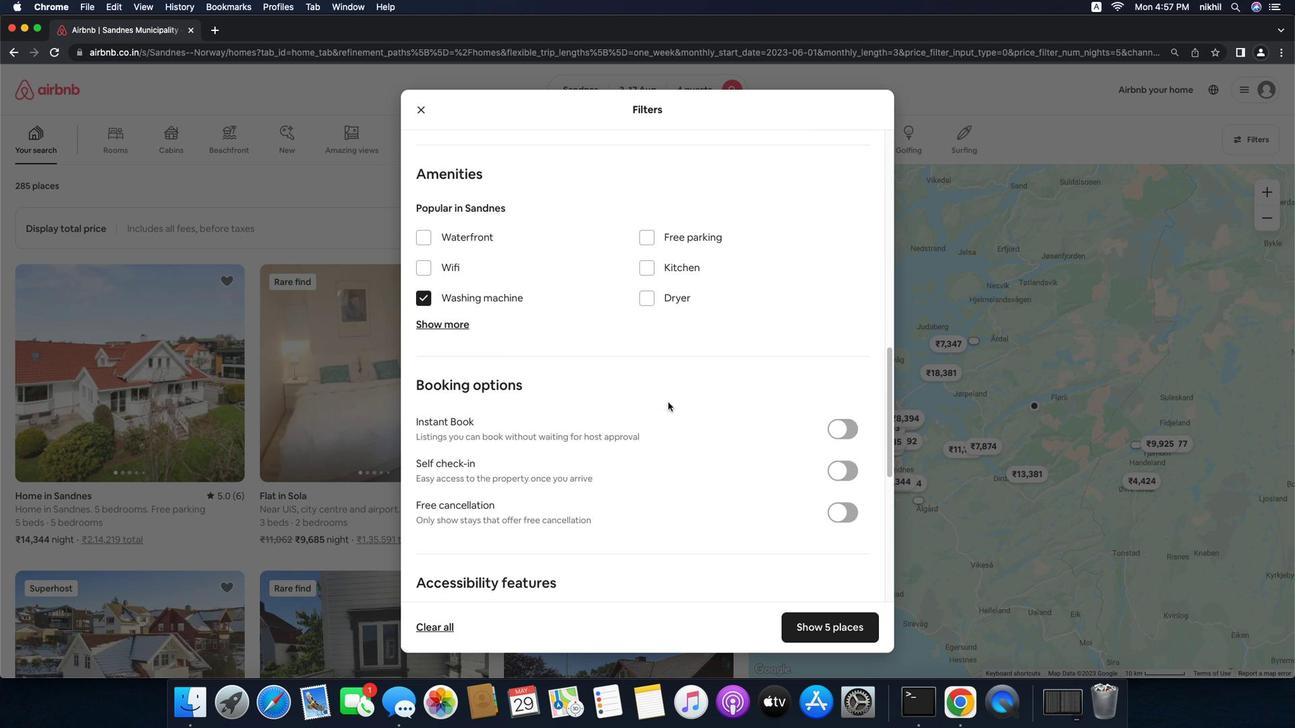 
Action: Mouse scrolled (689, 406) with delta (-22, -24)
Screenshot: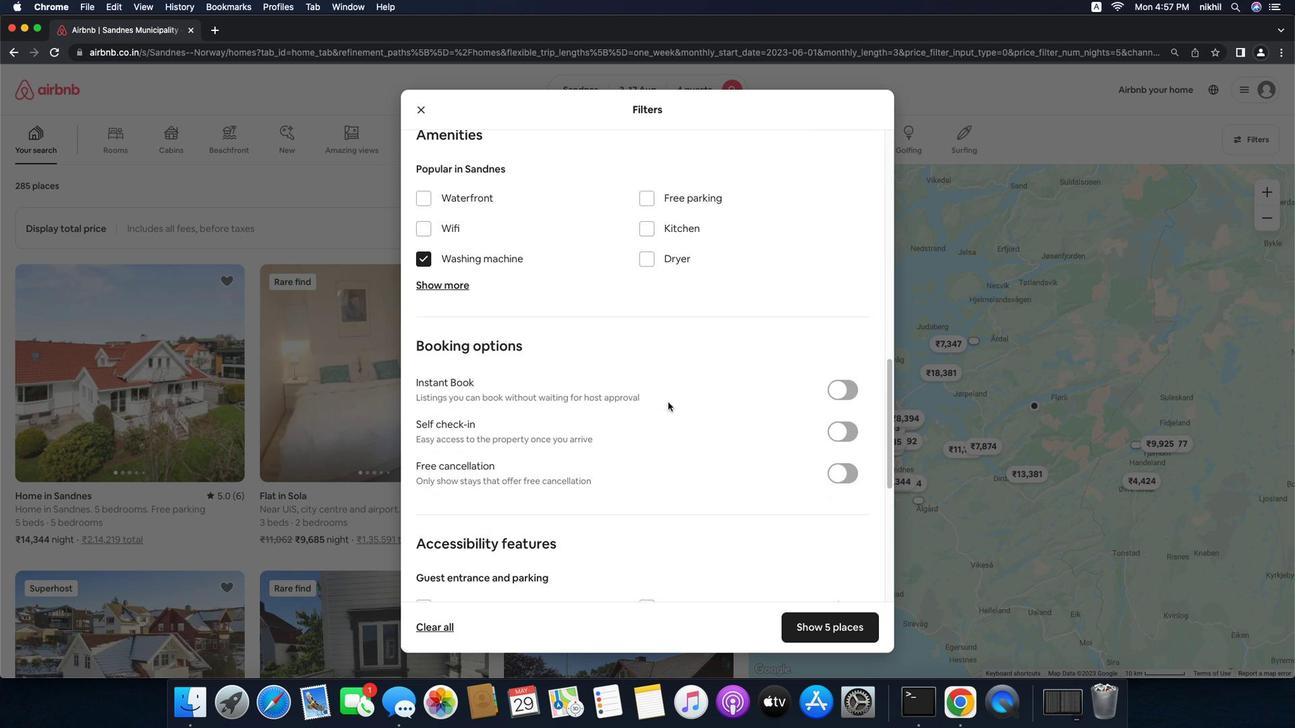 
Action: Mouse moved to (862, 425)
Screenshot: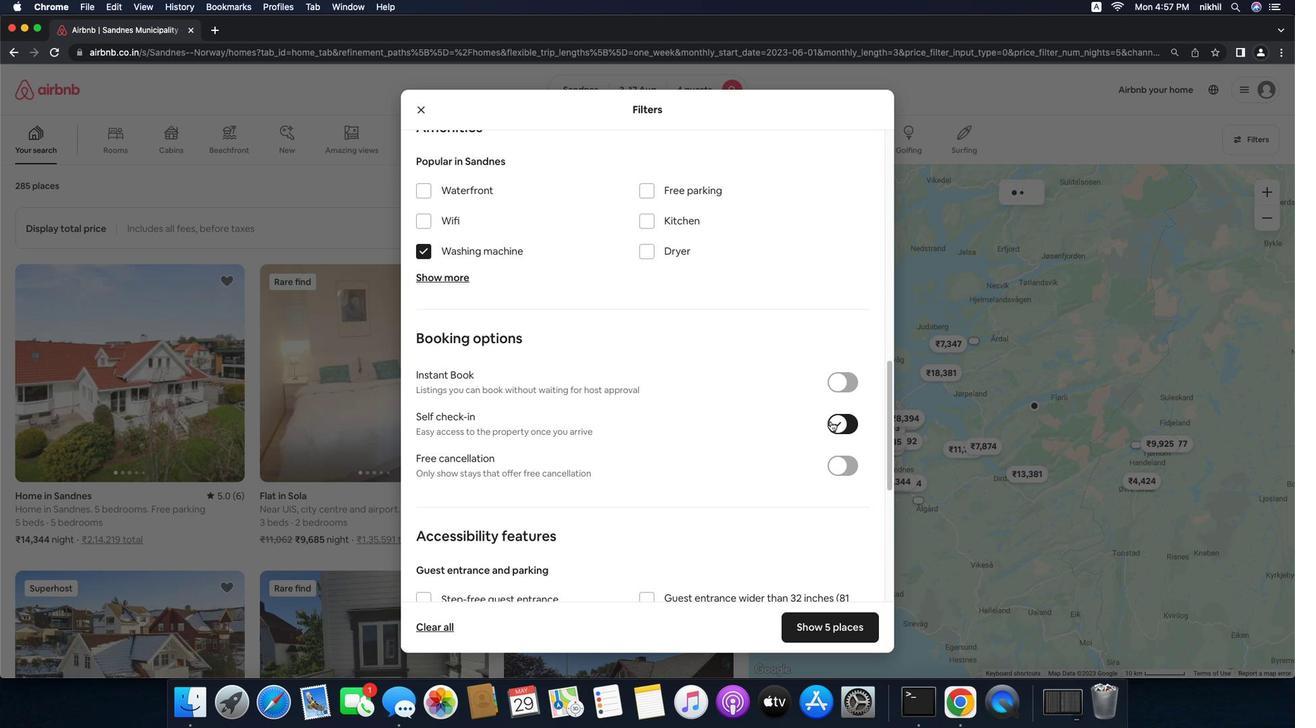 
Action: Mouse pressed left at (862, 425)
Screenshot: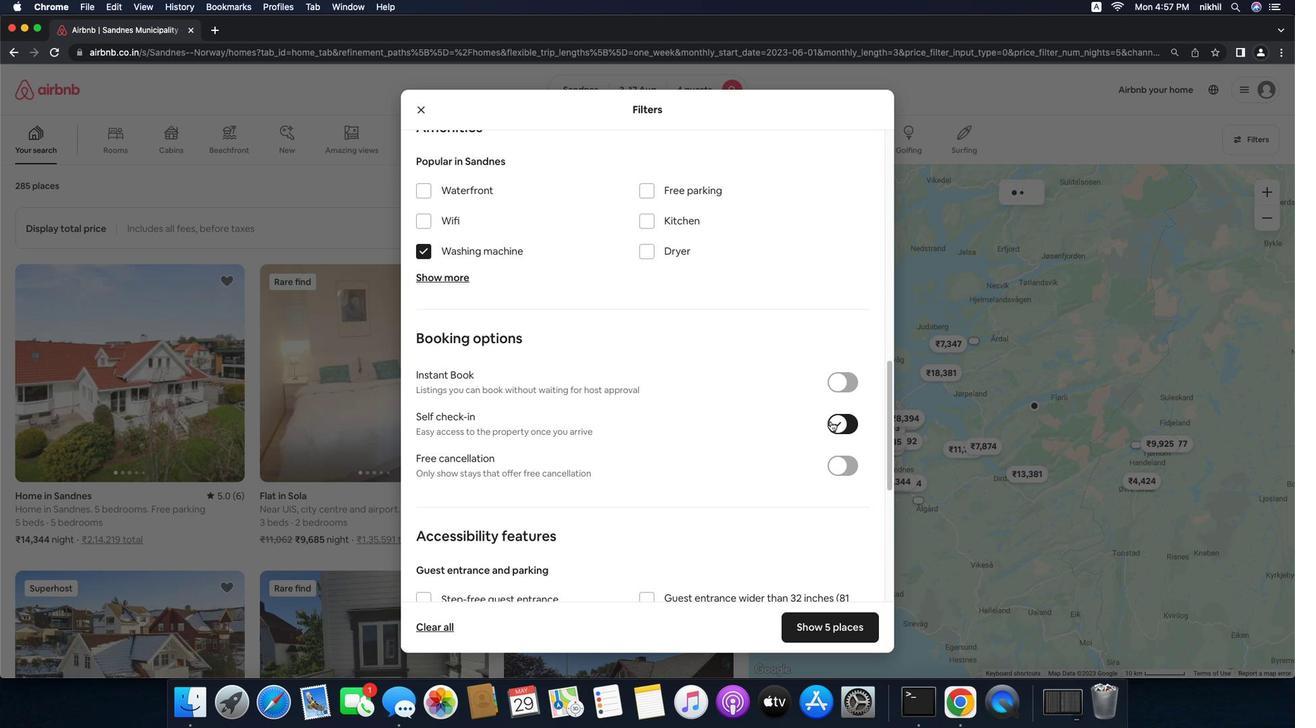 
Action: Mouse moved to (666, 450)
Screenshot: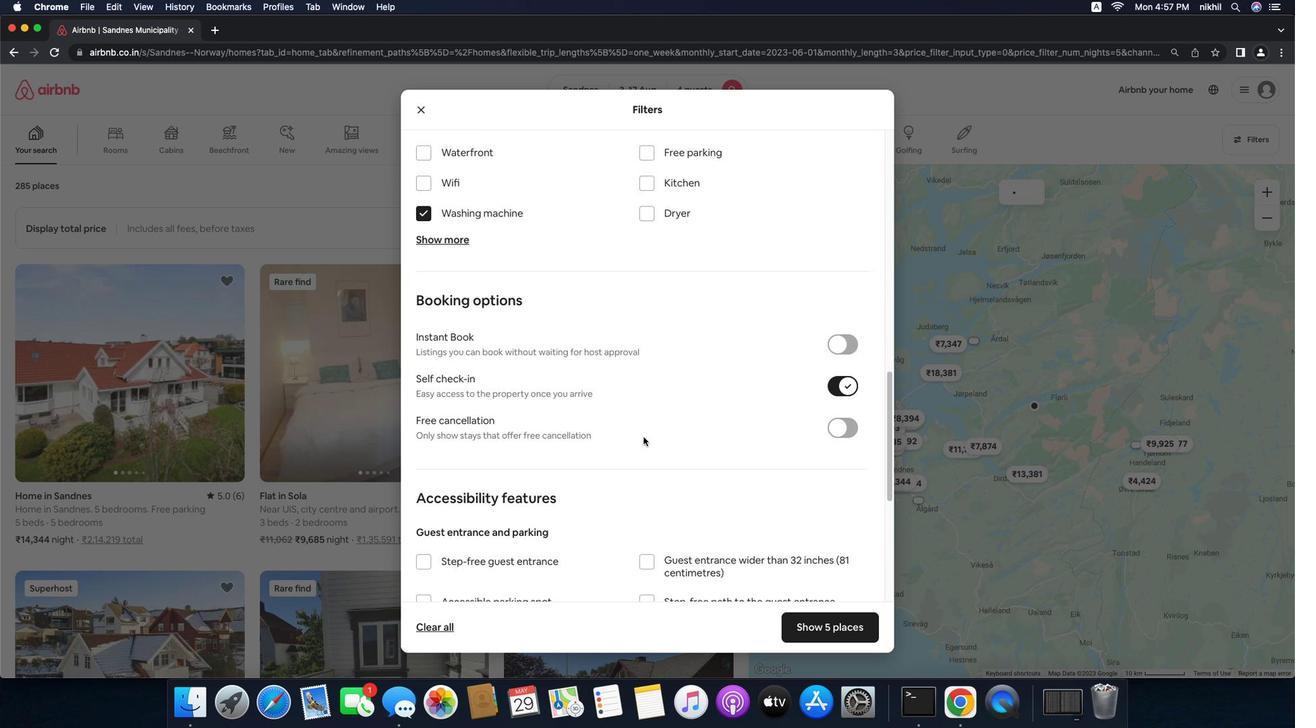 
Action: Mouse scrolled (666, 450) with delta (-22, -23)
Screenshot: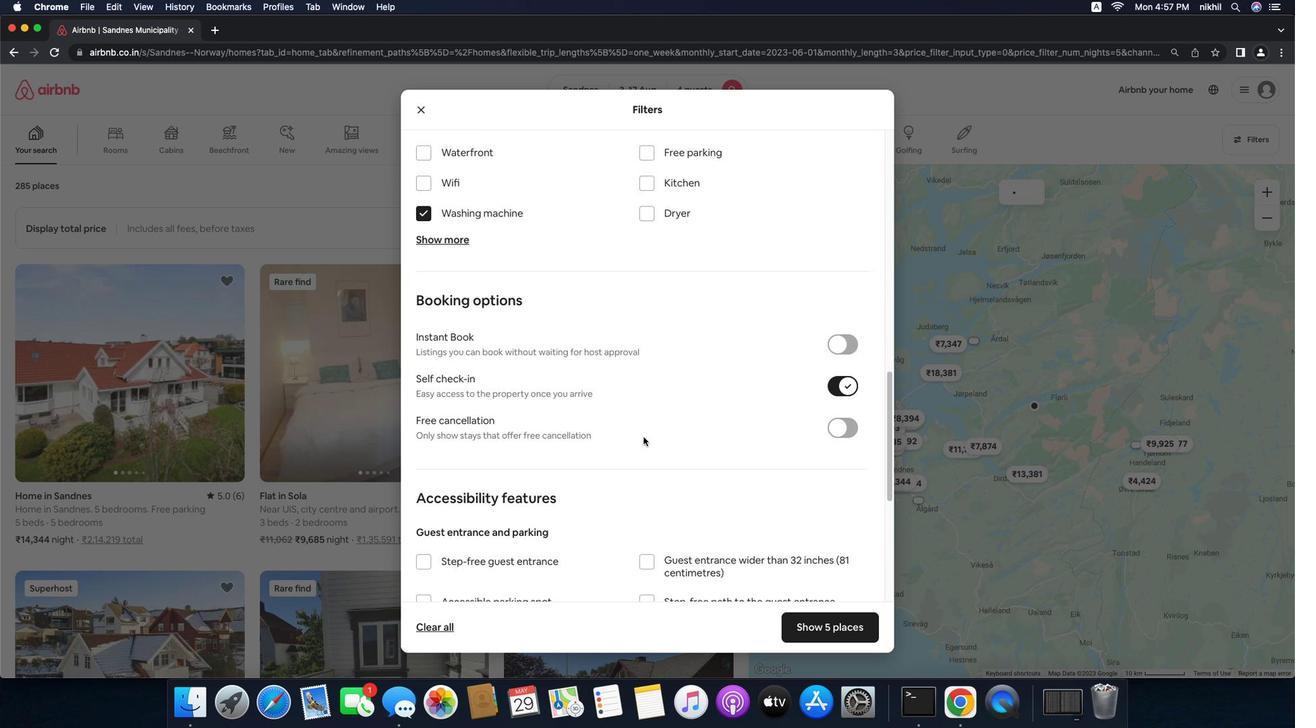
Action: Mouse moved to (665, 448)
Screenshot: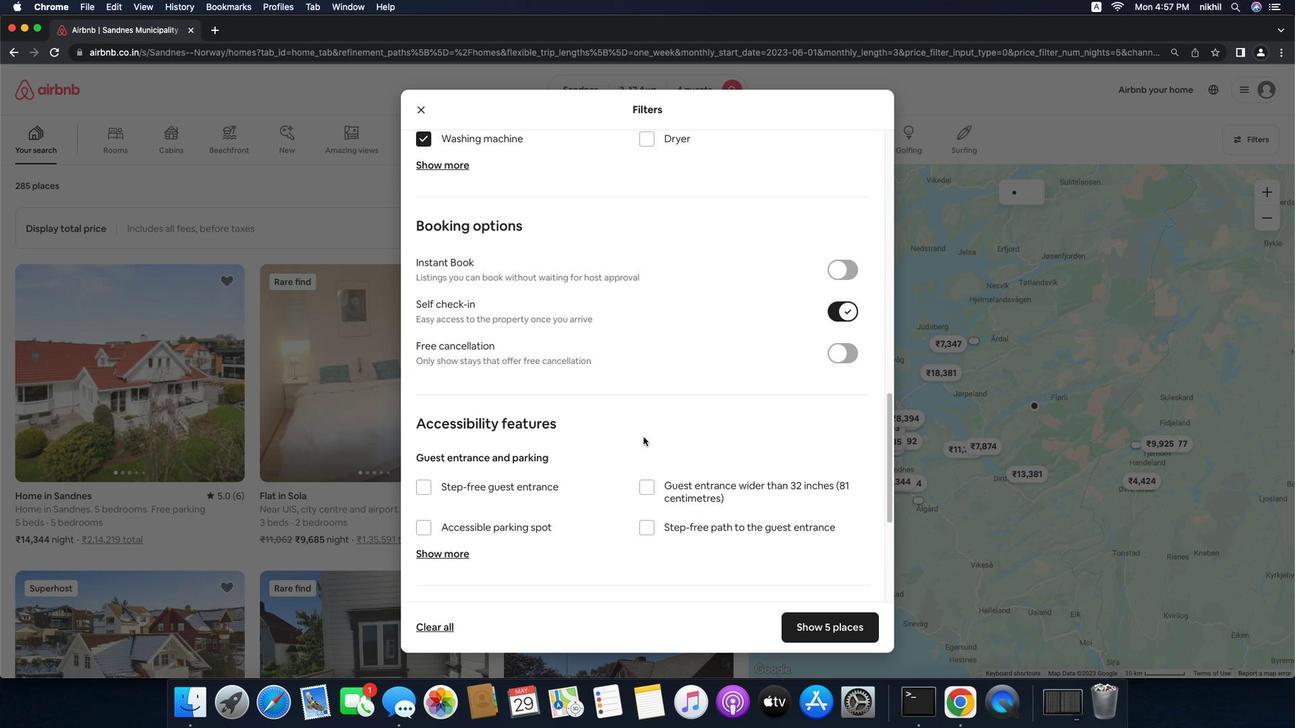 
Action: Mouse scrolled (665, 448) with delta (-22, -23)
Screenshot: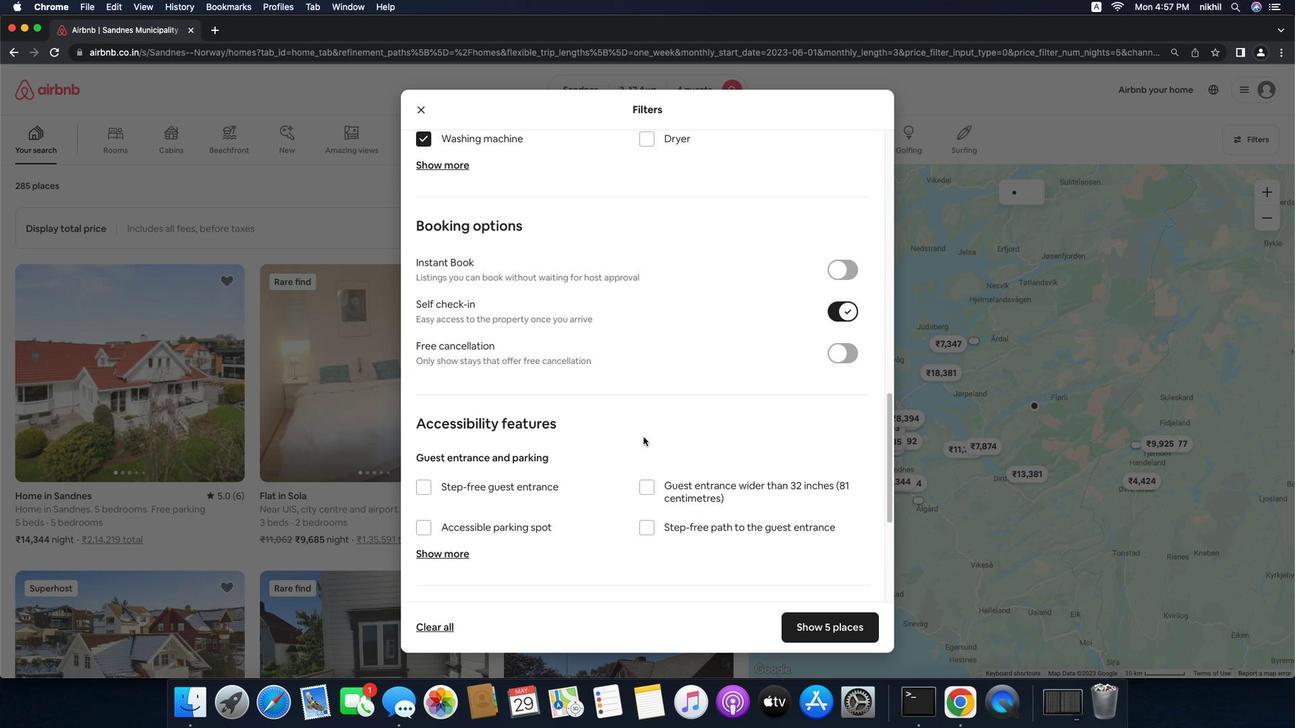 
Action: Mouse moved to (664, 445)
Screenshot: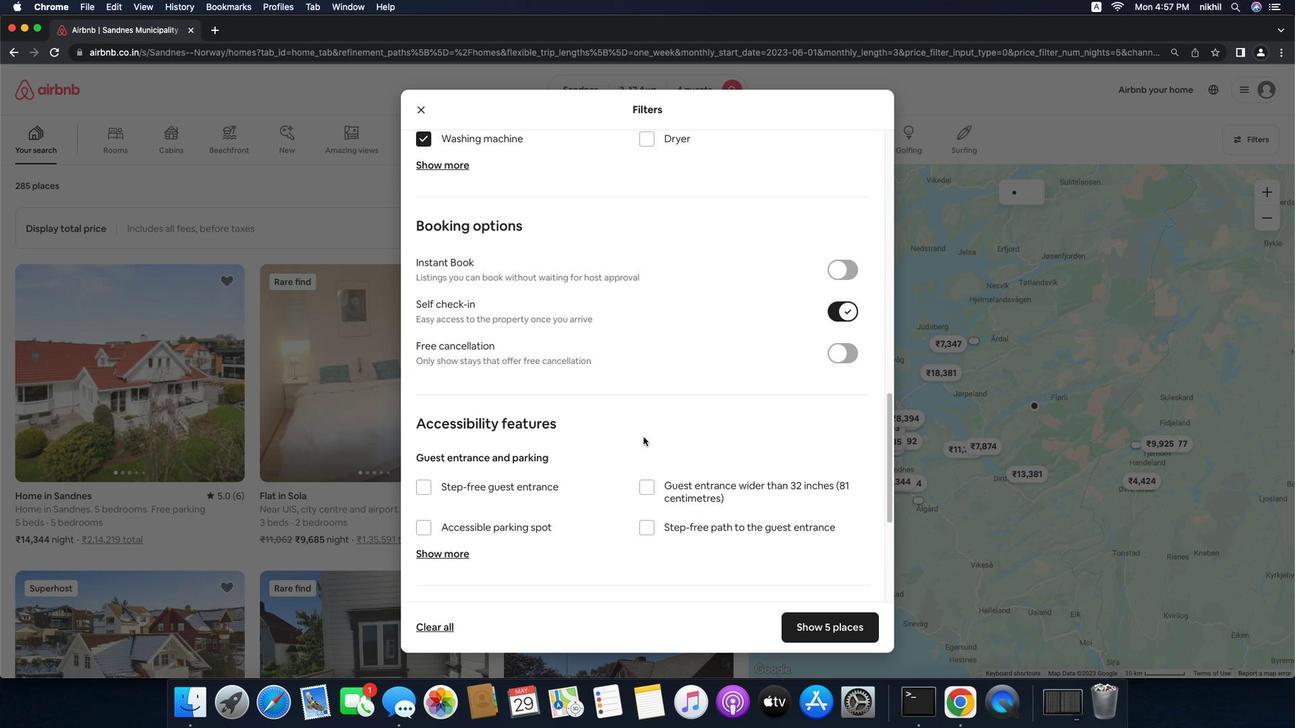 
Action: Mouse scrolled (664, 445) with delta (-22, -25)
Screenshot: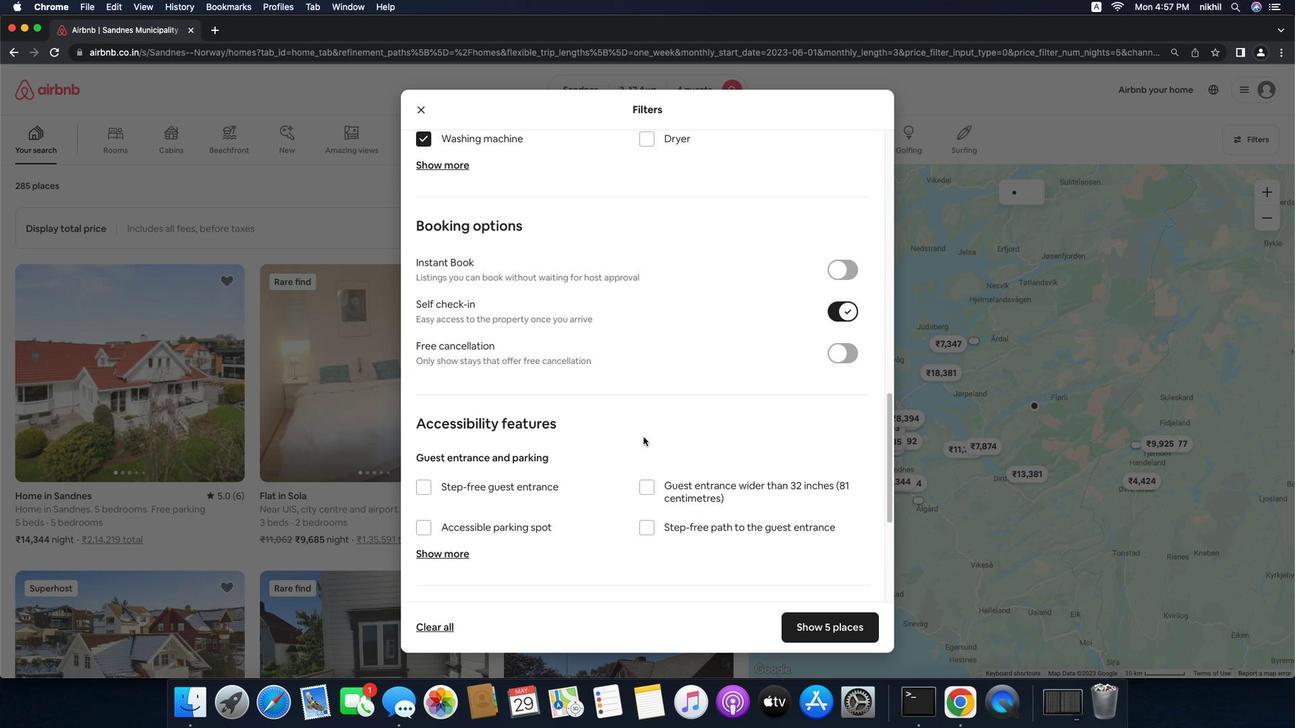 
Action: Mouse moved to (662, 442)
Screenshot: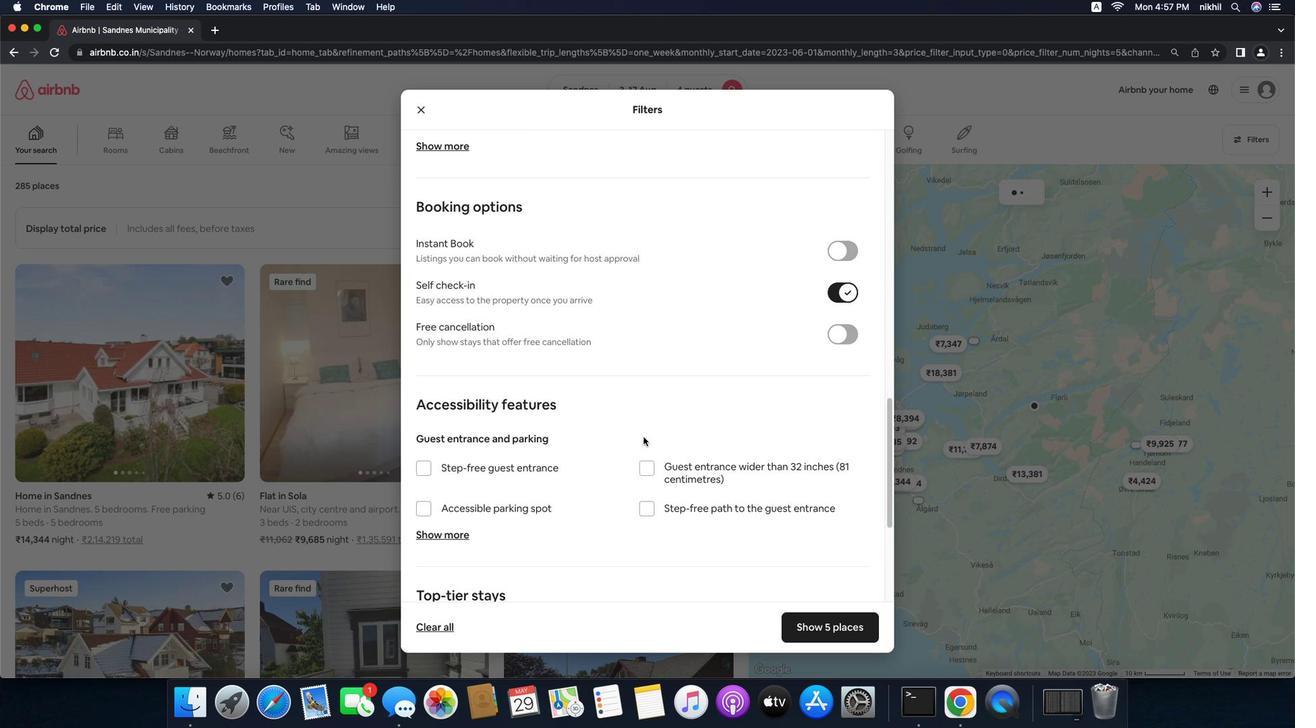 
Action: Mouse scrolled (662, 442) with delta (-22, -23)
Screenshot: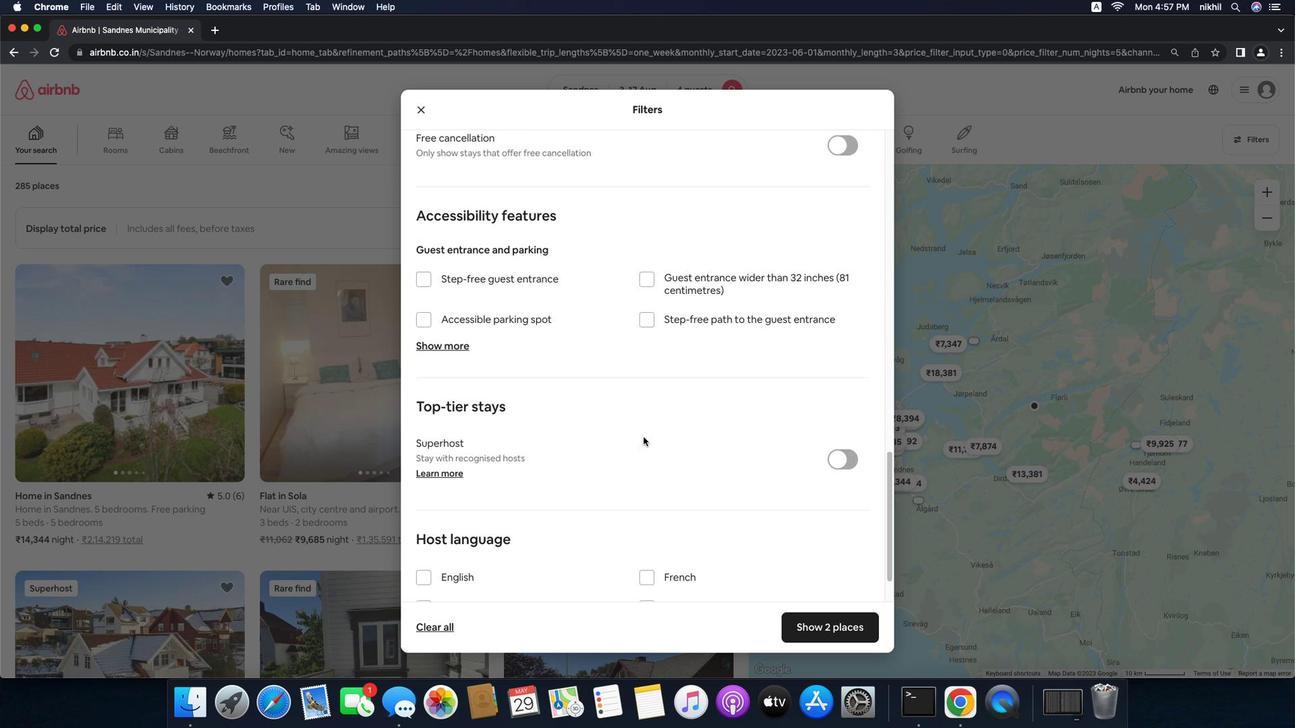 
Action: Mouse scrolled (662, 442) with delta (-22, -23)
Screenshot: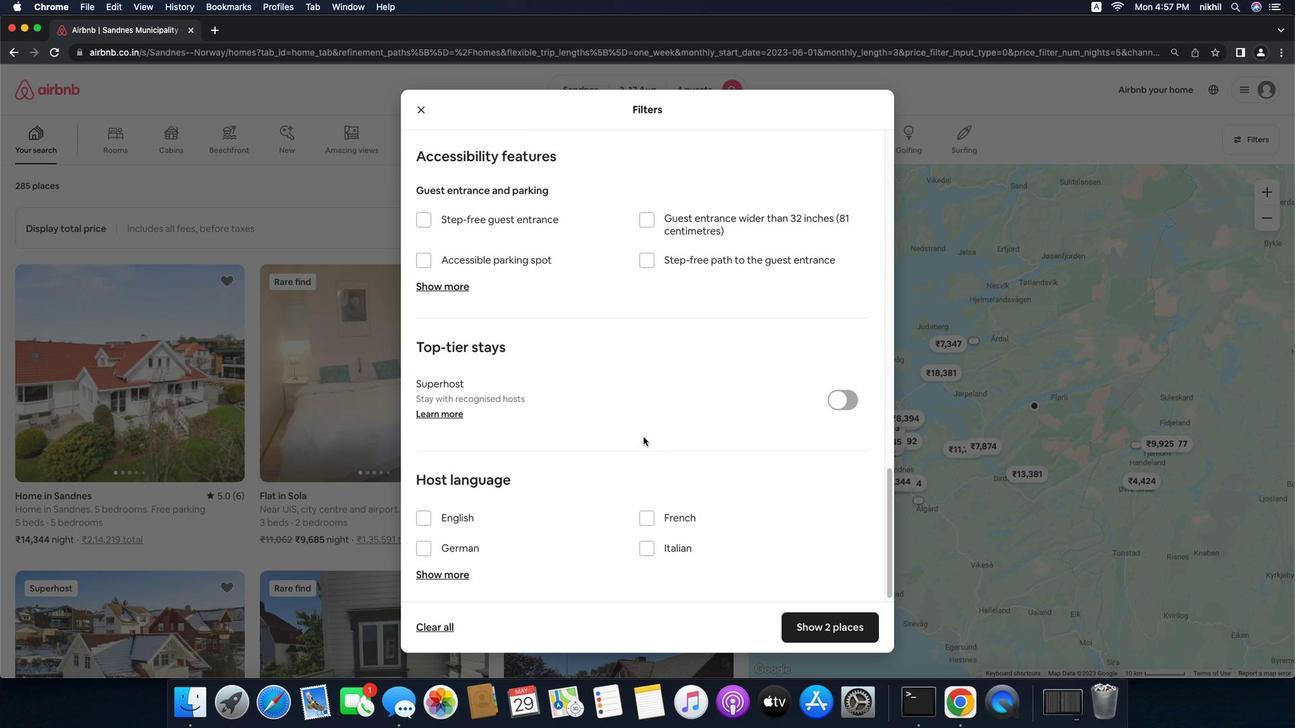 
Action: Mouse scrolled (662, 442) with delta (-22, -25)
Screenshot: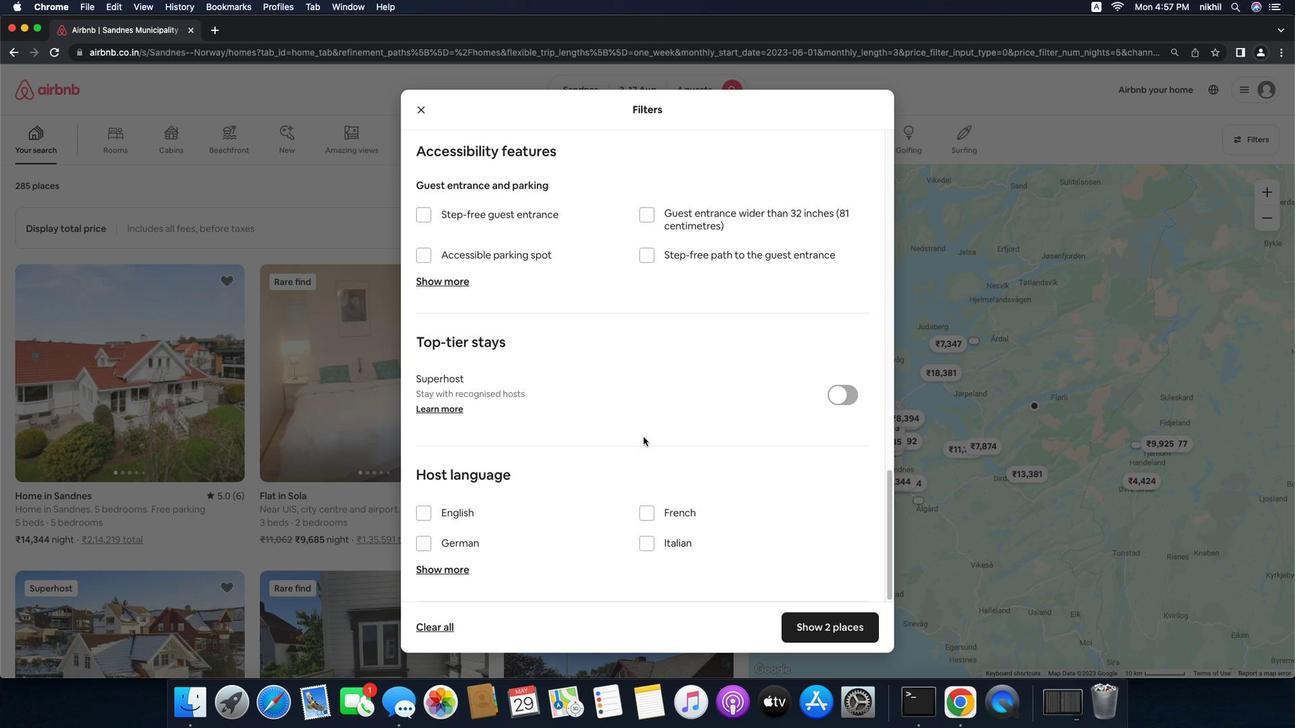 
Action: Mouse scrolled (662, 442) with delta (-22, -27)
Screenshot: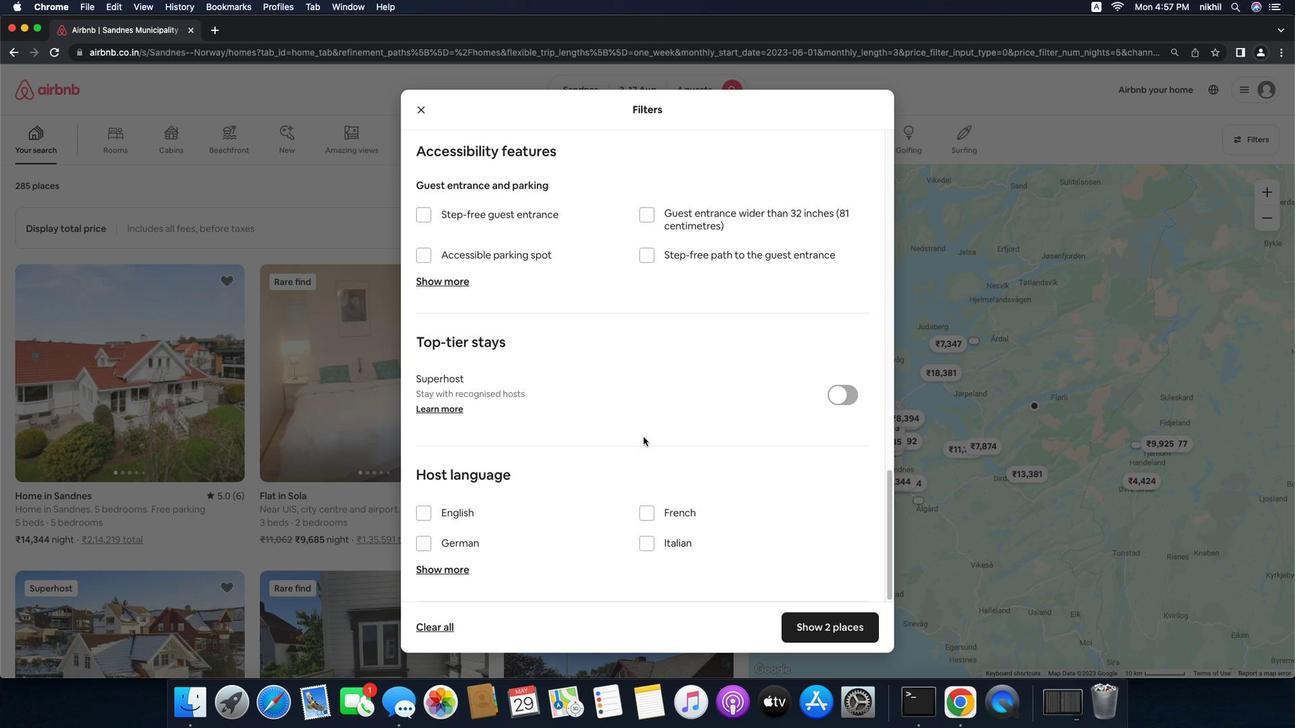 
Action: Mouse scrolled (662, 442) with delta (-22, -27)
Screenshot: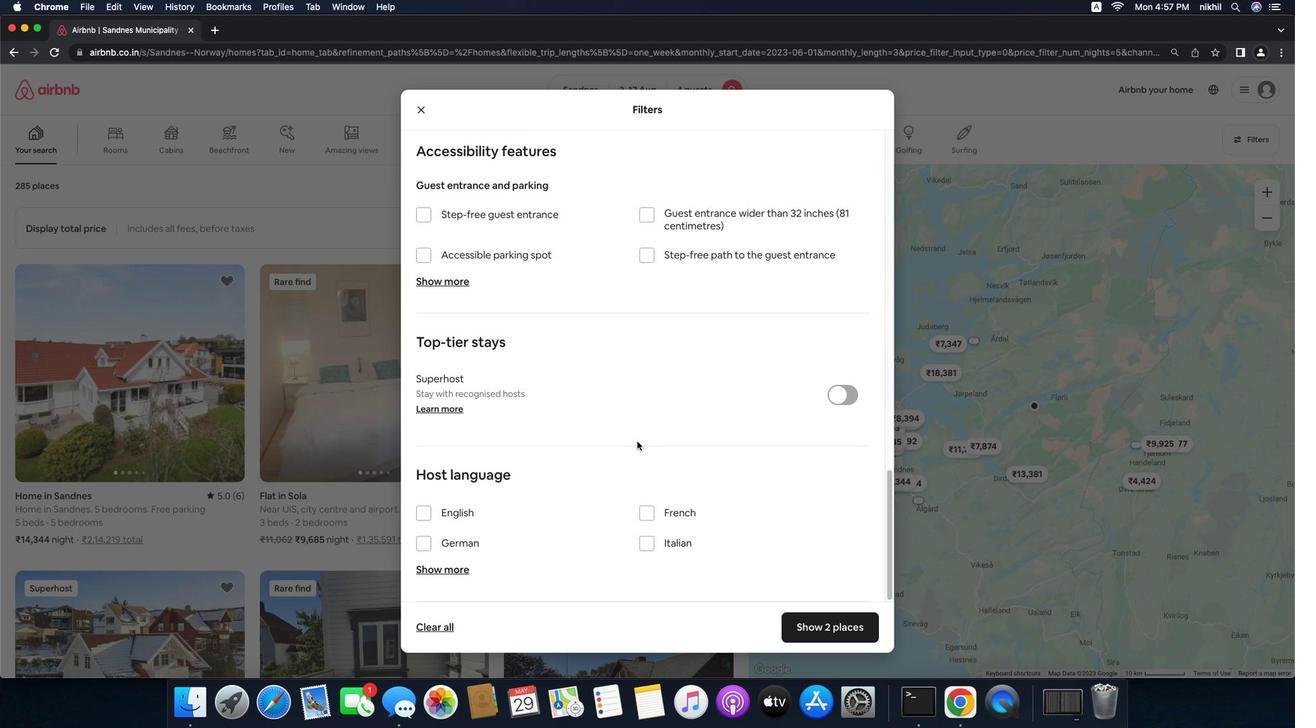 
Action: Mouse moved to (463, 522)
Screenshot: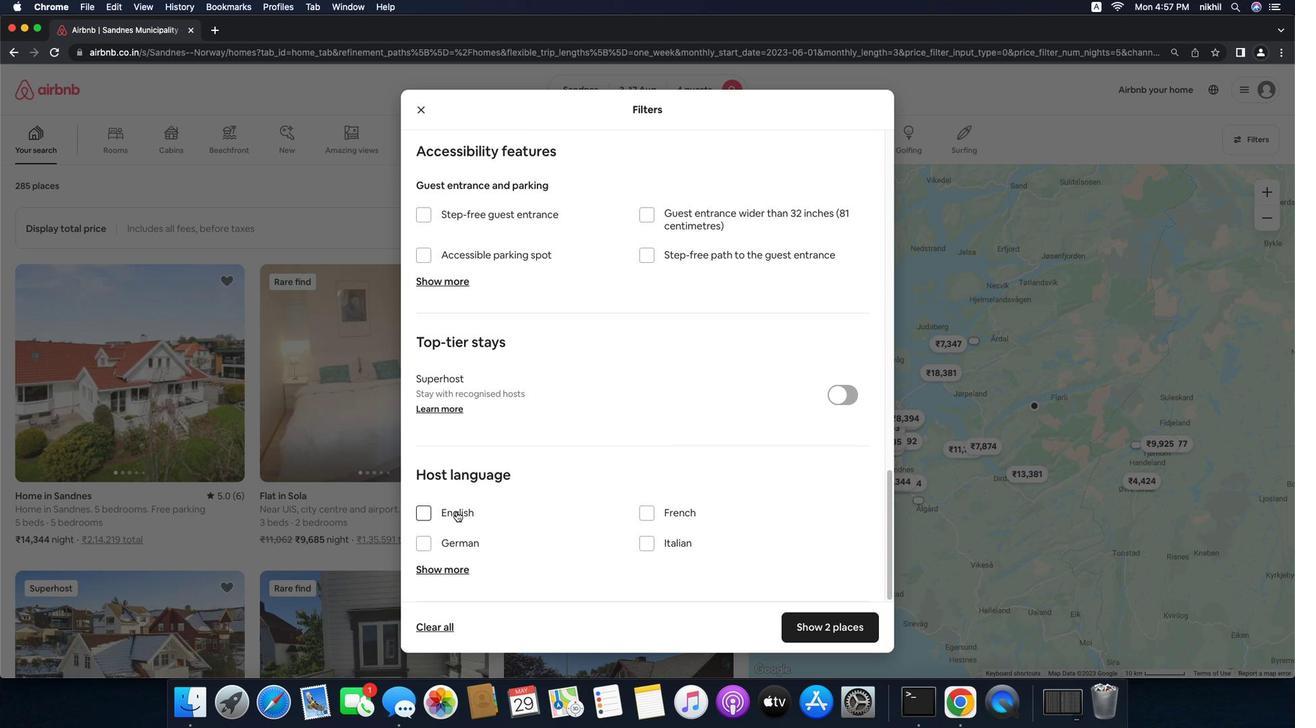 
Action: Mouse pressed left at (463, 522)
Screenshot: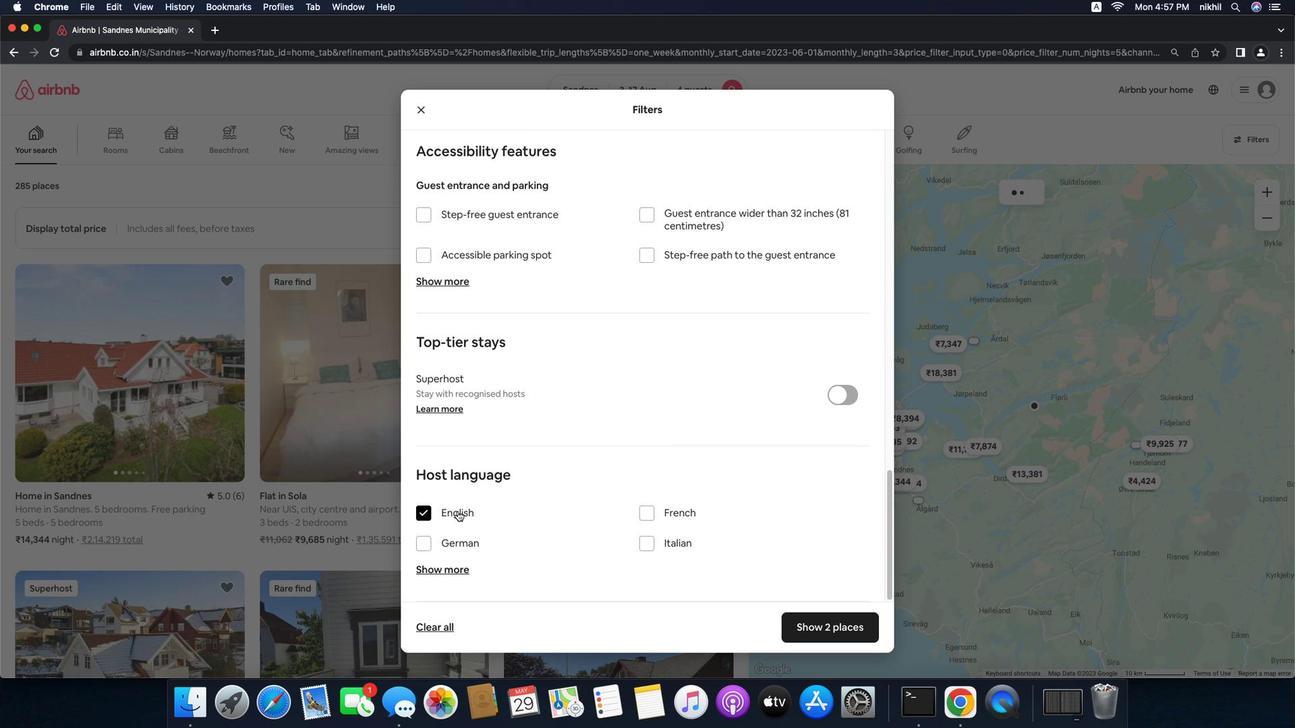 
Action: Mouse moved to (853, 645)
Screenshot: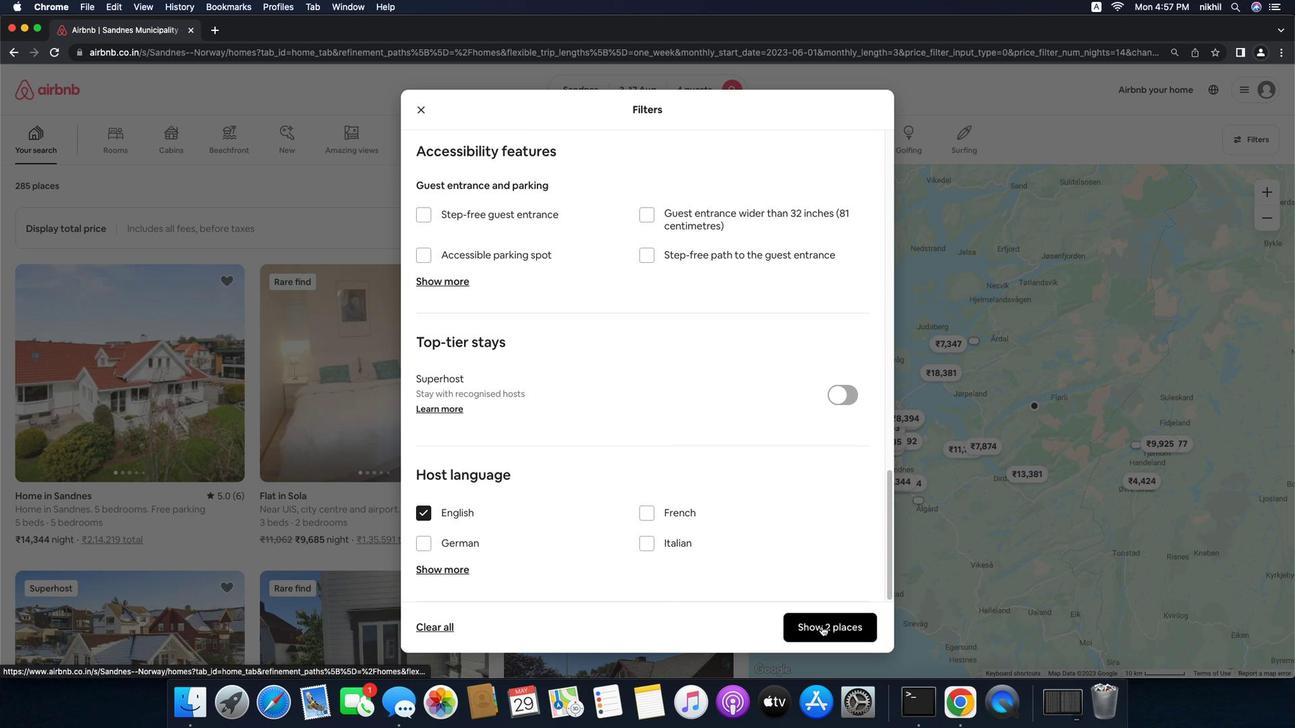 
Action: Mouse pressed left at (853, 645)
Screenshot: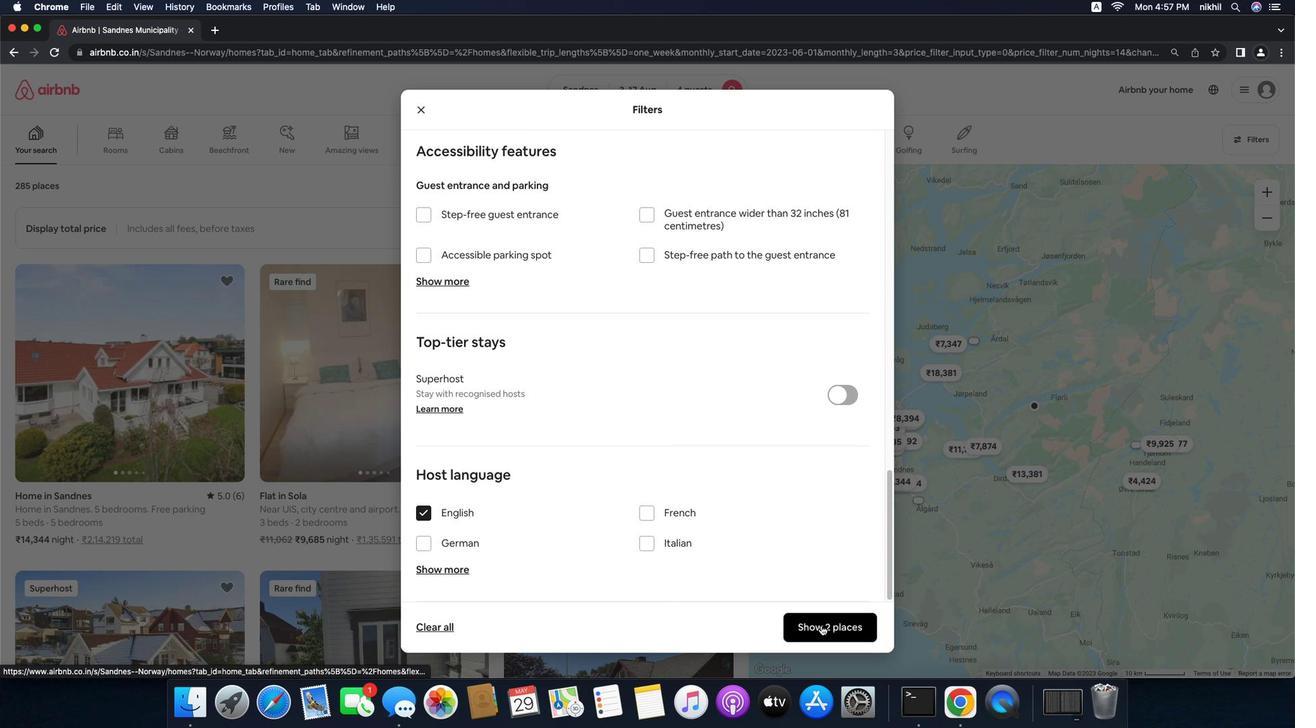 
Action: Mouse moved to (656, 178)
Screenshot: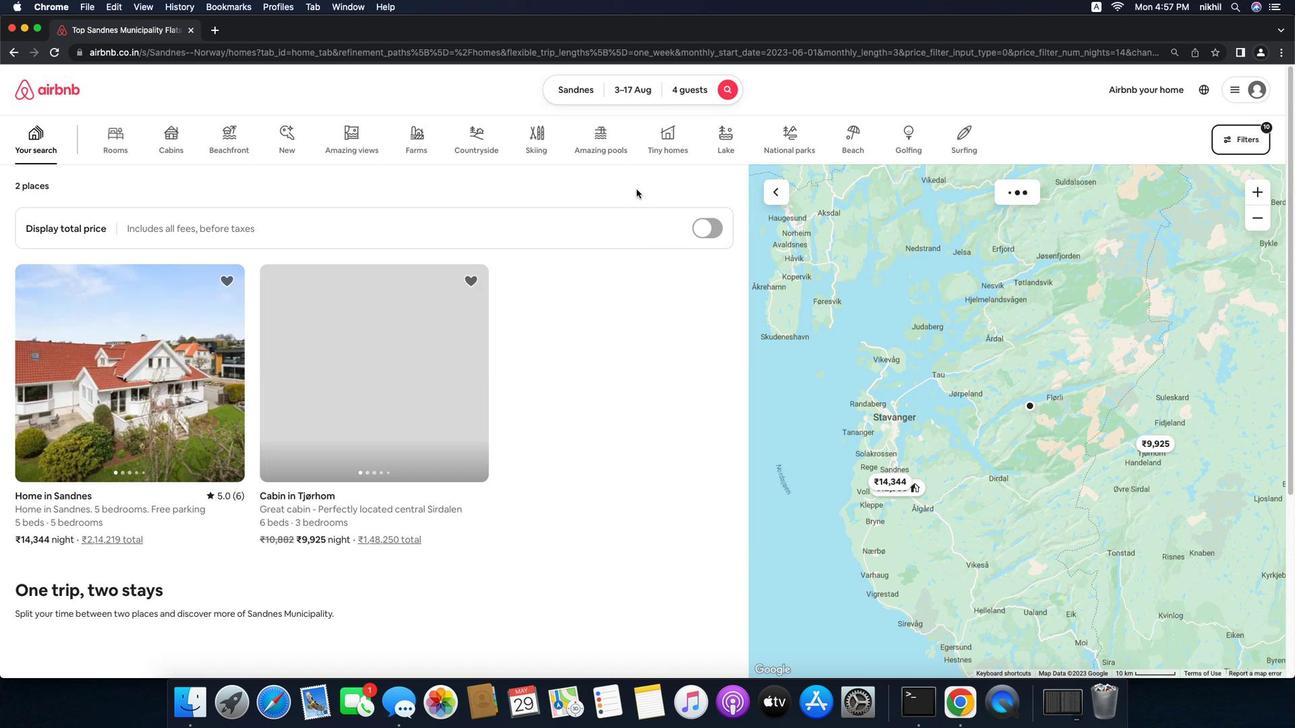 
